 Task: Research Airbnb accommodation in Gonayiv, Haiti from 1st December, 2023 to 3rd December, 2023 for 1 adult.1  bedroom having 1 bed and 1 bathroom. Property type can be hotel. Booking option can be shelf check-in. Look for 4 properties as per requirement.
Action: Mouse pressed left at (551, 120)
Screenshot: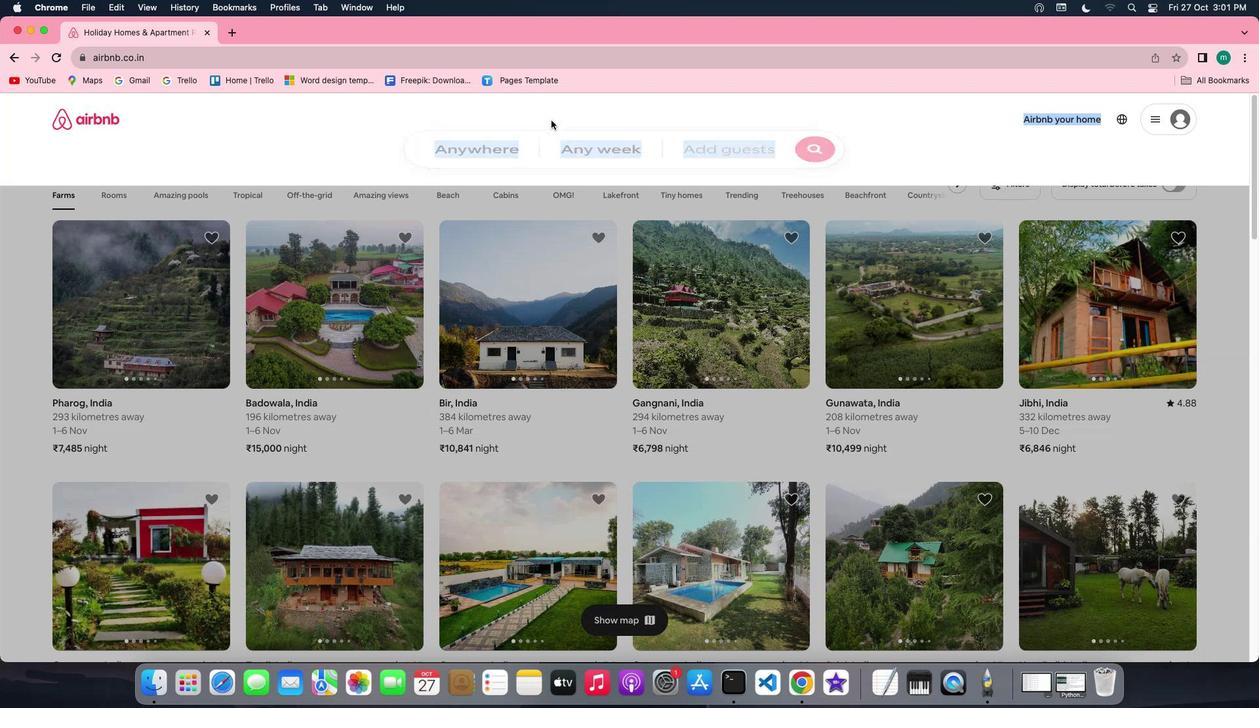 
Action: Mouse moved to (515, 164)
Screenshot: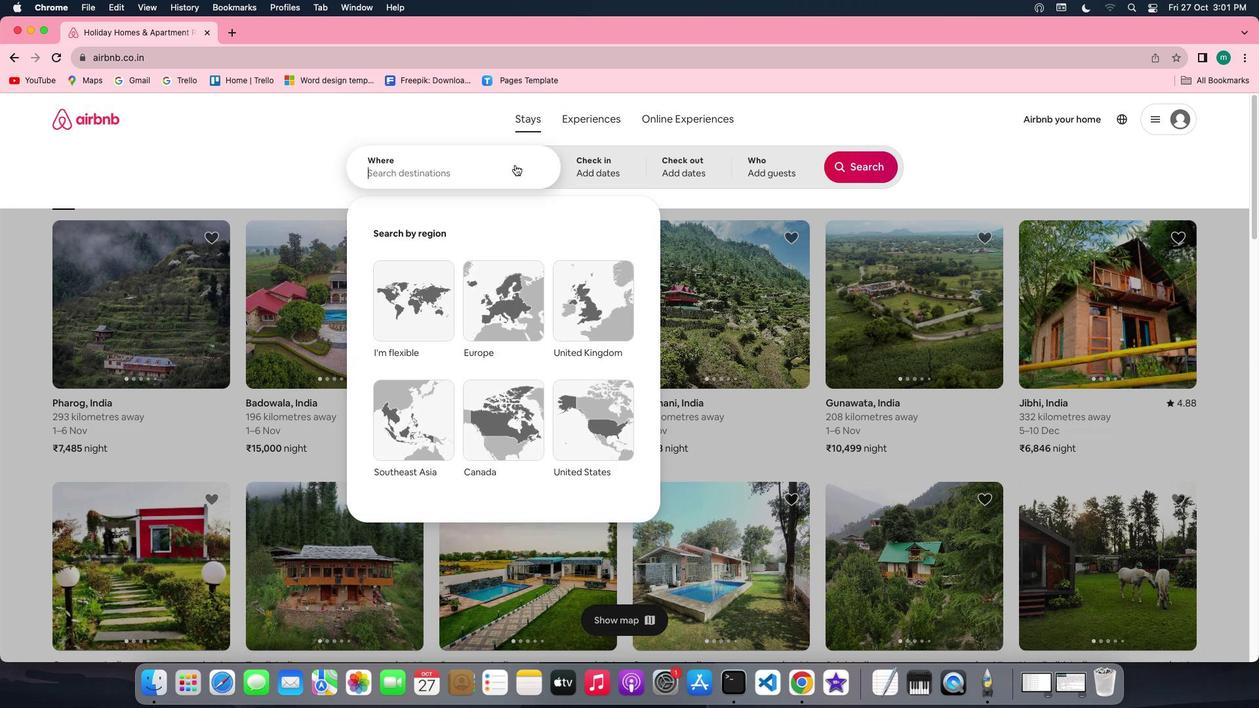 
Action: Mouse pressed left at (515, 164)
Screenshot: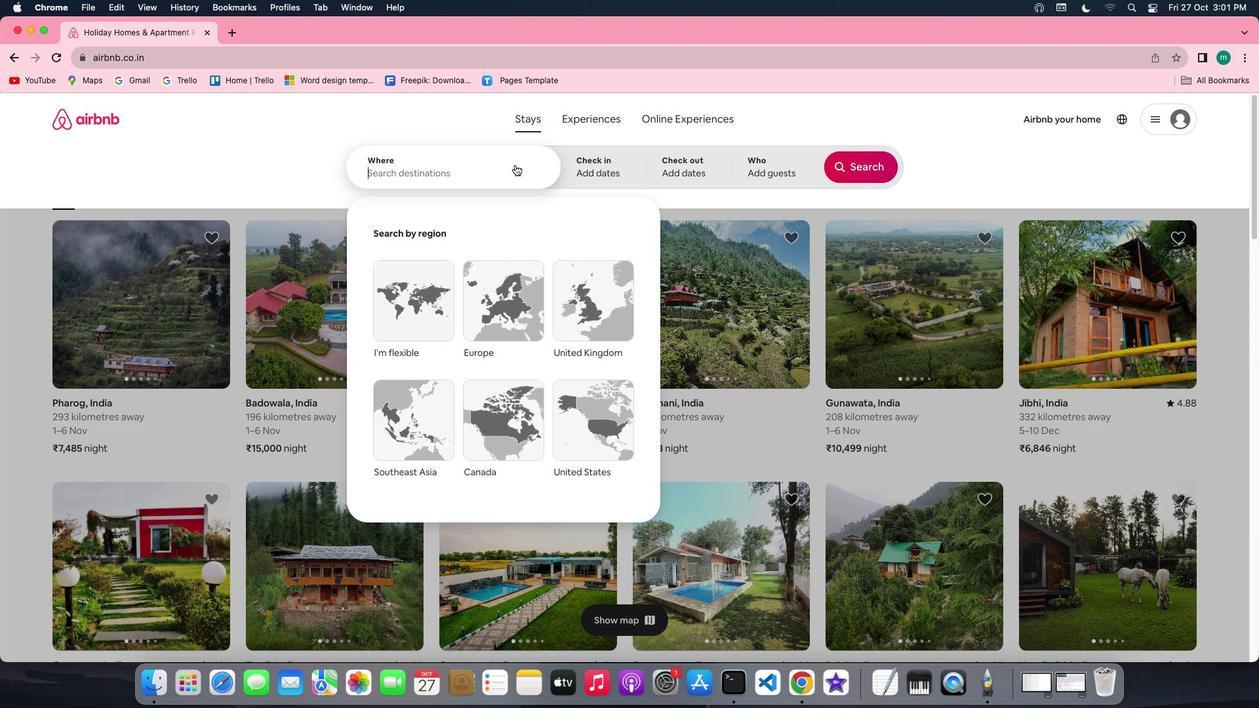 
Action: Key pressed Key.shift'g''o''n''a''y''i''y'','Key.spaceKey.shift'H''a''i''t''i'
Screenshot: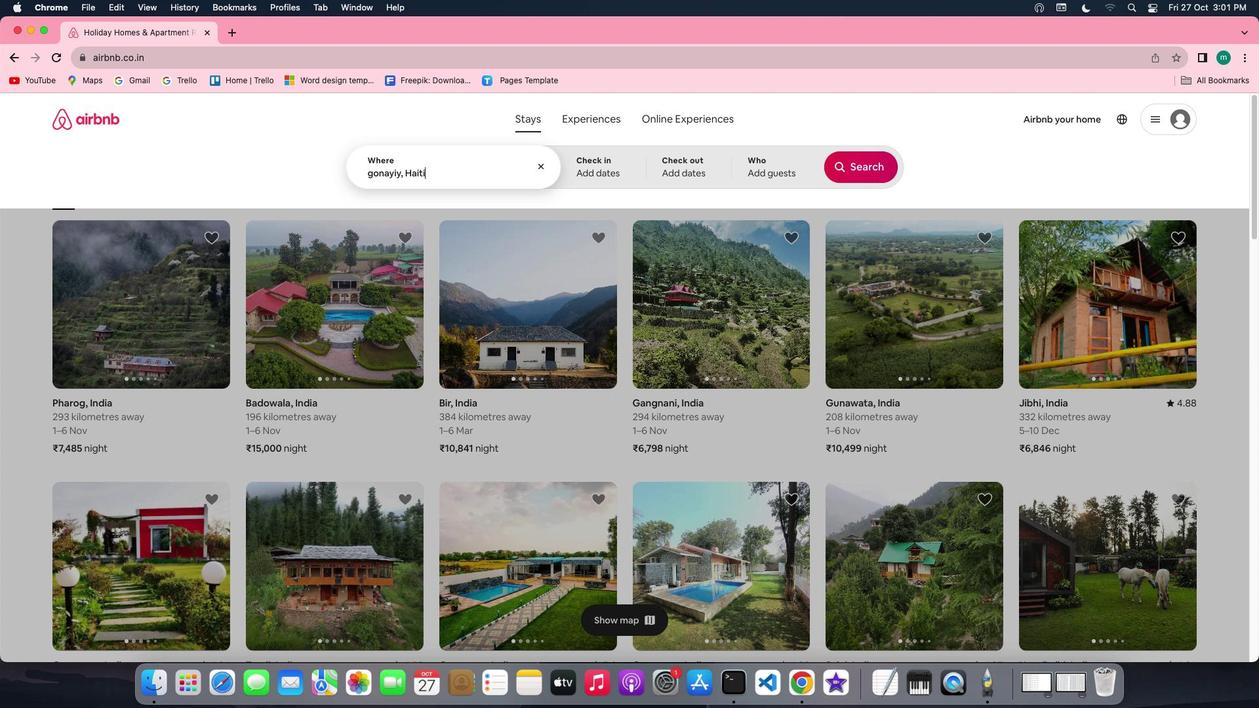 
Action: Mouse moved to (611, 163)
Screenshot: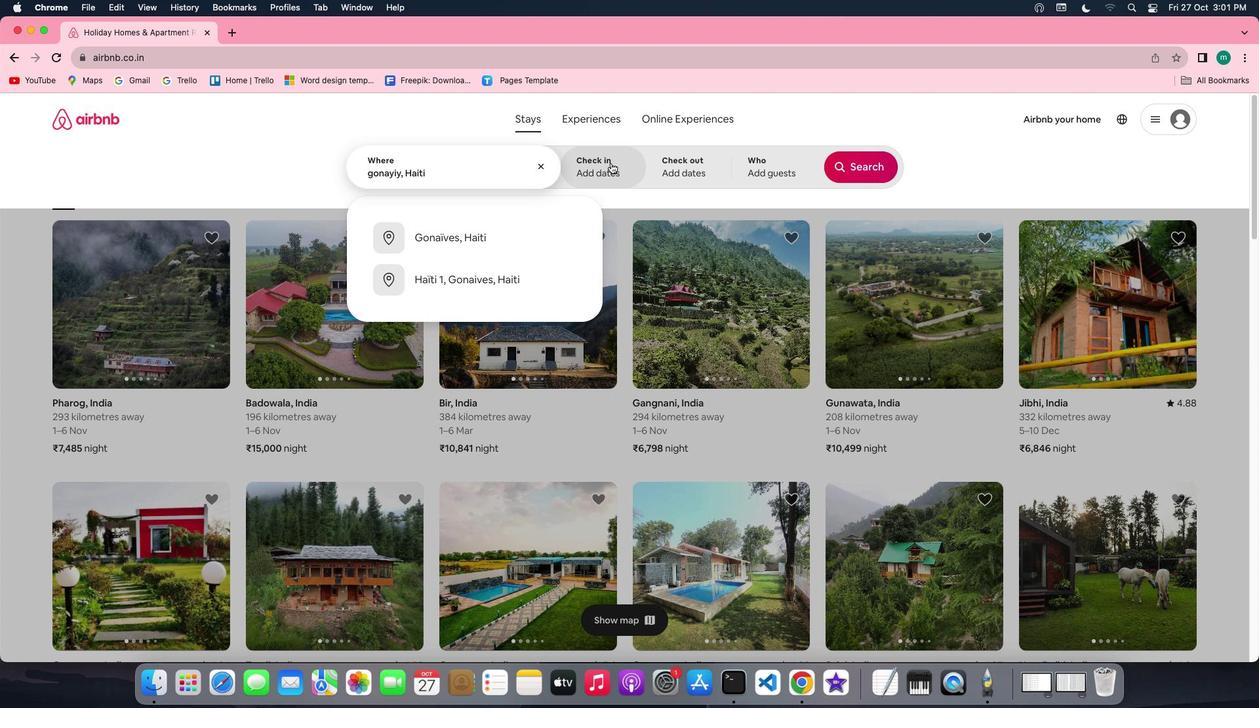
Action: Mouse pressed left at (611, 163)
Screenshot: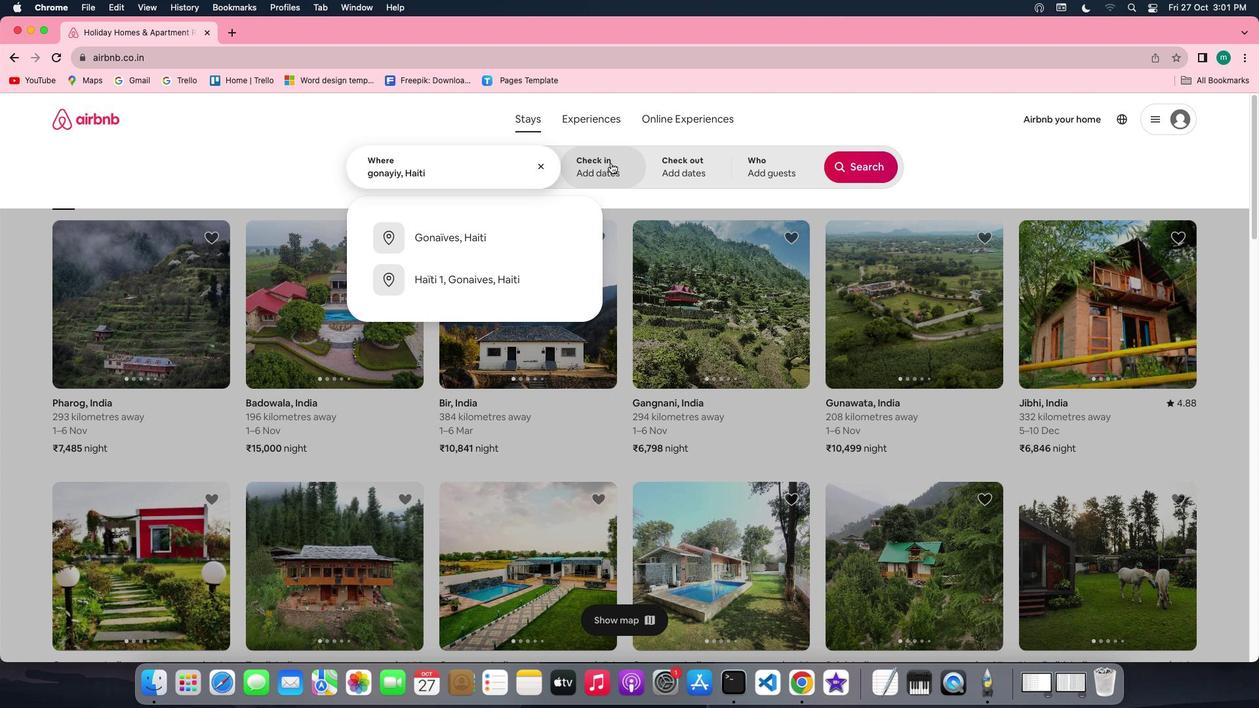 
Action: Mouse moved to (860, 272)
Screenshot: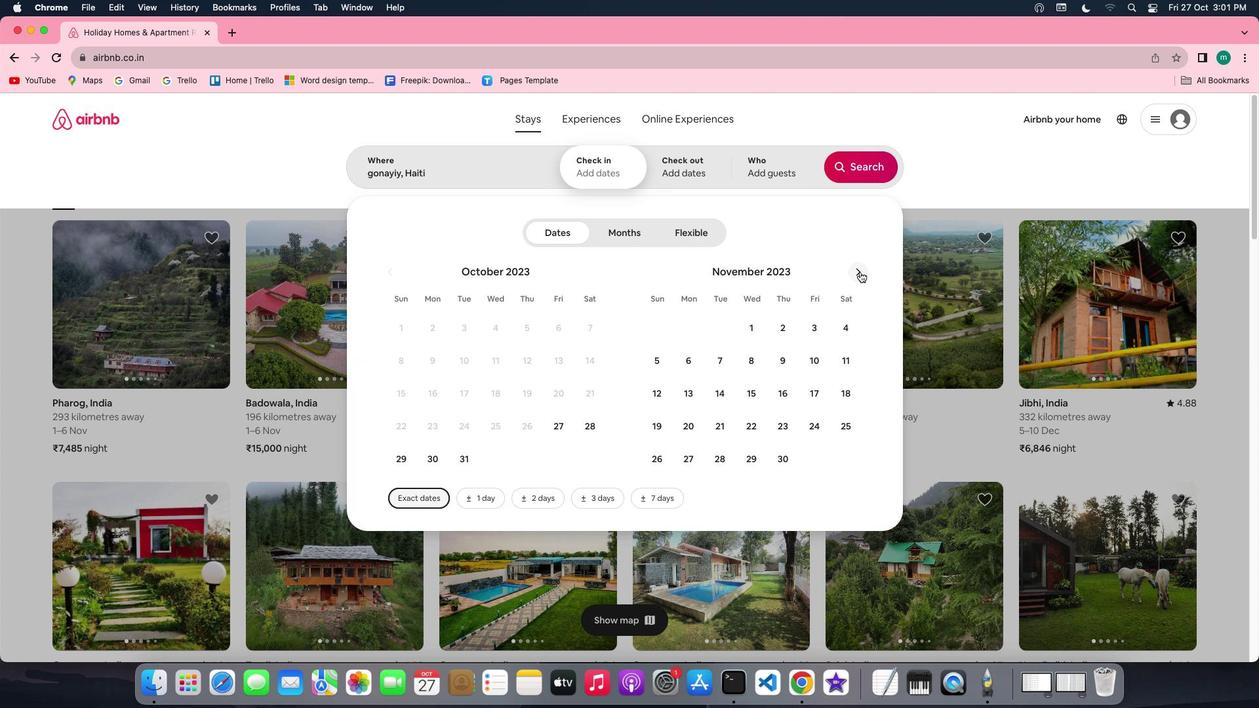 
Action: Mouse pressed left at (860, 272)
Screenshot: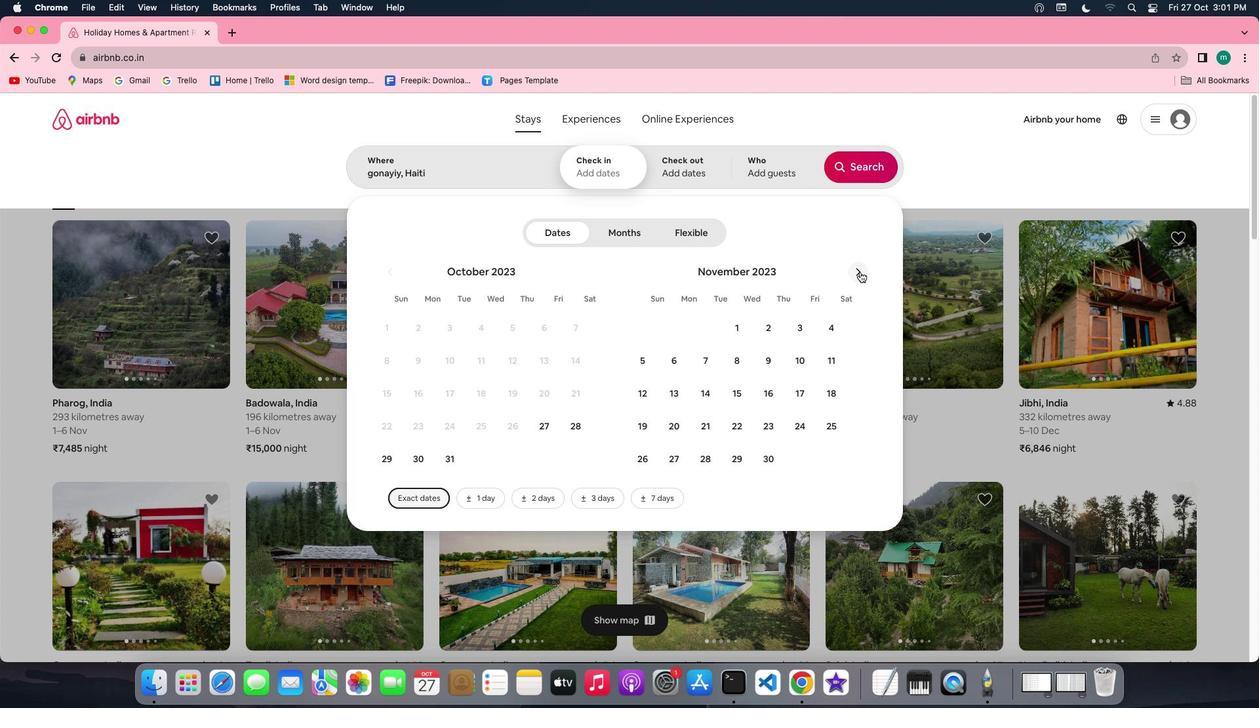 
Action: Mouse moved to (811, 325)
Screenshot: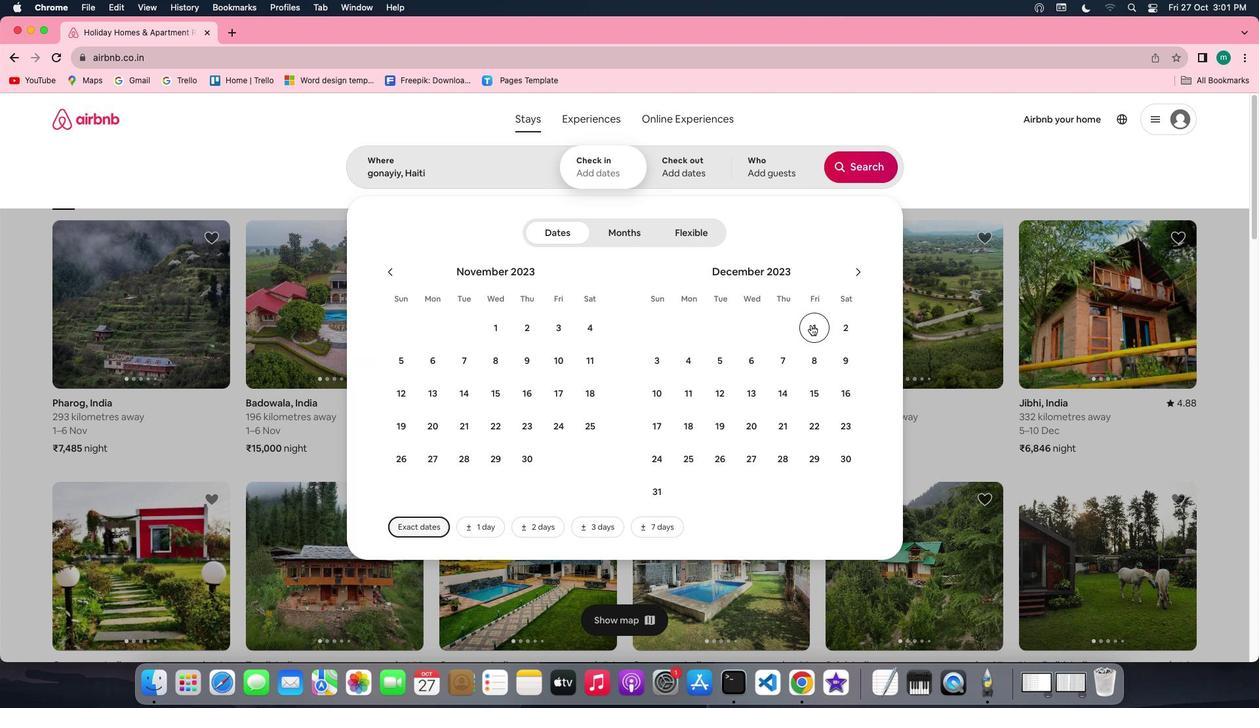 
Action: Mouse pressed left at (811, 325)
Screenshot: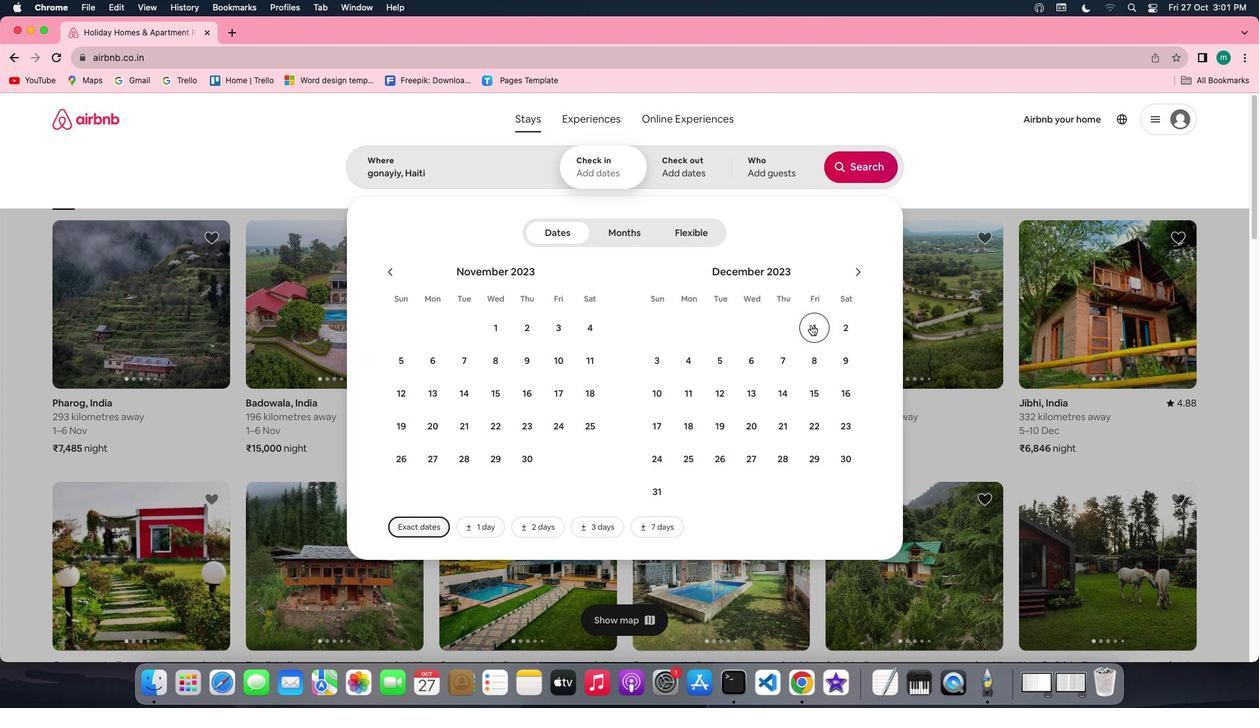 
Action: Mouse moved to (661, 359)
Screenshot: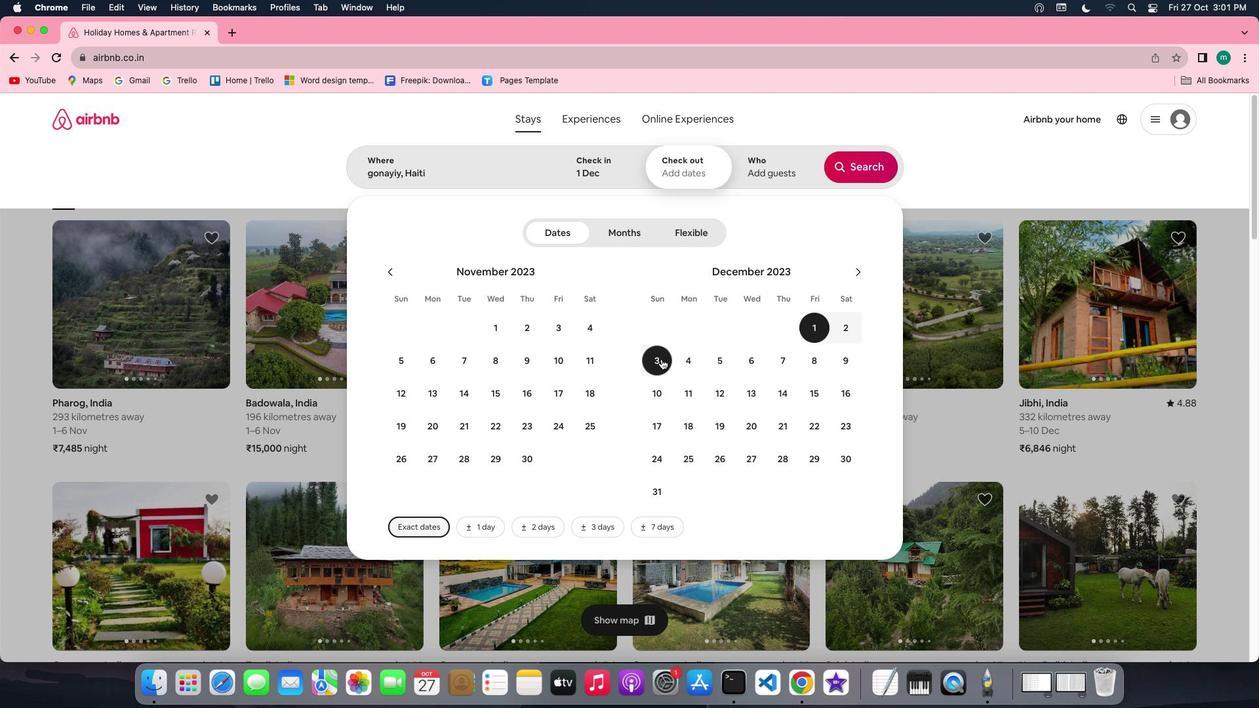 
Action: Mouse pressed left at (661, 359)
Screenshot: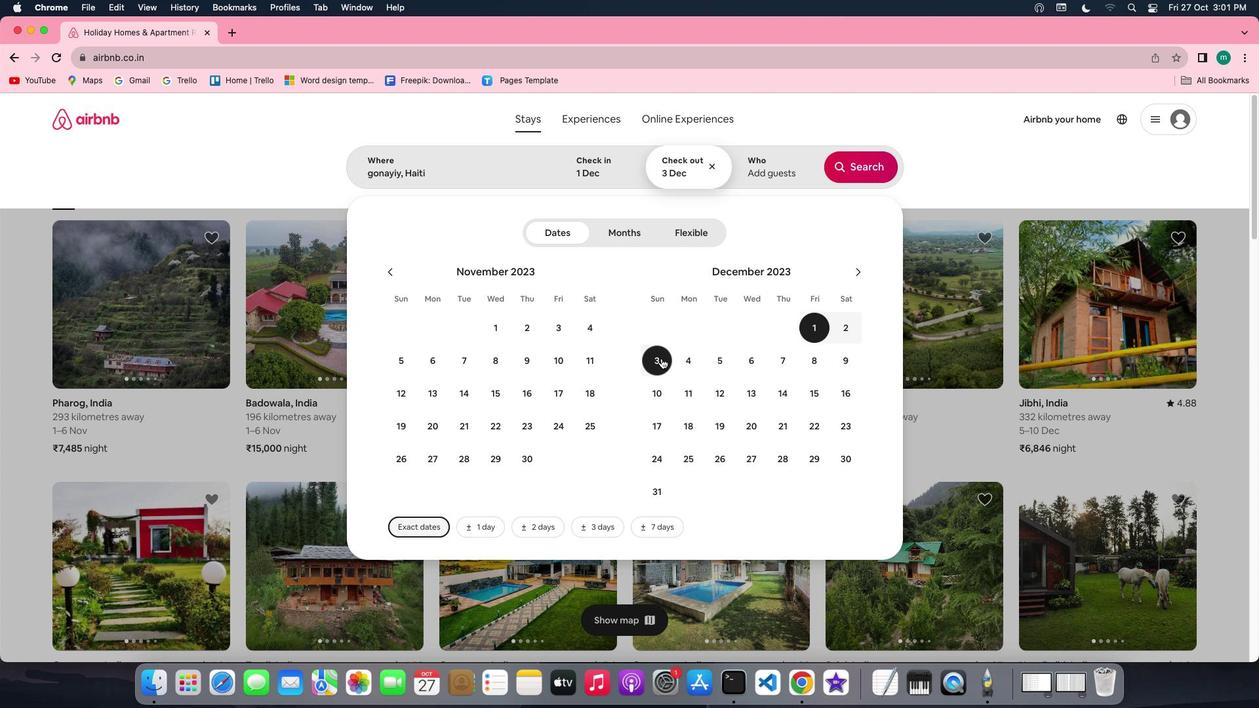 
Action: Mouse moved to (767, 182)
Screenshot: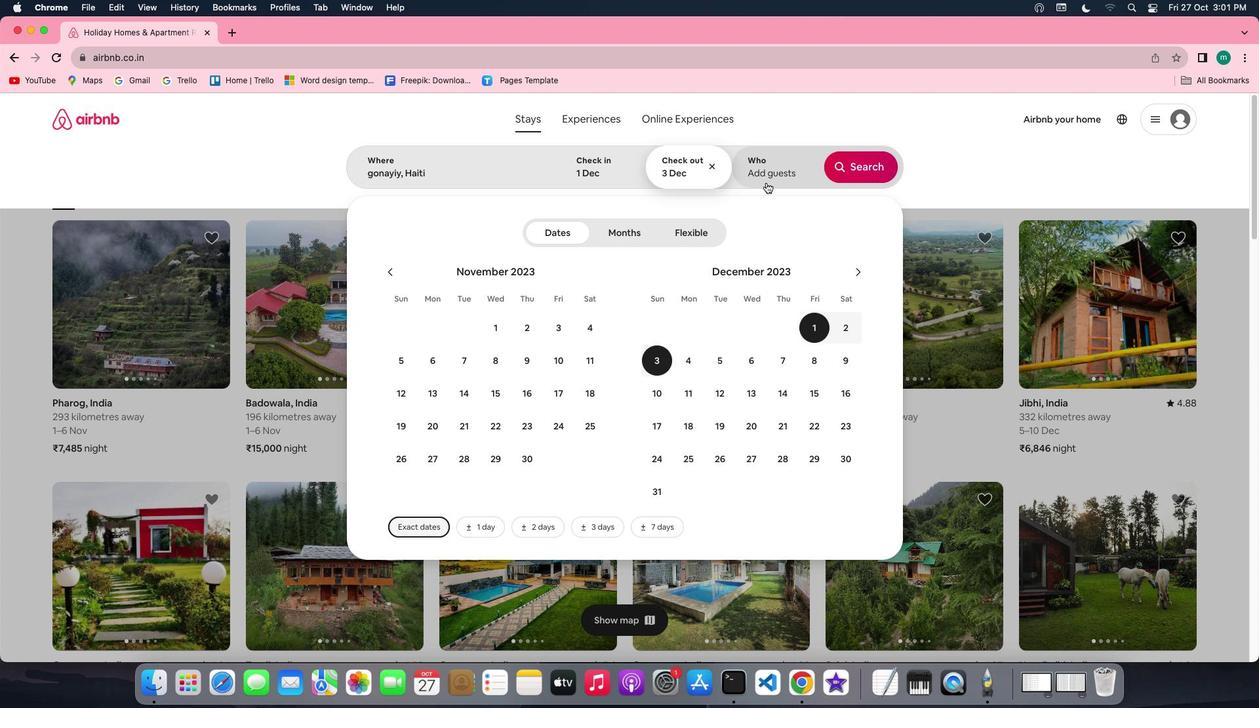 
Action: Mouse pressed left at (767, 182)
Screenshot: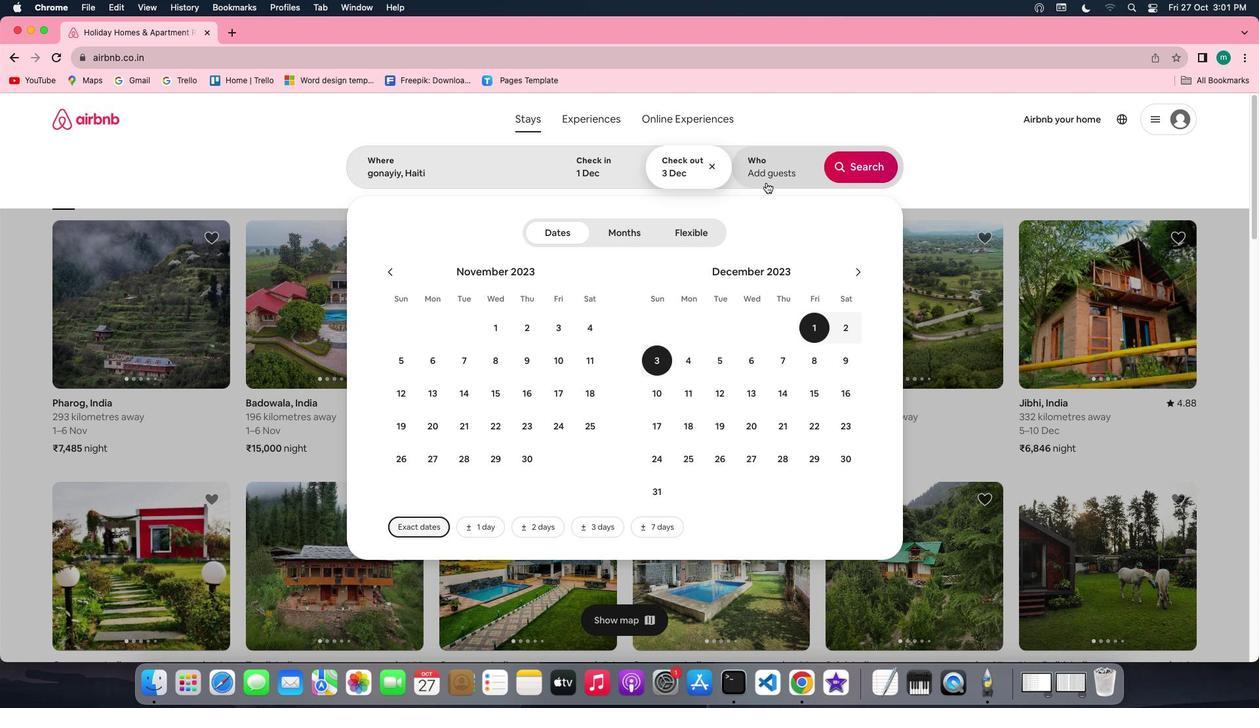 
Action: Mouse moved to (864, 232)
Screenshot: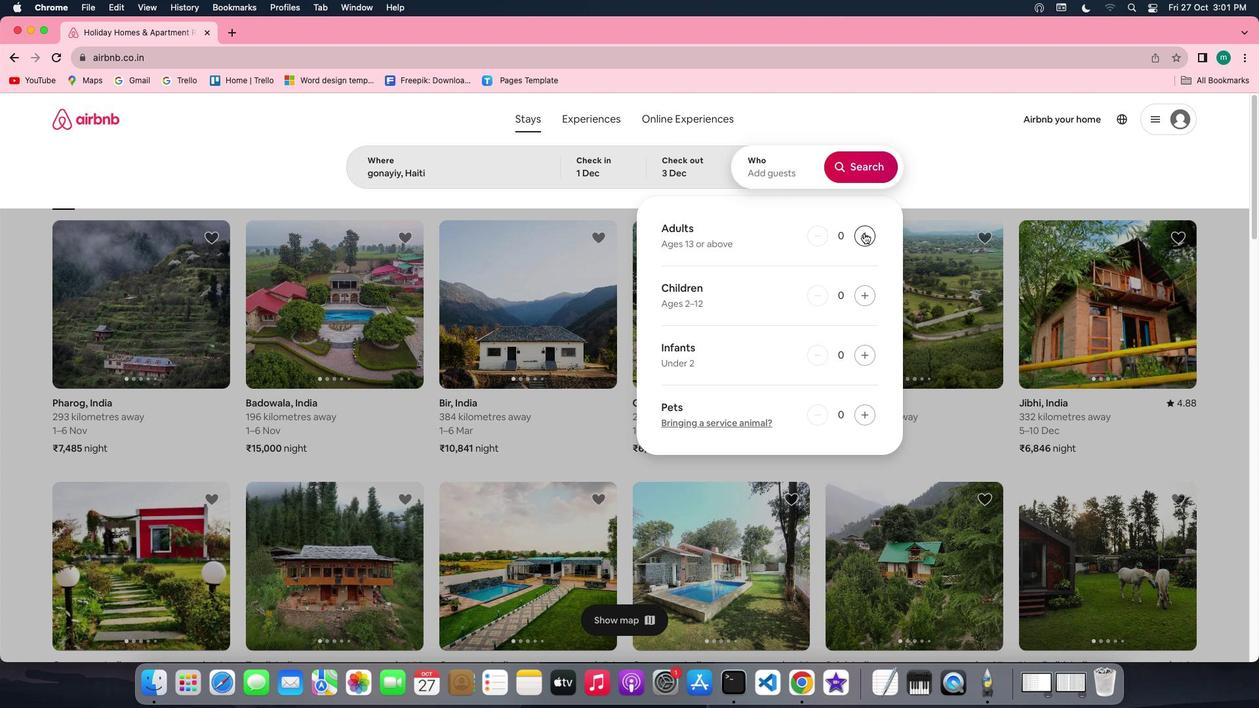 
Action: Mouse pressed left at (864, 232)
Screenshot: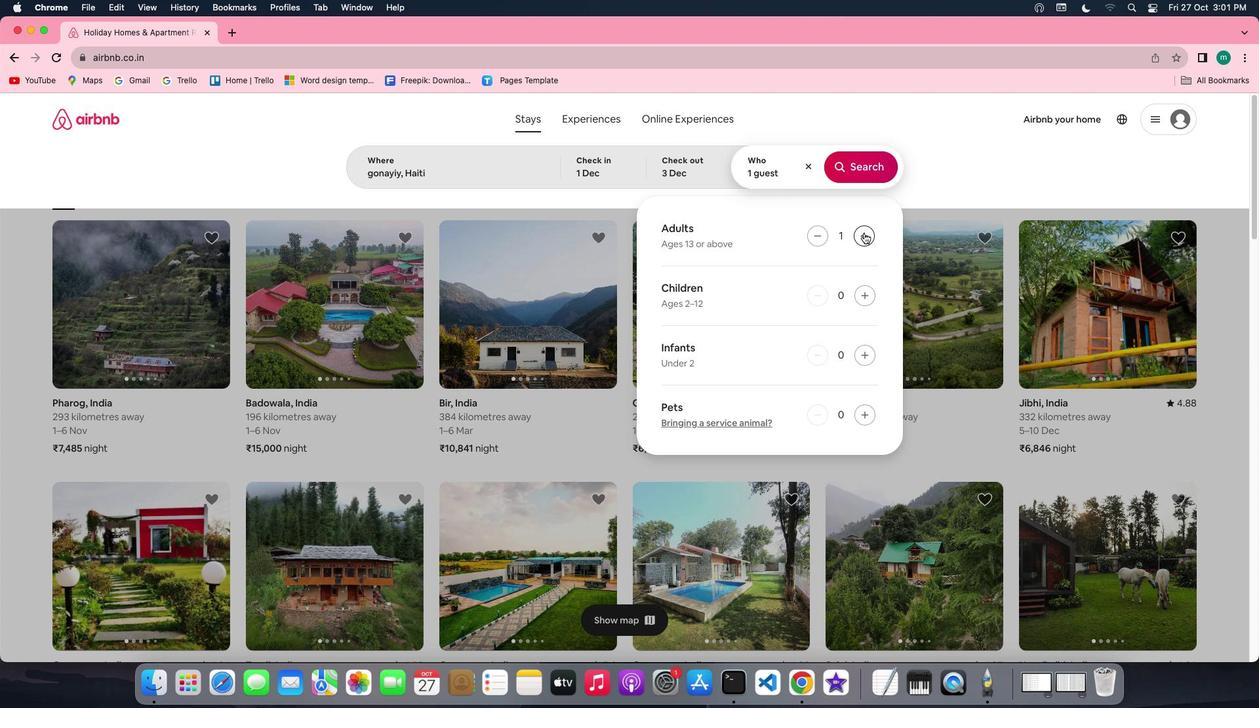 
Action: Mouse moved to (857, 166)
Screenshot: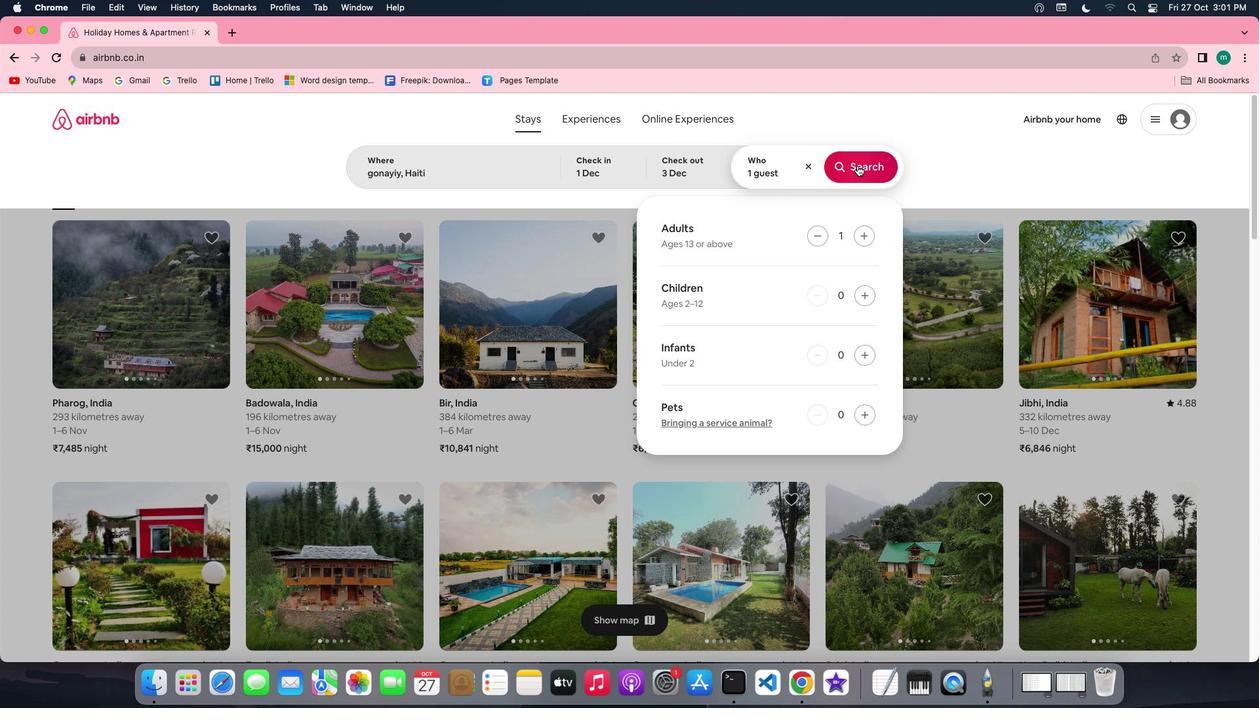 
Action: Mouse pressed left at (857, 166)
Screenshot: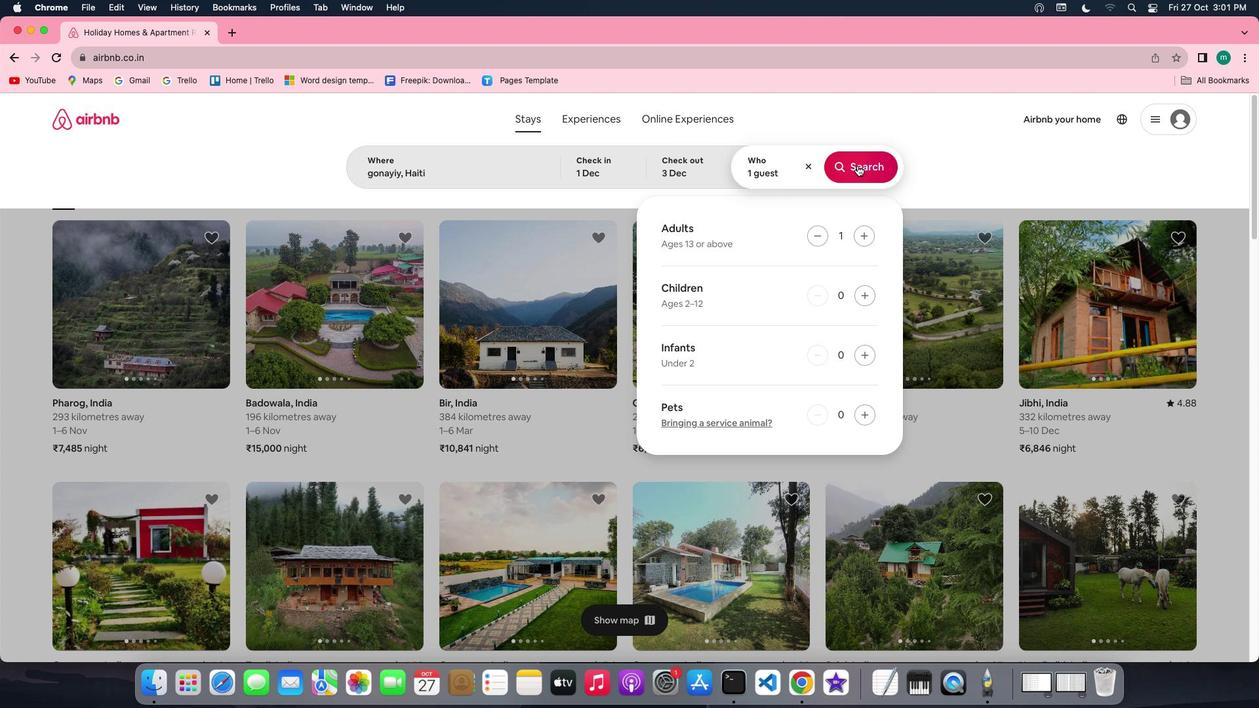 
Action: Mouse moved to (1051, 173)
Screenshot: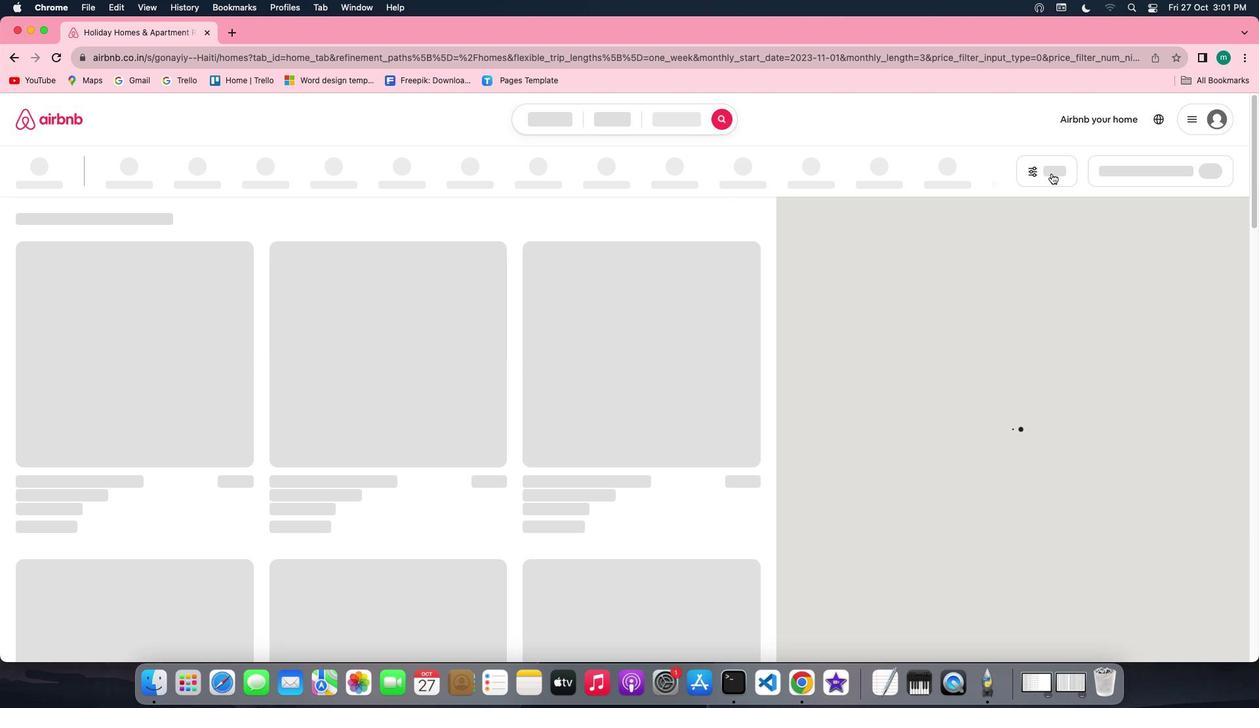 
Action: Mouse pressed left at (1051, 173)
Screenshot: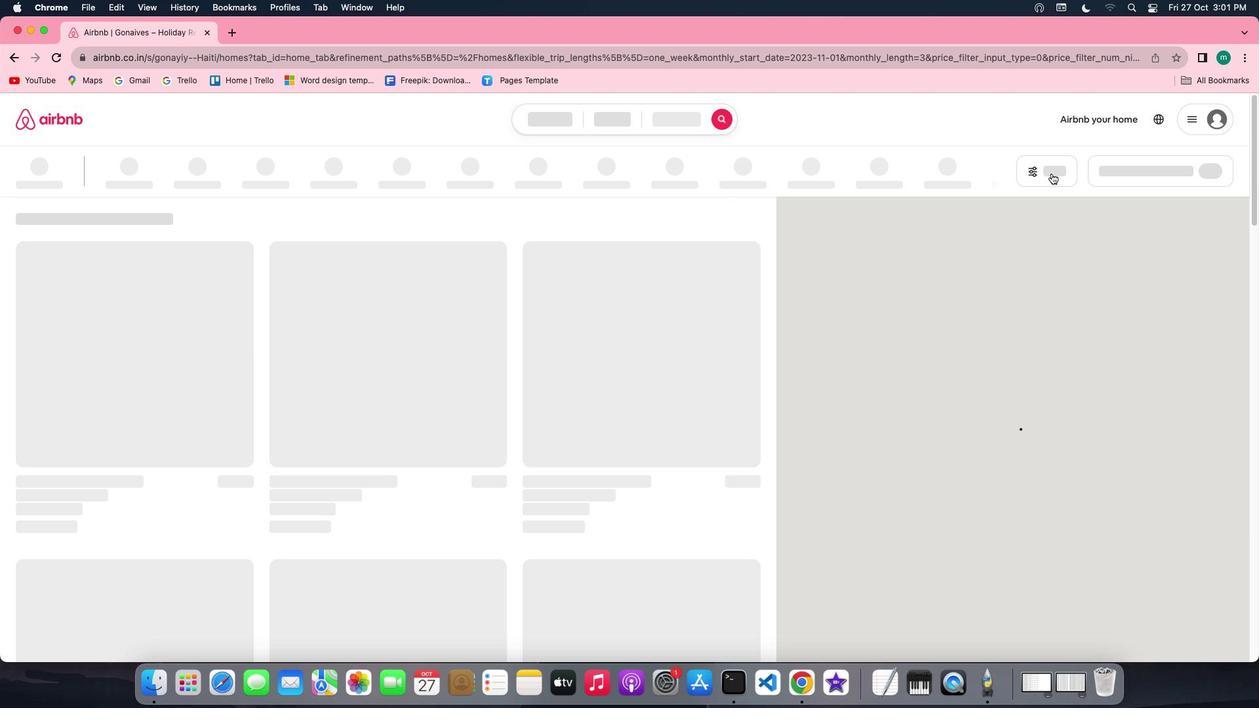 
Action: Mouse moved to (696, 335)
Screenshot: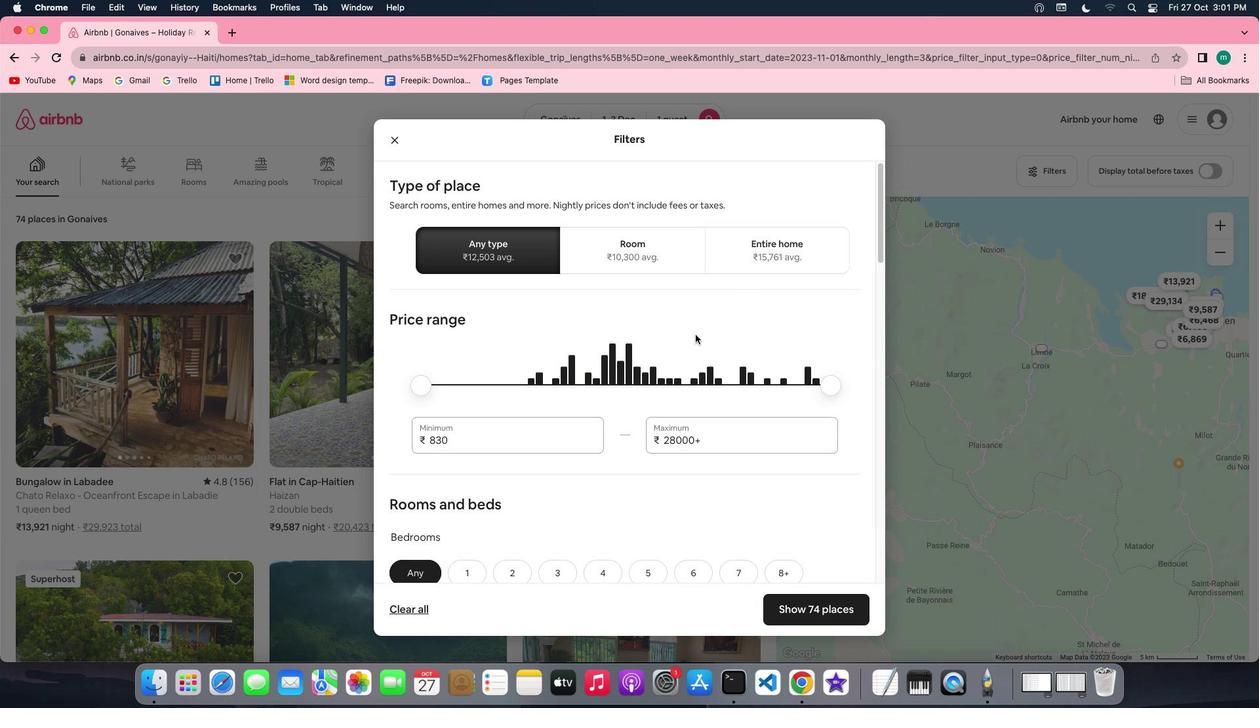 
Action: Mouse scrolled (696, 335) with delta (0, 0)
Screenshot: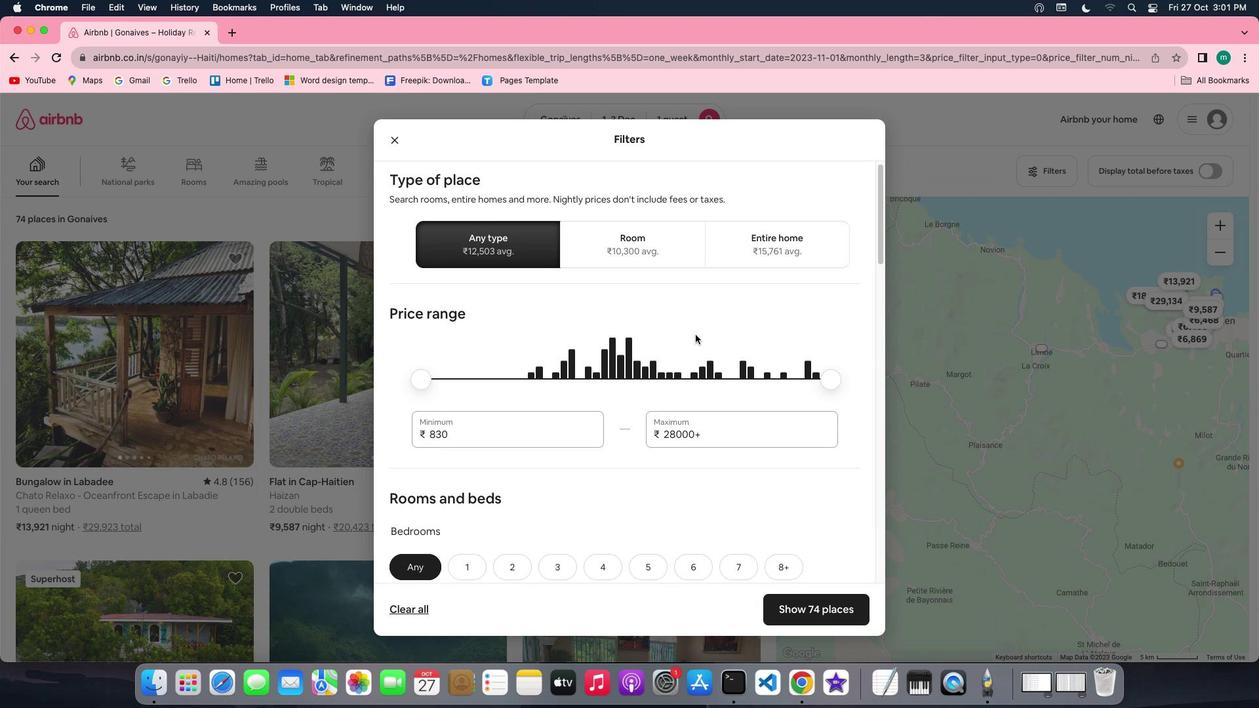 
Action: Mouse scrolled (696, 335) with delta (0, 0)
Screenshot: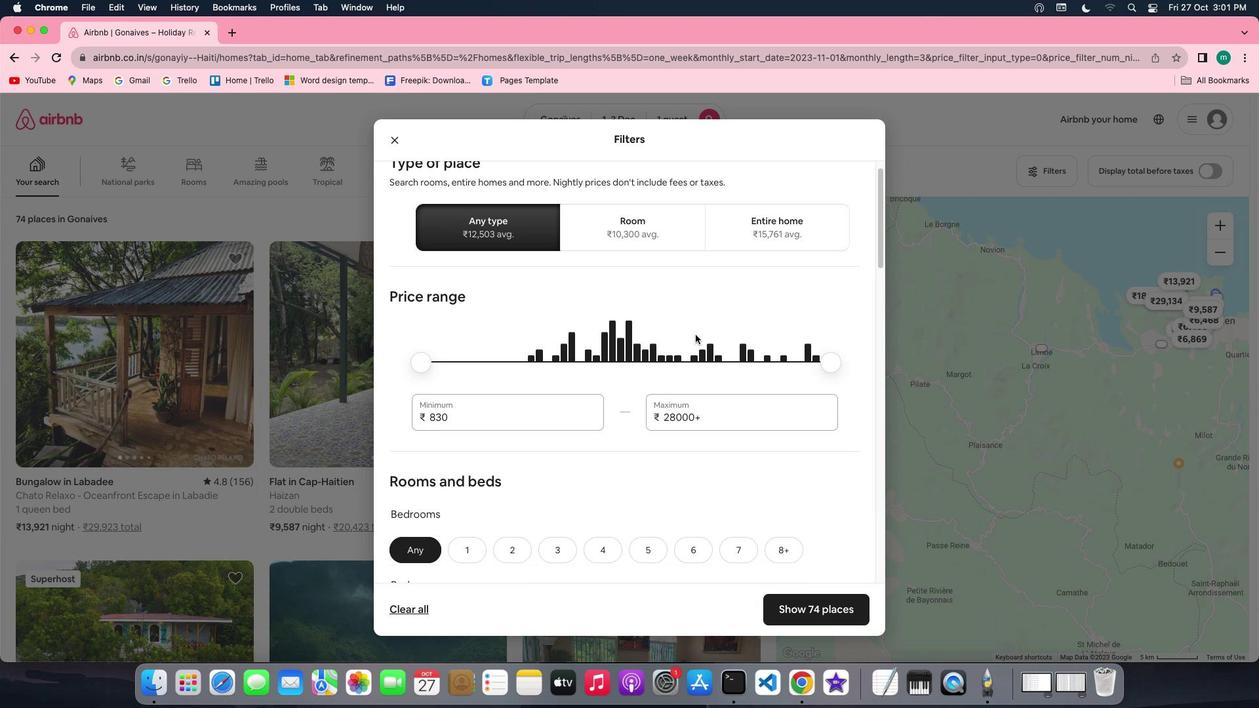 
Action: Mouse scrolled (696, 335) with delta (0, 0)
Screenshot: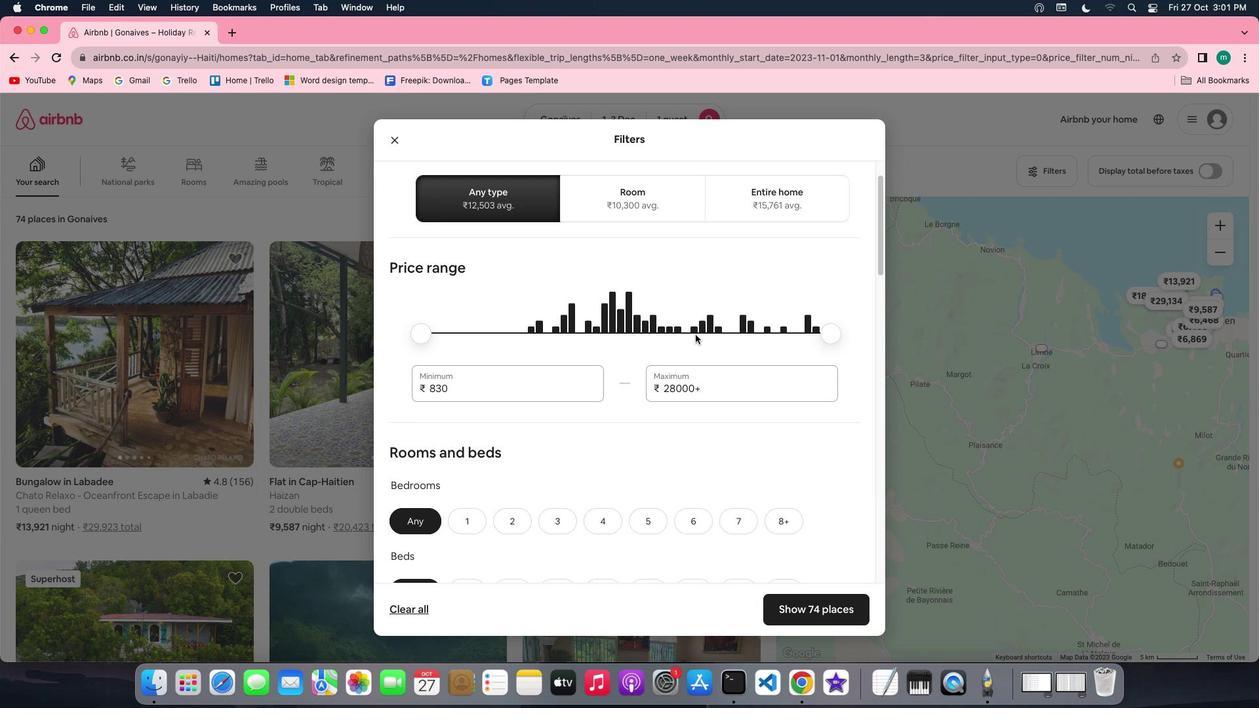
Action: Mouse scrolled (696, 335) with delta (0, 0)
Screenshot: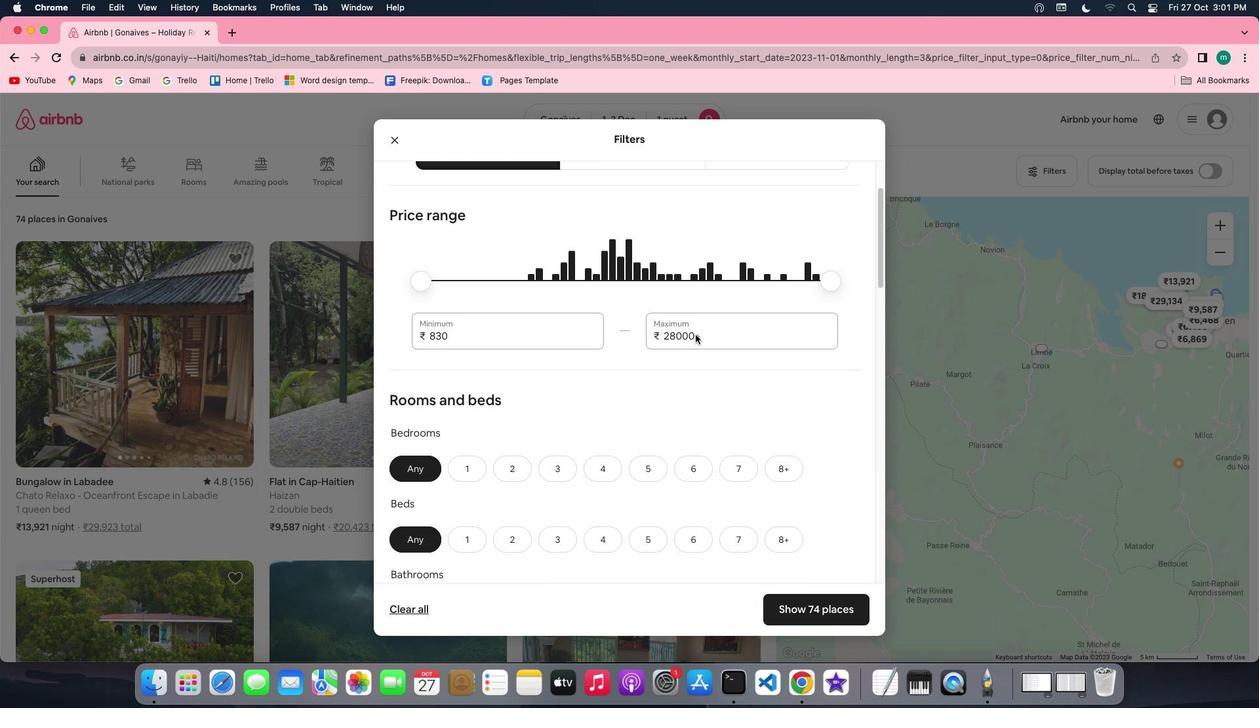 
Action: Mouse scrolled (696, 335) with delta (0, 0)
Screenshot: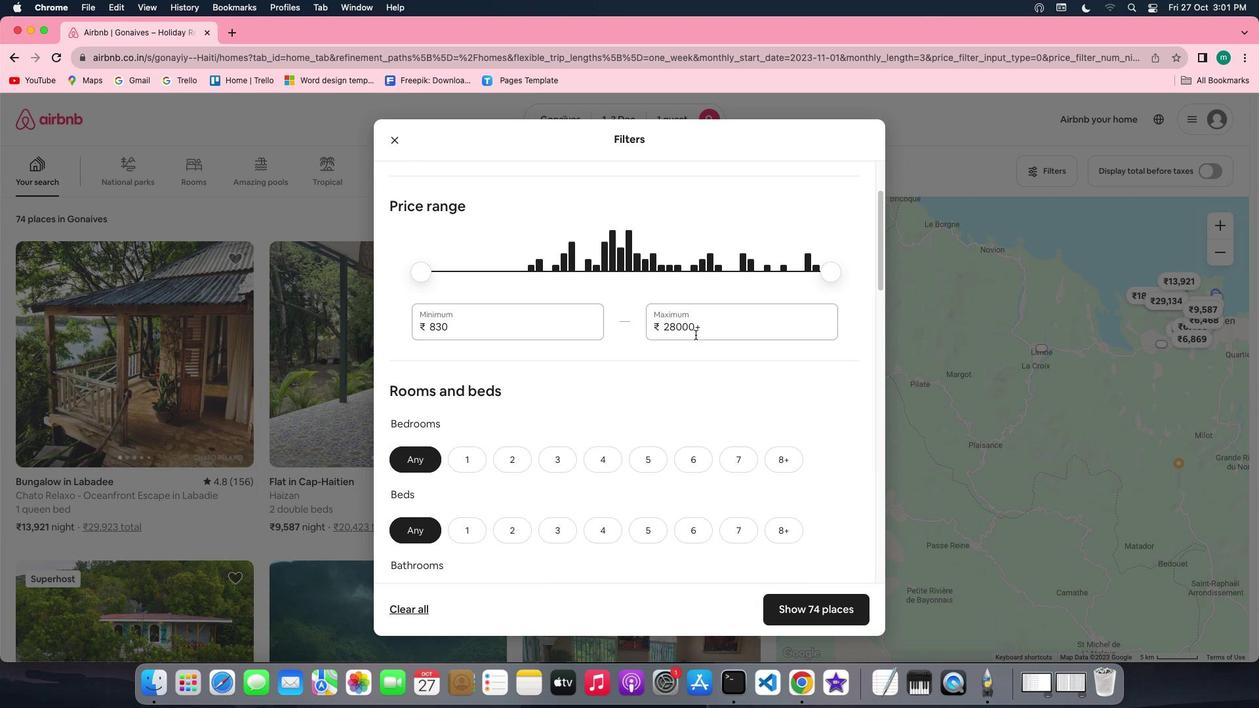 
Action: Mouse scrolled (696, 335) with delta (0, 0)
Screenshot: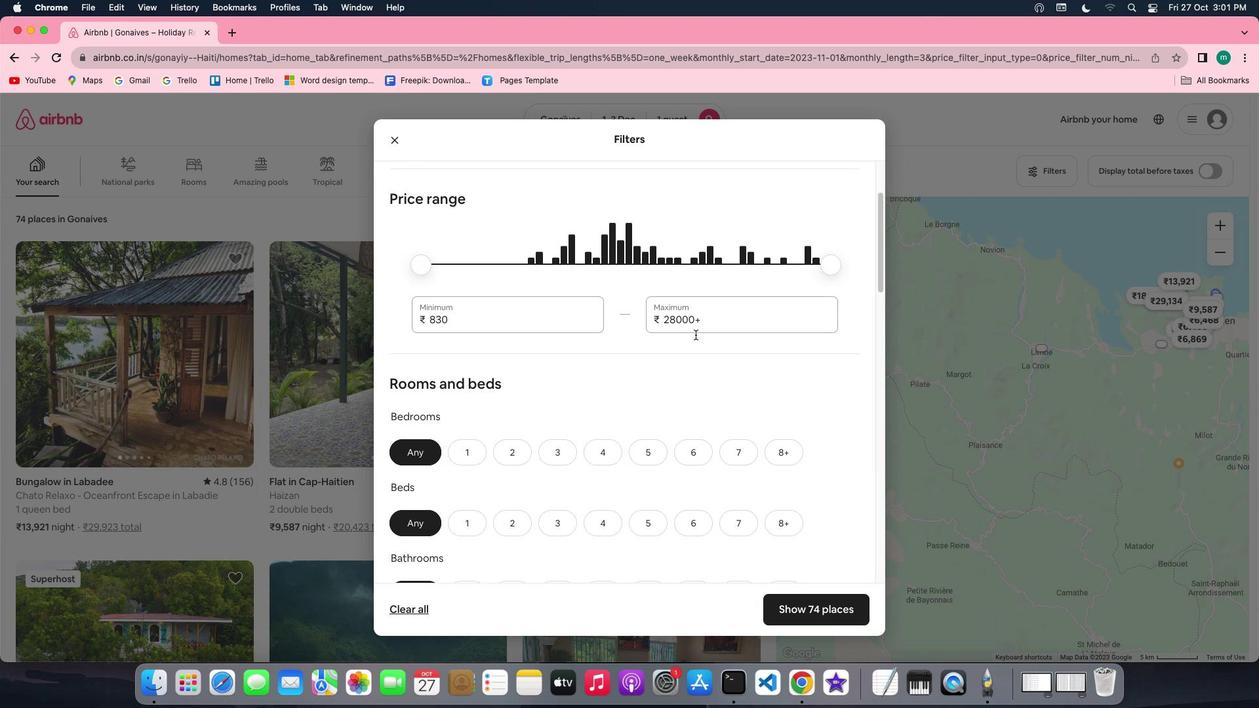 
Action: Mouse scrolled (696, 335) with delta (0, 0)
Screenshot: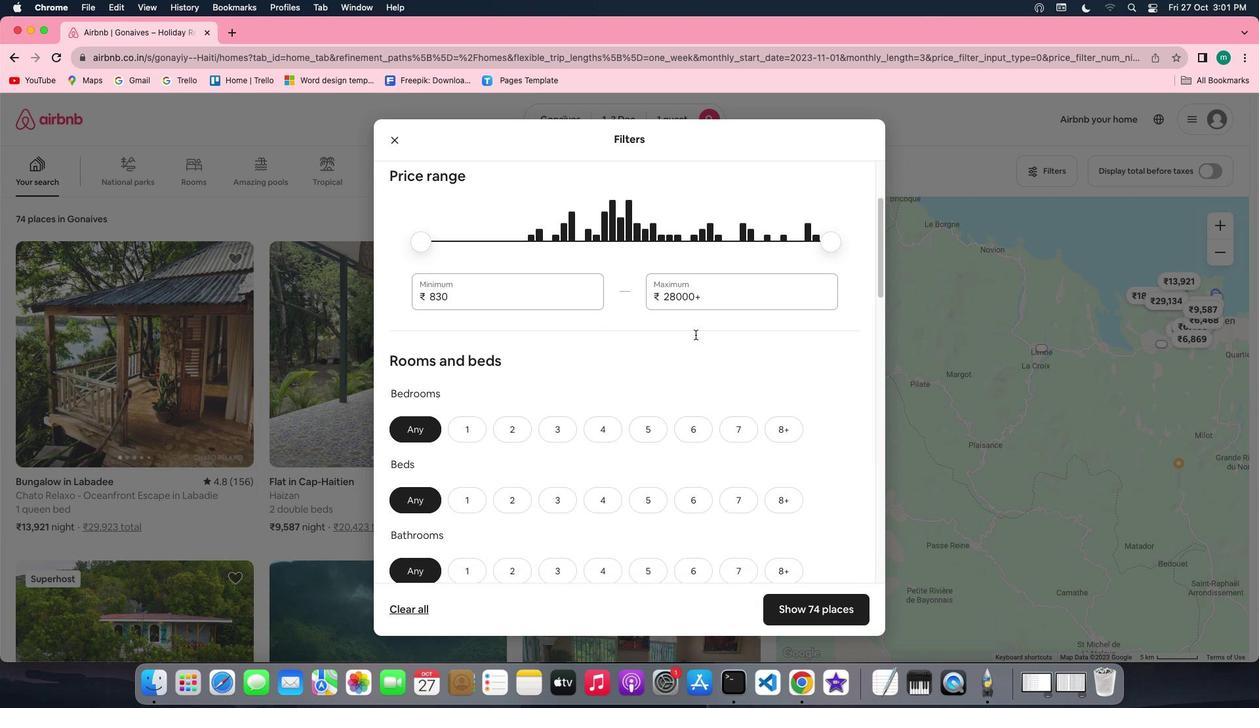 
Action: Mouse scrolled (696, 335) with delta (0, 0)
Screenshot: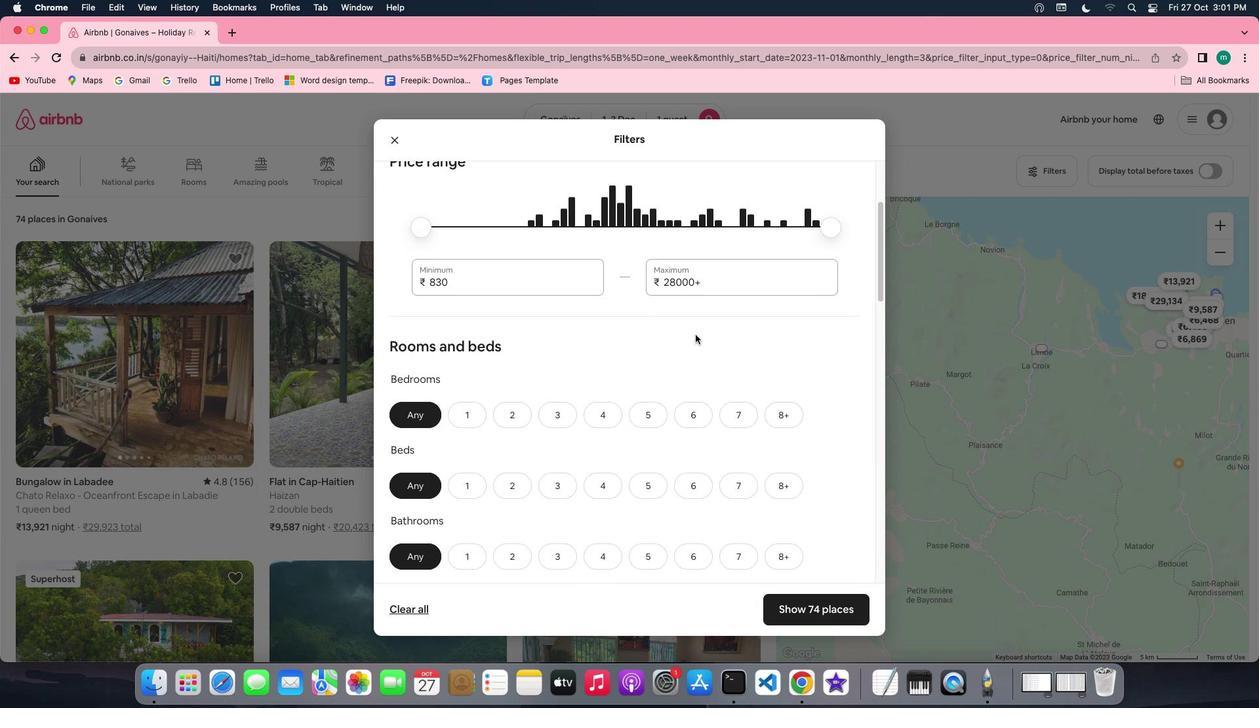 
Action: Mouse scrolled (696, 335) with delta (0, 0)
Screenshot: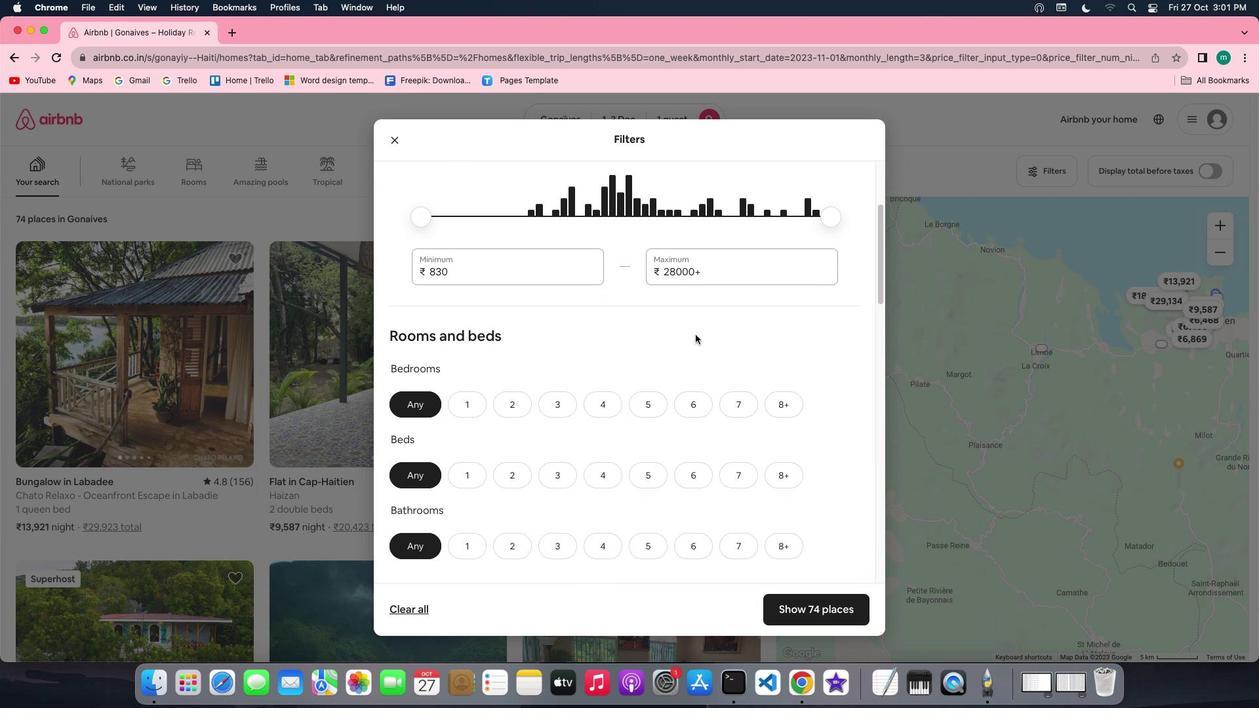 
Action: Mouse scrolled (696, 335) with delta (0, 0)
Screenshot: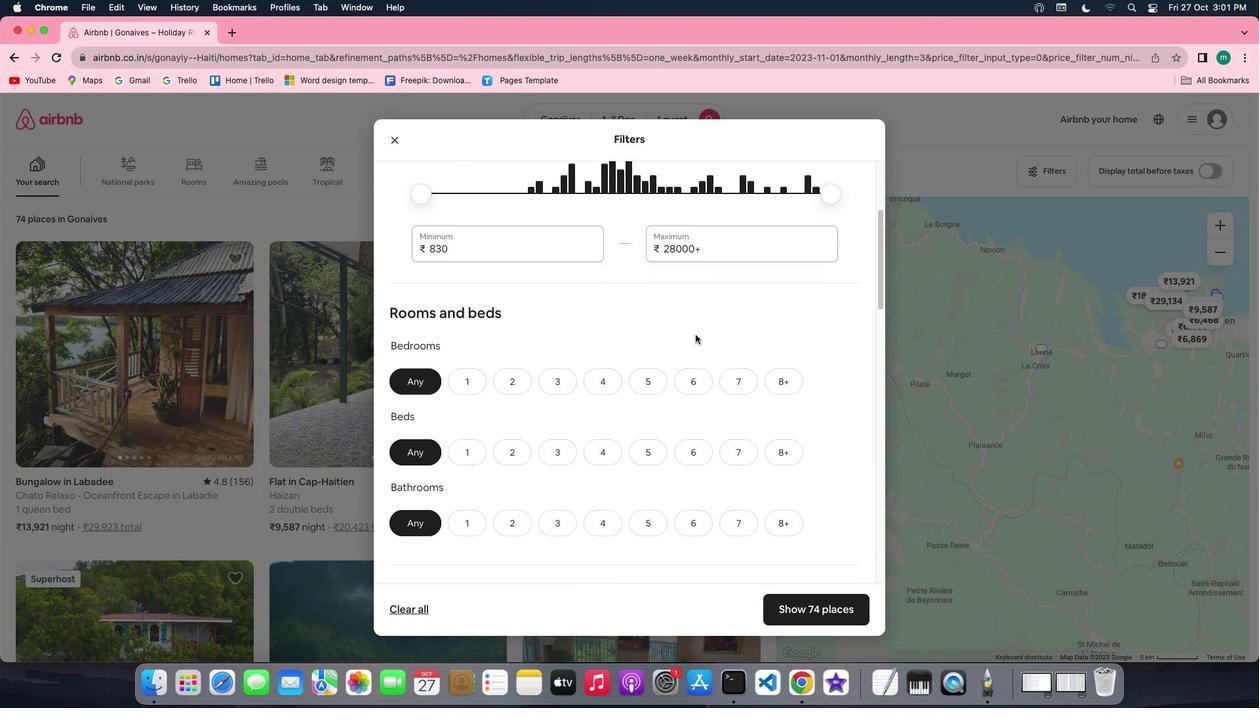 
Action: Mouse scrolled (696, 335) with delta (0, 0)
Screenshot: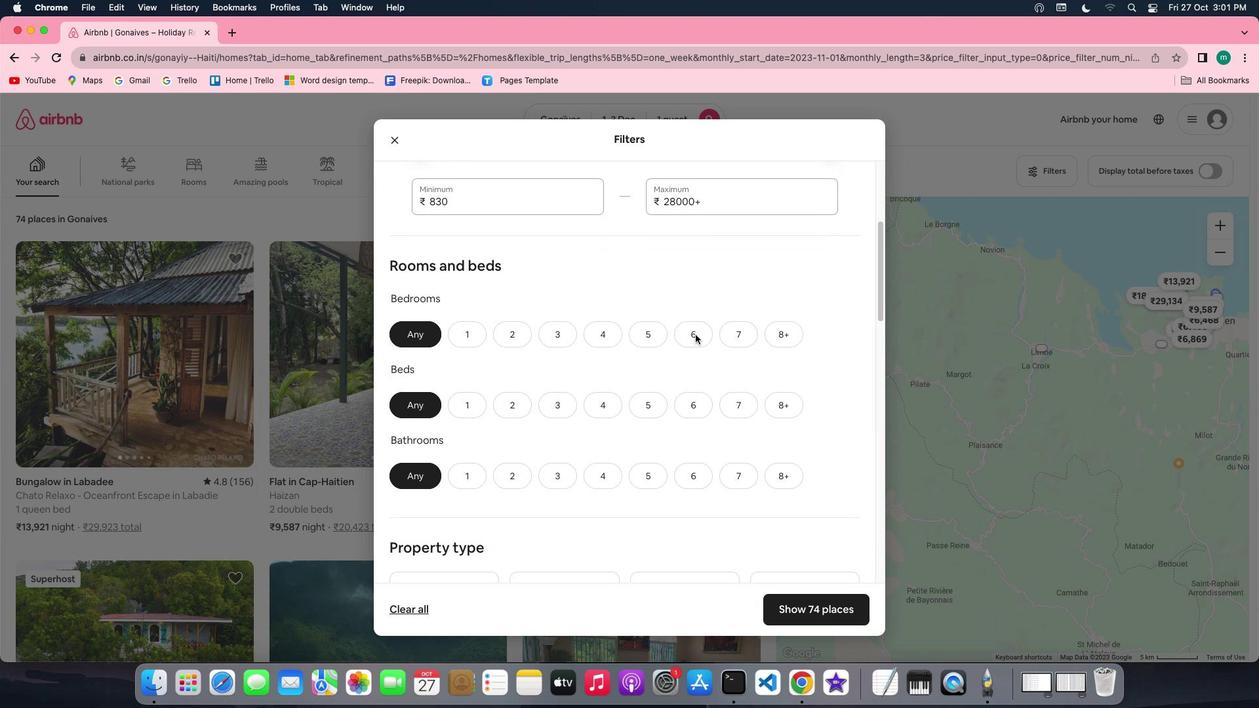
Action: Mouse scrolled (696, 335) with delta (0, 0)
Screenshot: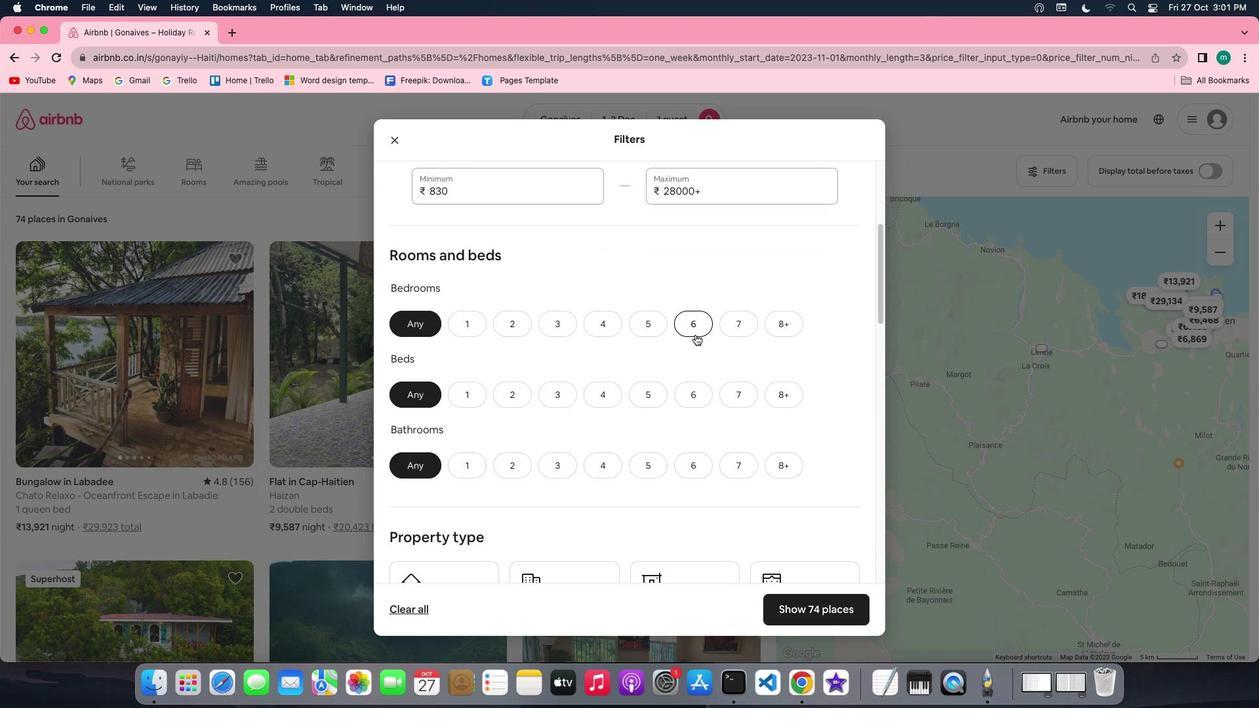 
Action: Mouse scrolled (696, 335) with delta (0, 0)
Screenshot: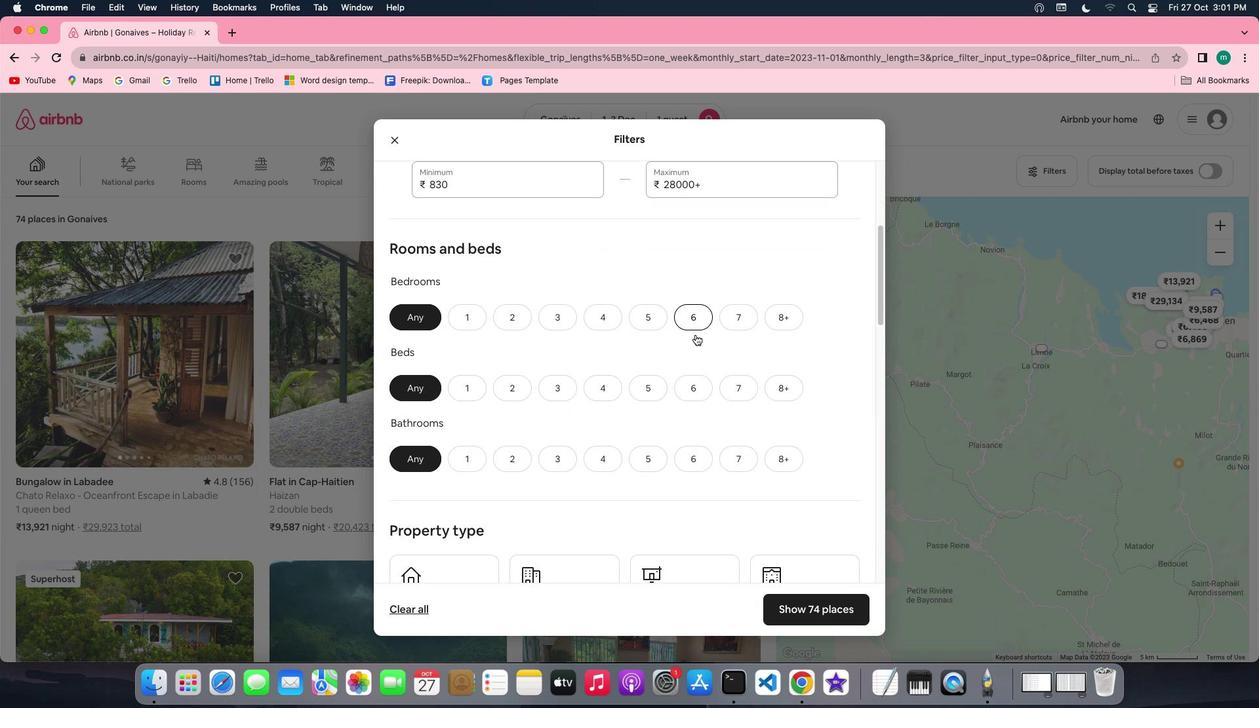 
Action: Mouse scrolled (696, 335) with delta (0, 0)
Screenshot: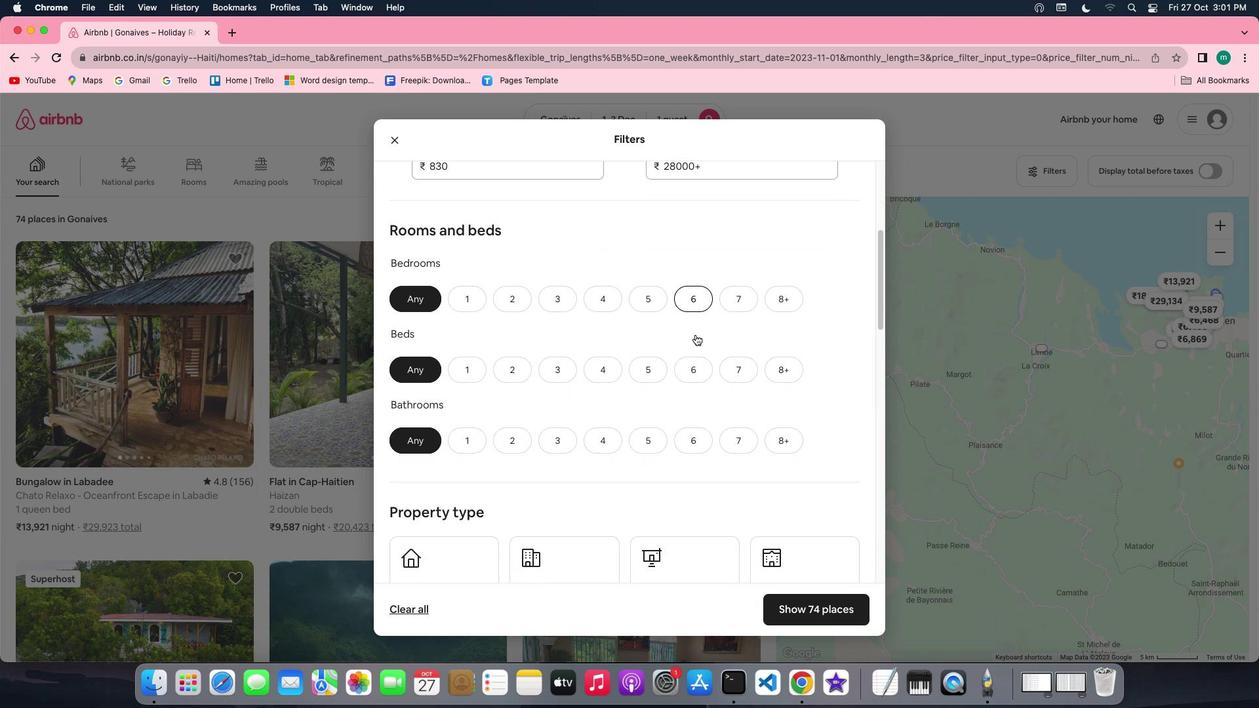 
Action: Mouse scrolled (696, 335) with delta (0, 0)
Screenshot: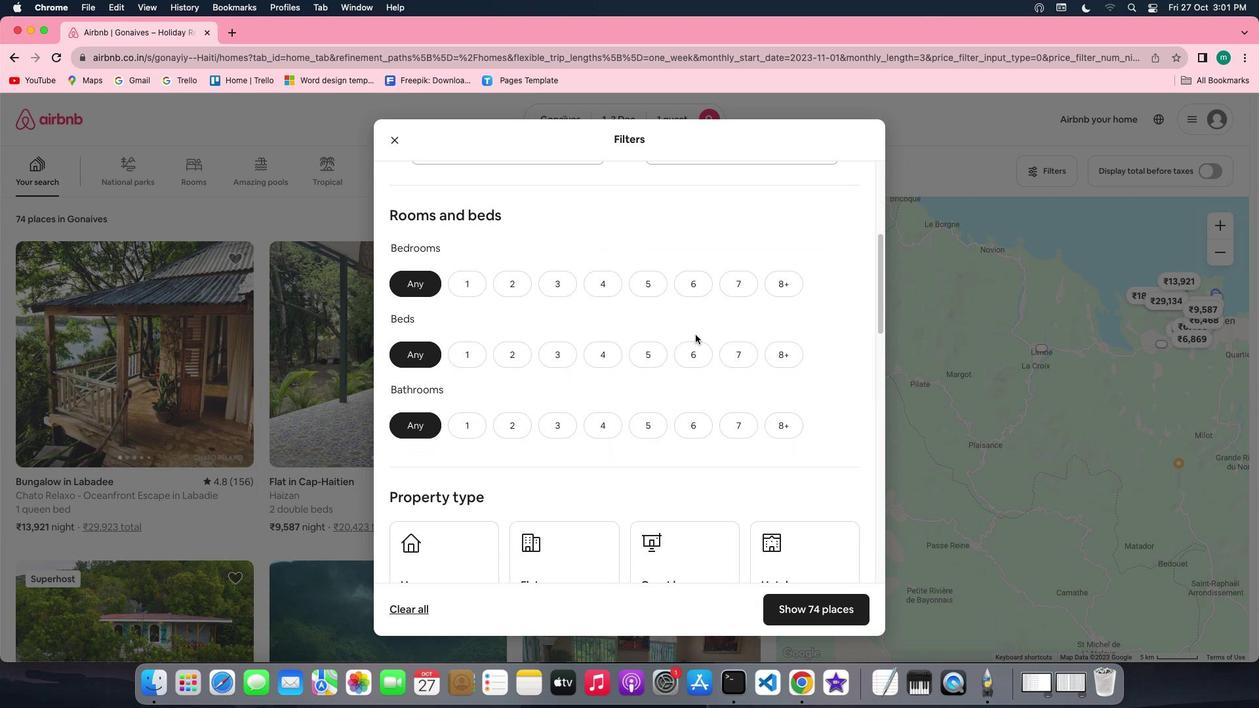 
Action: Mouse scrolled (696, 335) with delta (0, 0)
Screenshot: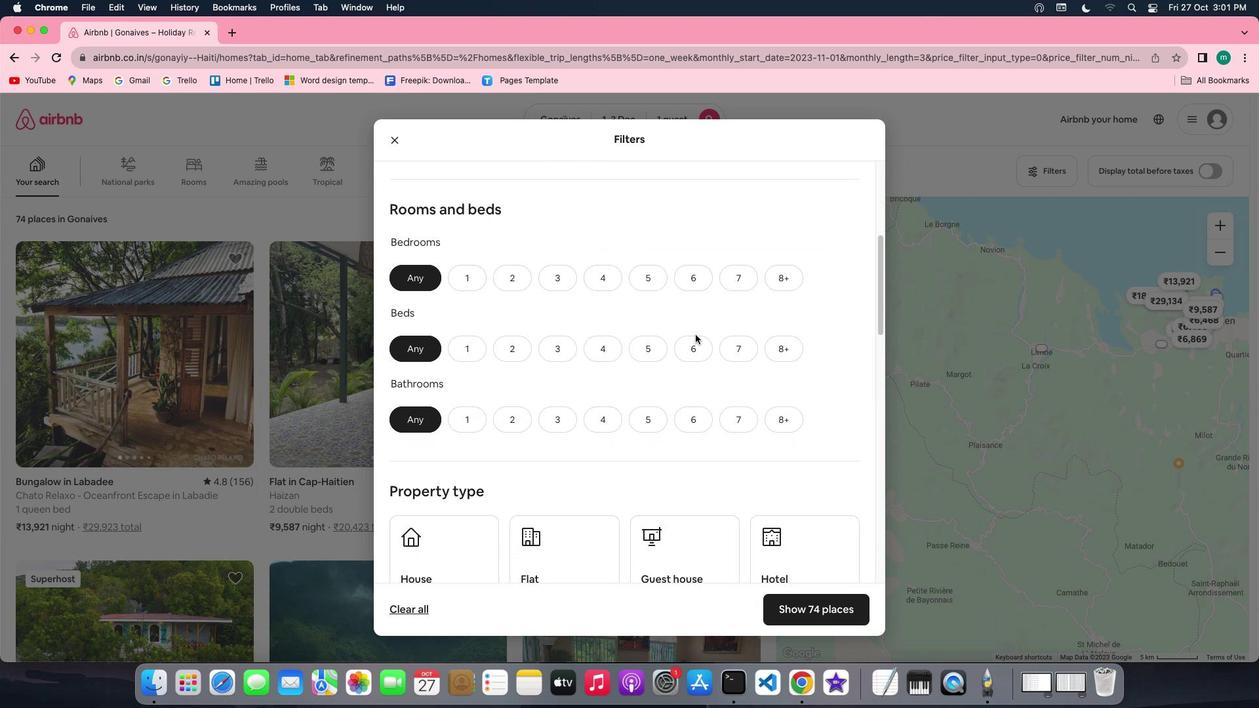 
Action: Mouse scrolled (696, 335) with delta (0, 0)
Screenshot: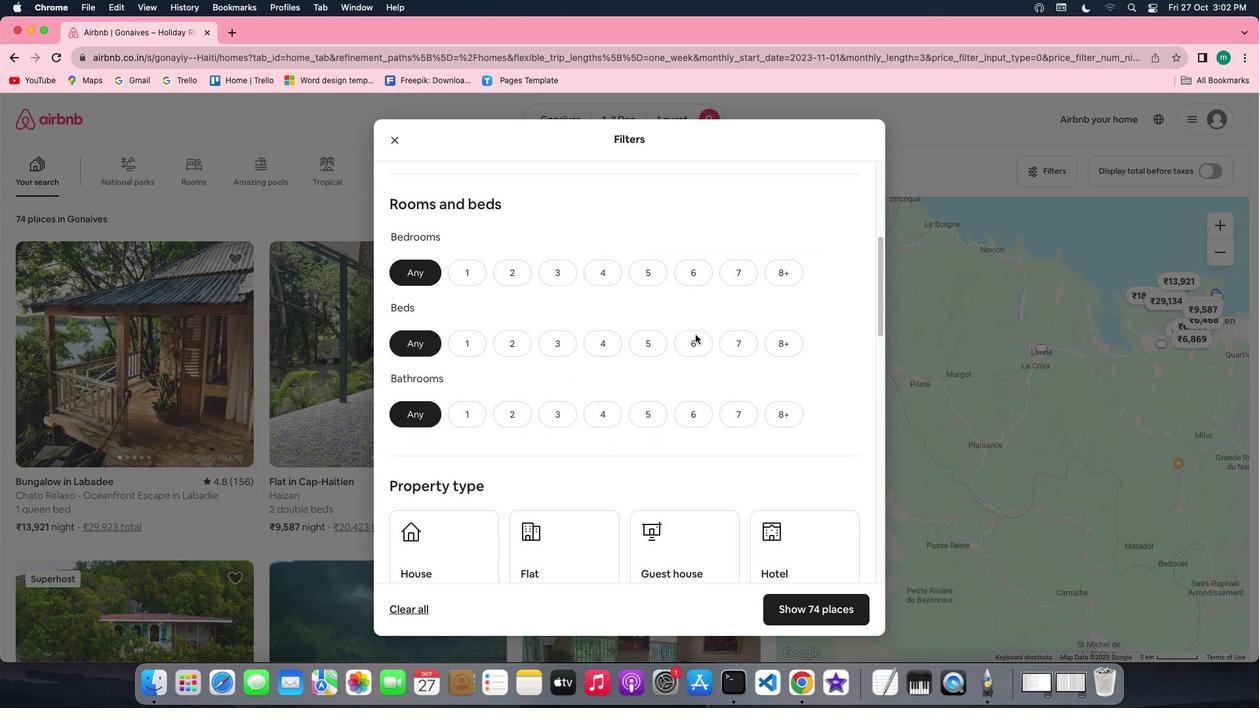 
Action: Mouse scrolled (696, 335) with delta (0, 0)
Screenshot: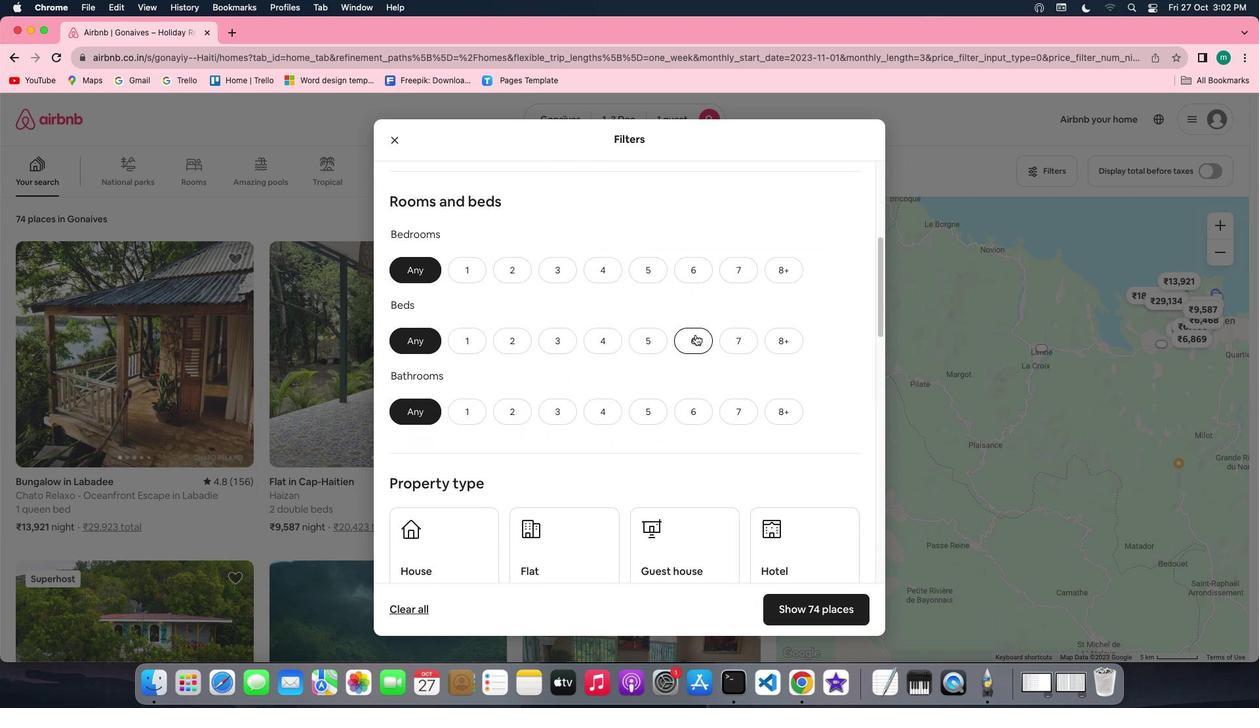 
Action: Mouse scrolled (696, 335) with delta (0, 0)
Screenshot: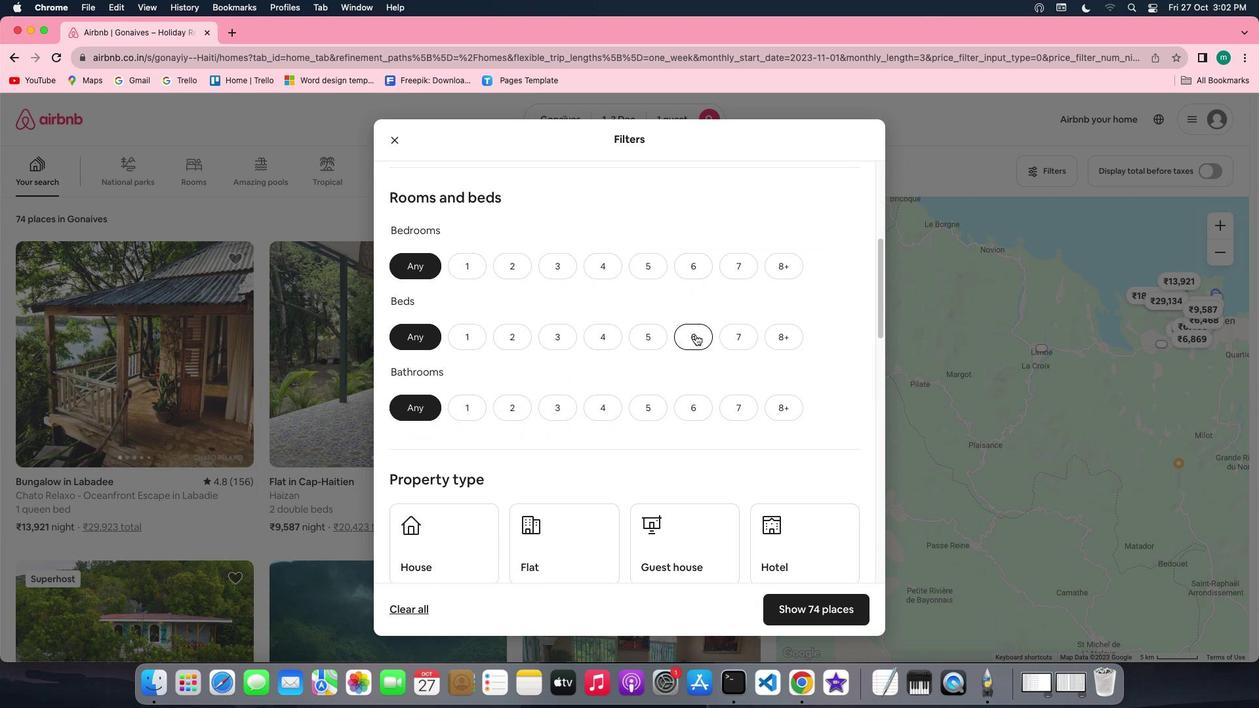 
Action: Mouse scrolled (696, 335) with delta (0, 0)
Screenshot: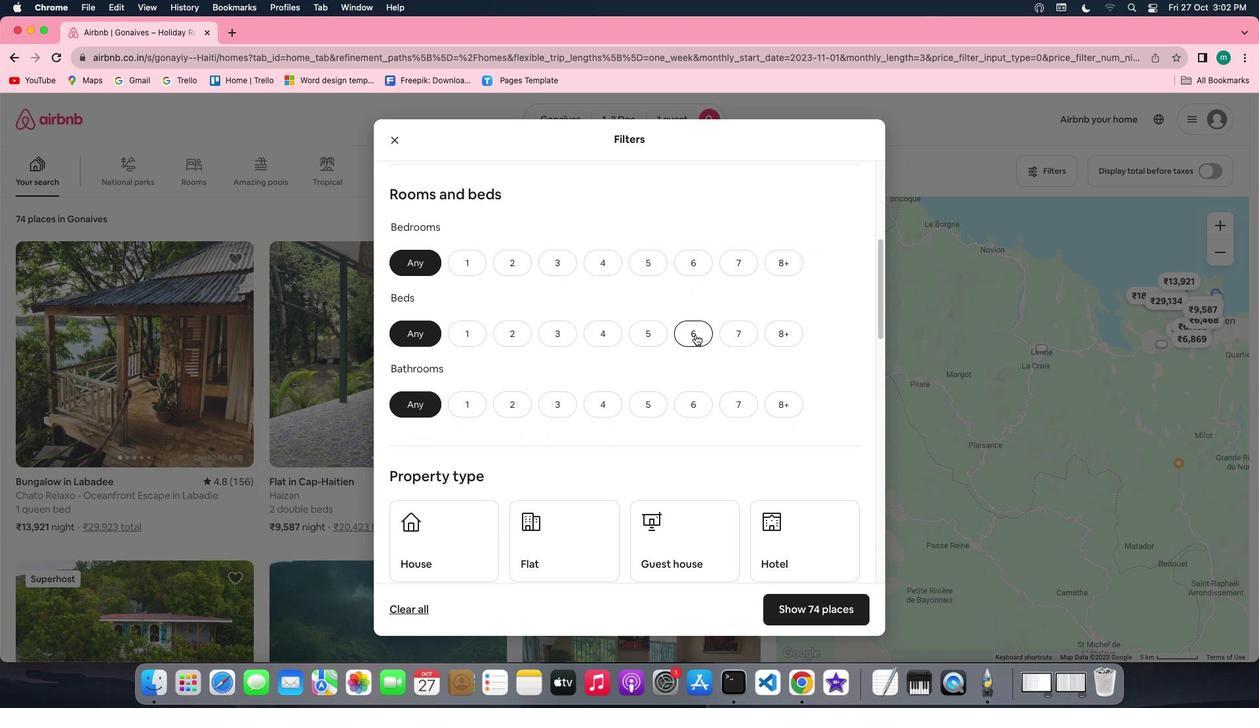 
Action: Mouse moved to (564, 262)
Screenshot: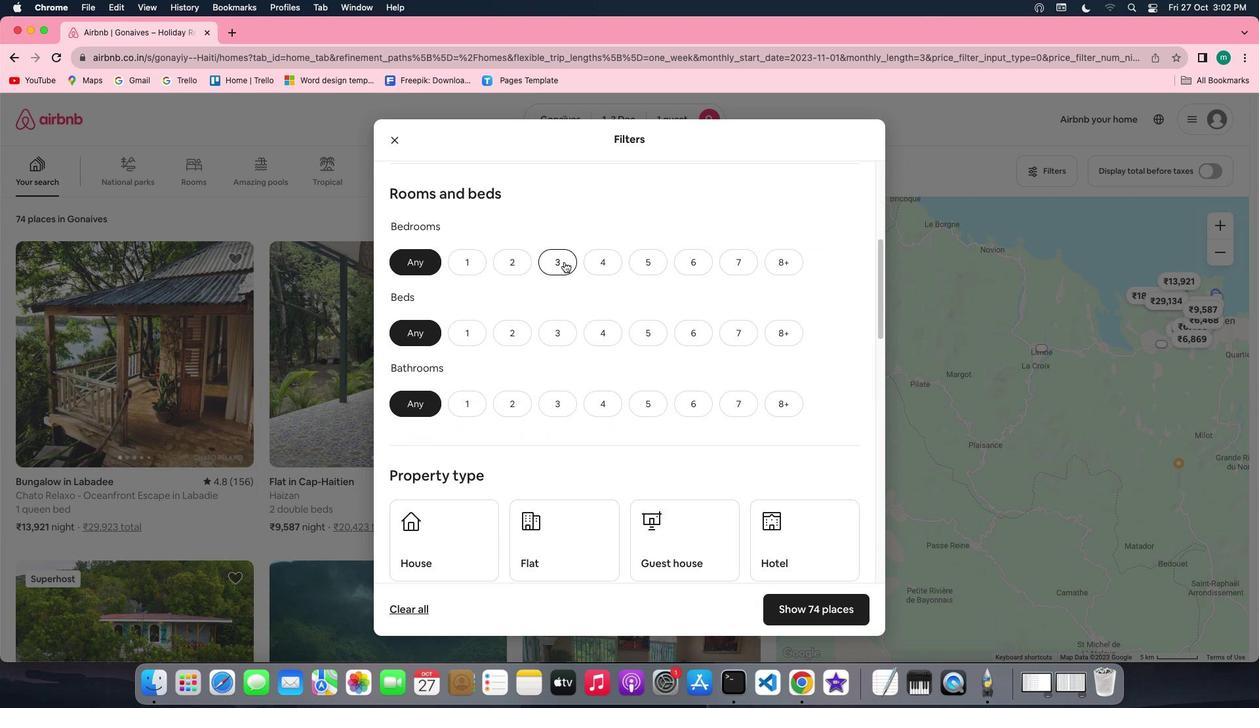 
Action: Mouse pressed left at (564, 262)
Screenshot: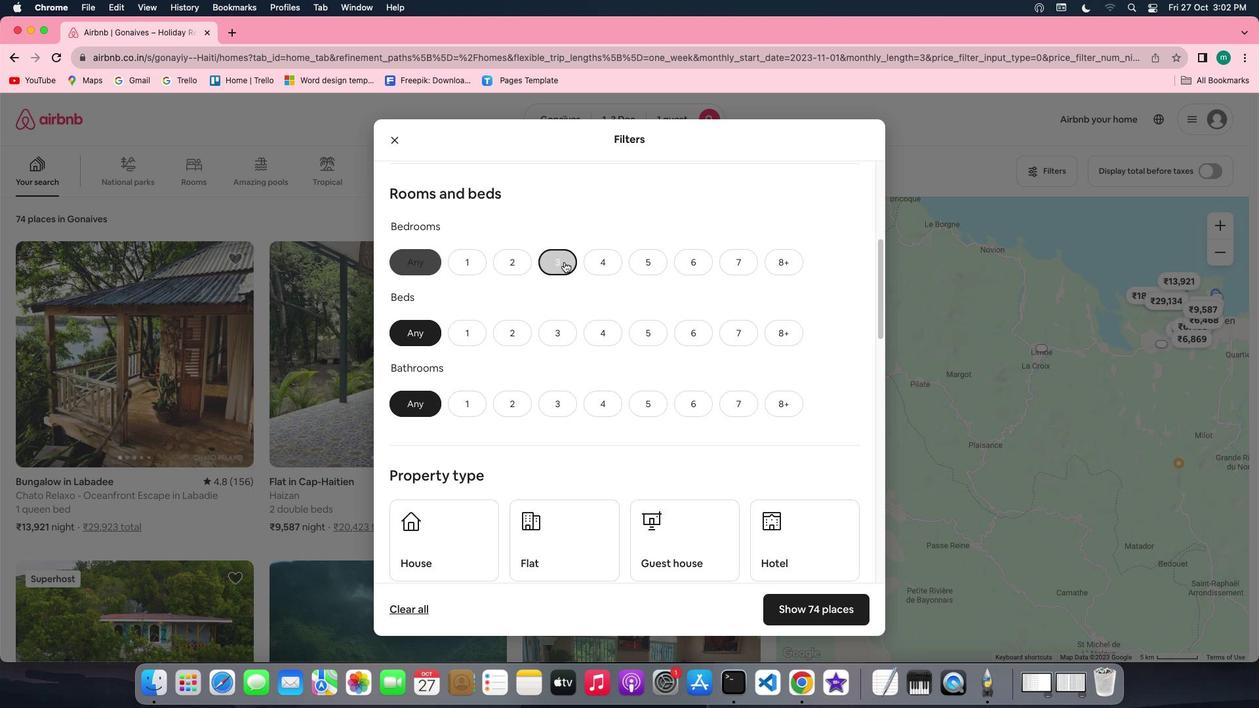 
Action: Mouse moved to (465, 260)
Screenshot: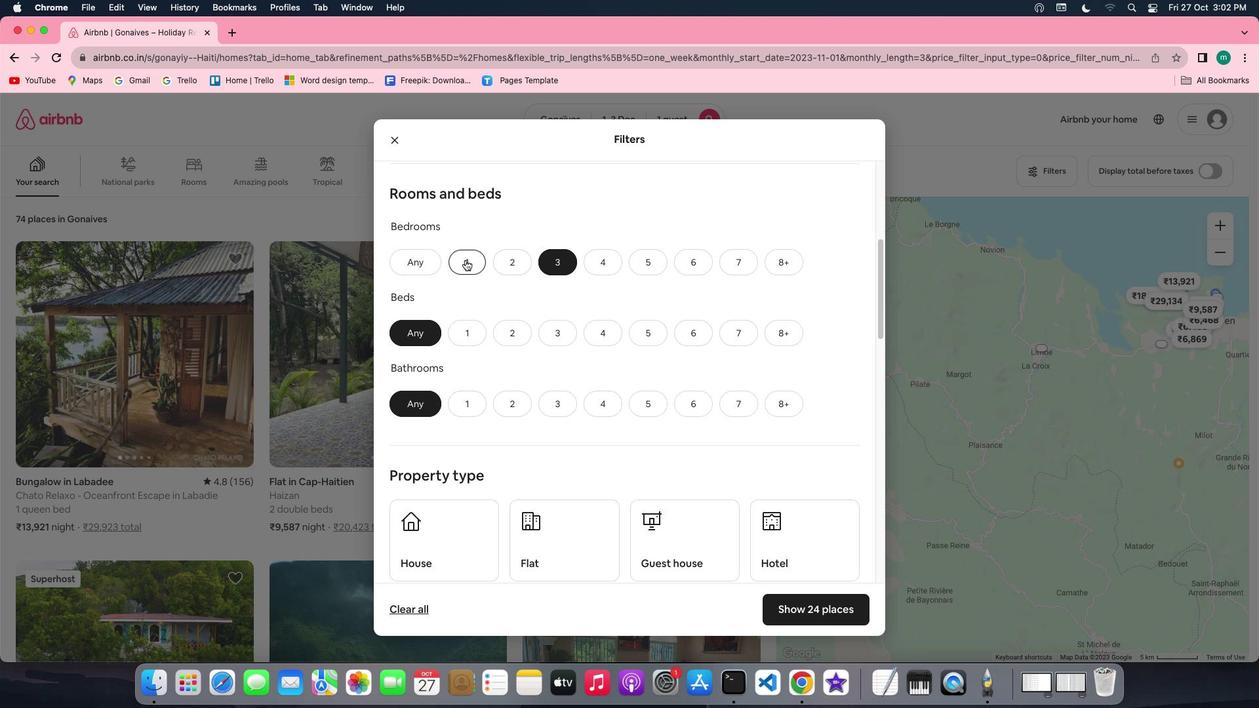
Action: Mouse pressed left at (465, 260)
Screenshot: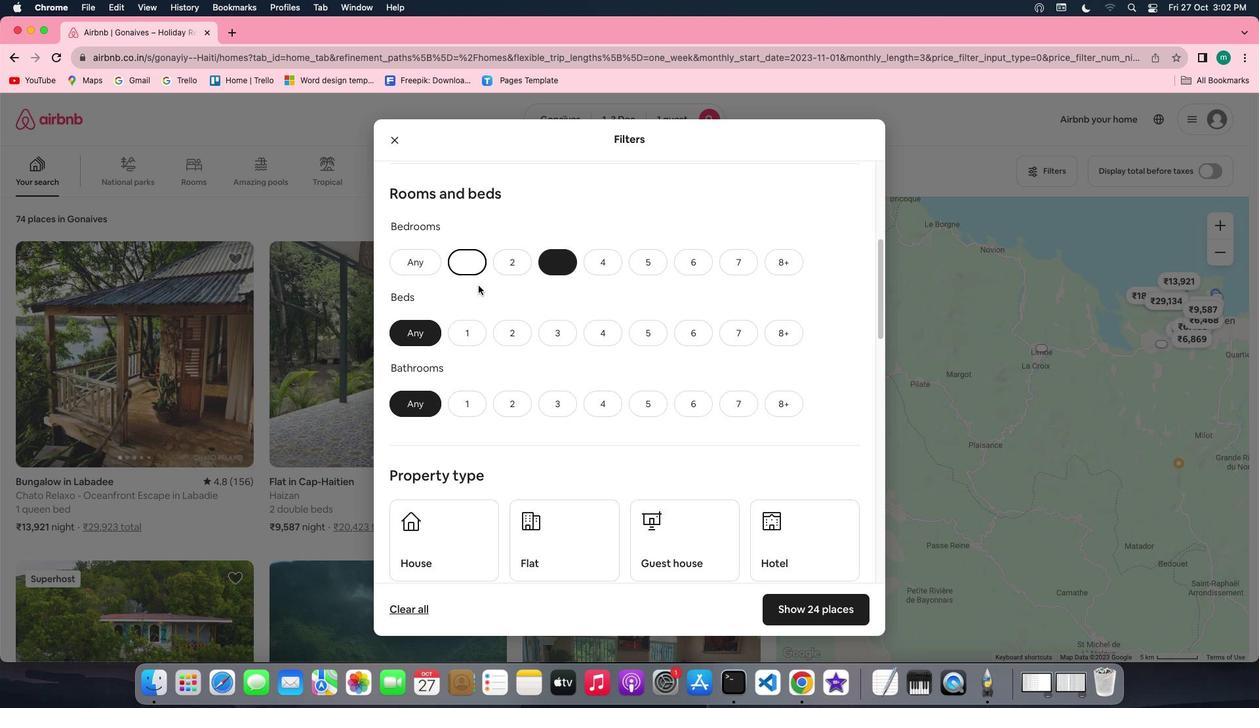 
Action: Mouse moved to (473, 333)
Screenshot: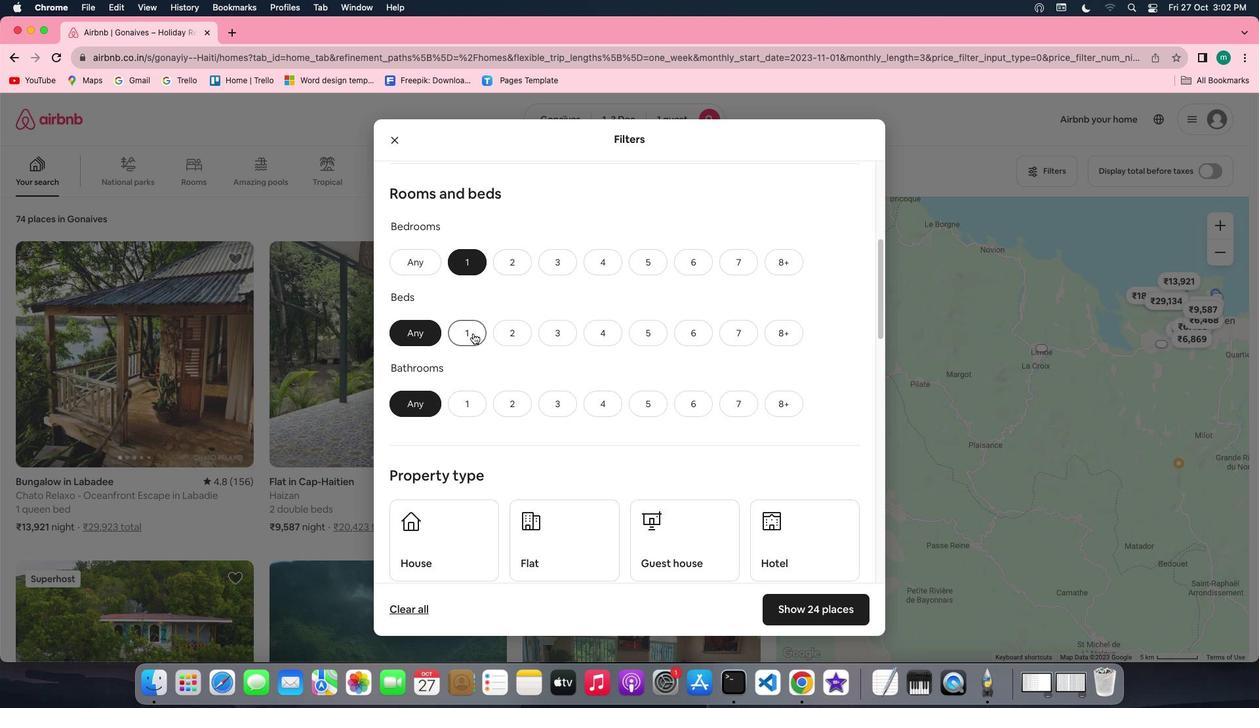 
Action: Mouse pressed left at (473, 333)
Screenshot: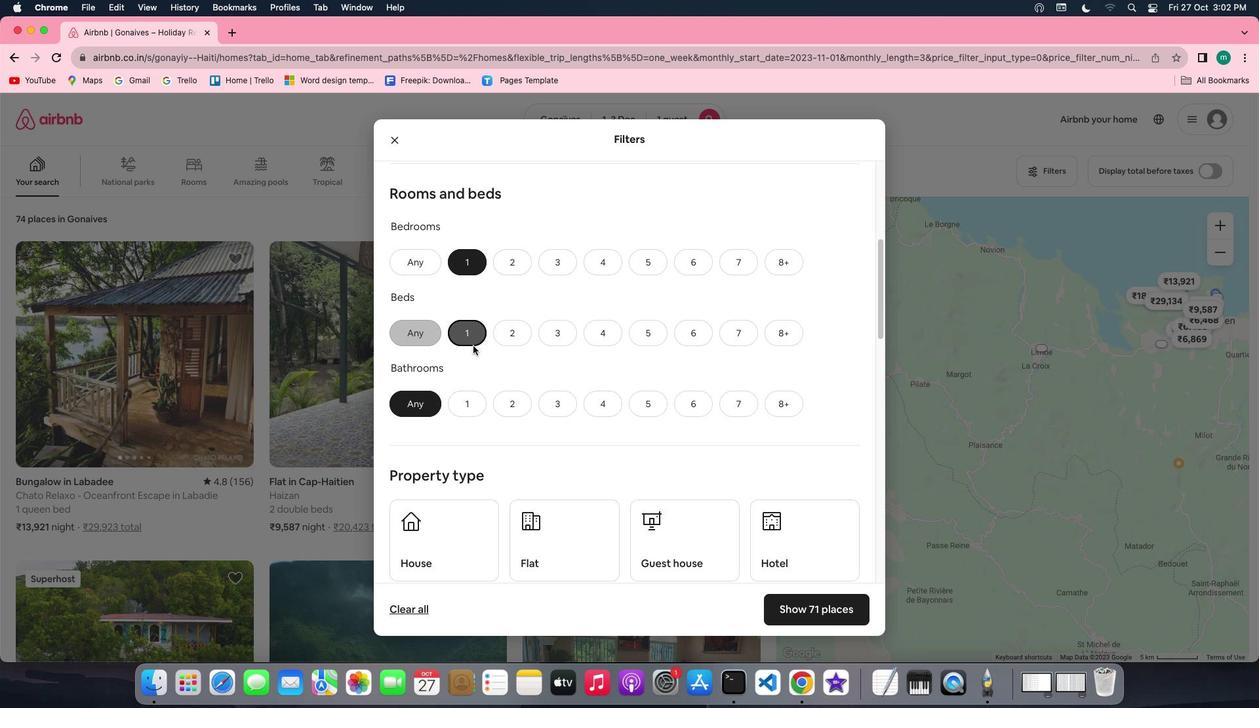 
Action: Mouse moved to (466, 404)
Screenshot: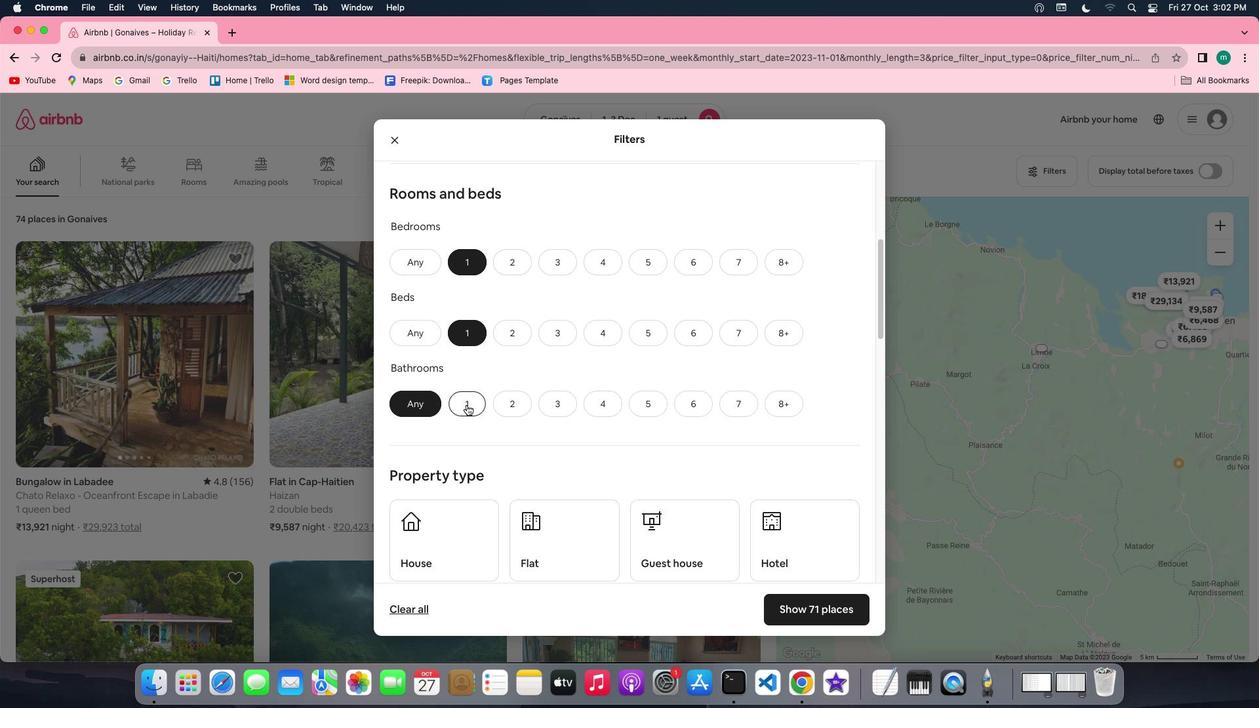 
Action: Mouse pressed left at (466, 404)
Screenshot: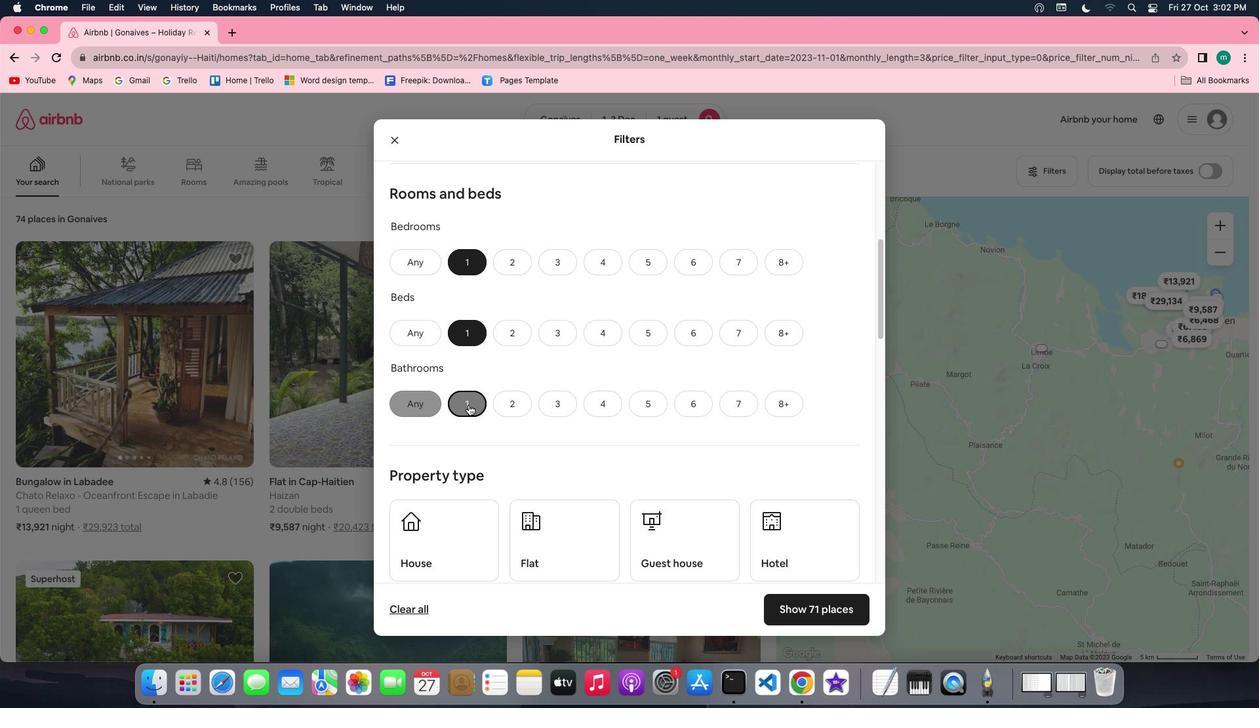 
Action: Mouse moved to (603, 403)
Screenshot: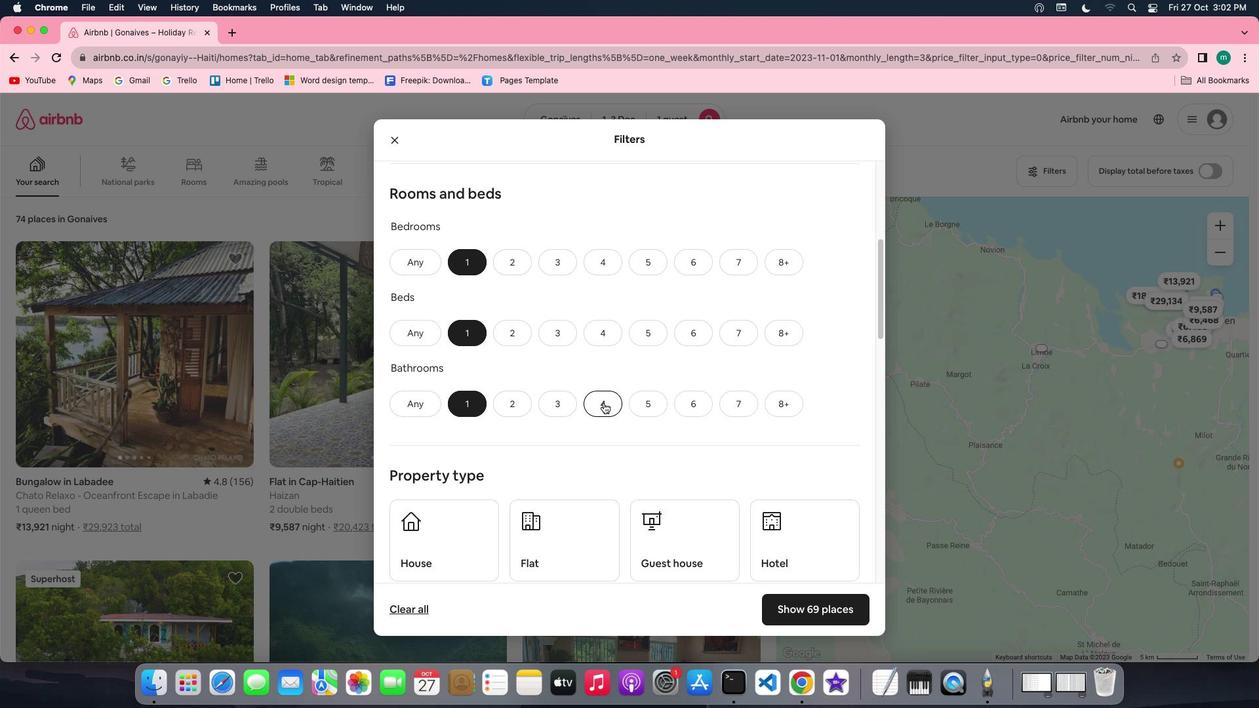 
Action: Mouse scrolled (603, 403) with delta (0, 0)
Screenshot: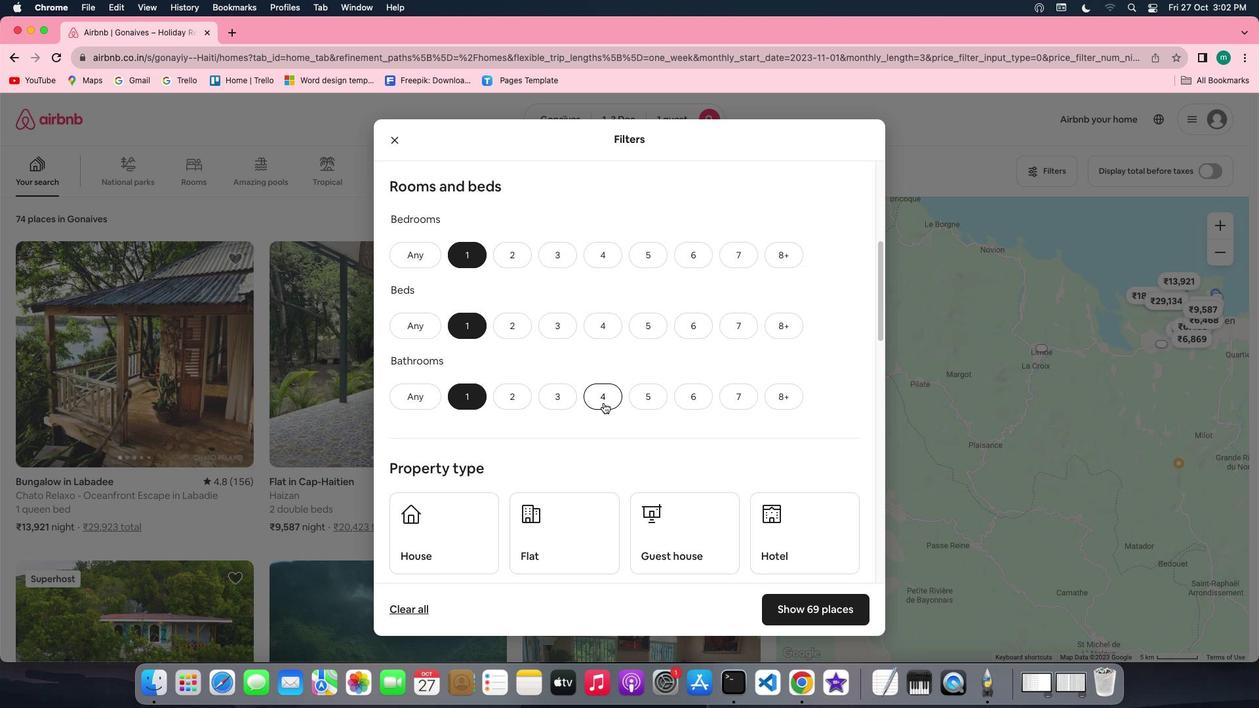 
Action: Mouse scrolled (603, 403) with delta (0, 0)
Screenshot: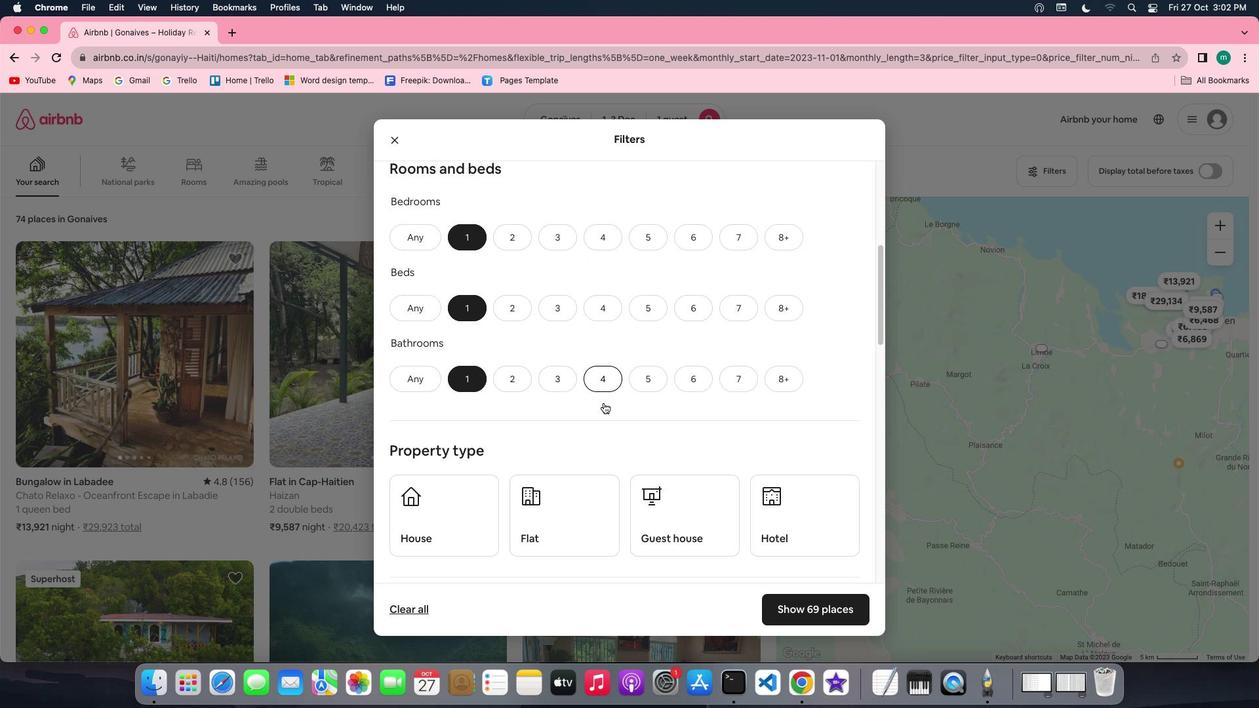 
Action: Mouse scrolled (603, 403) with delta (0, 0)
Screenshot: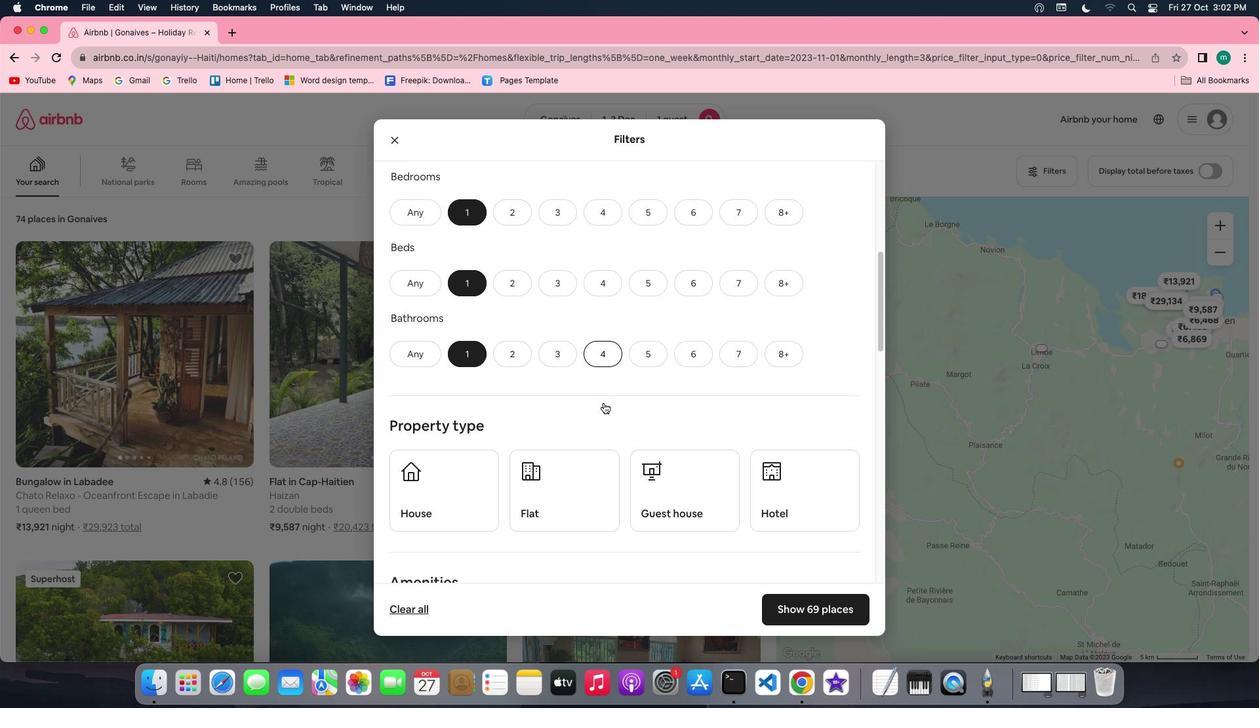 
Action: Mouse scrolled (603, 403) with delta (0, 0)
Screenshot: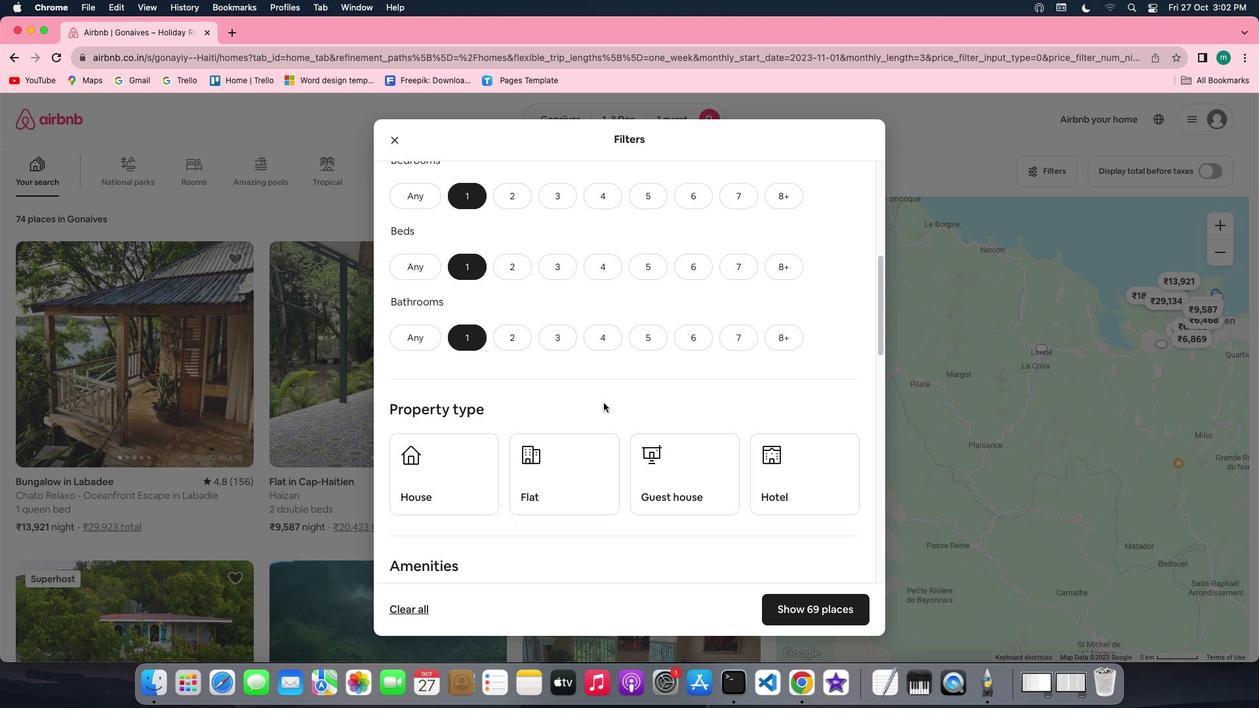 
Action: Mouse scrolled (603, 403) with delta (0, 0)
Screenshot: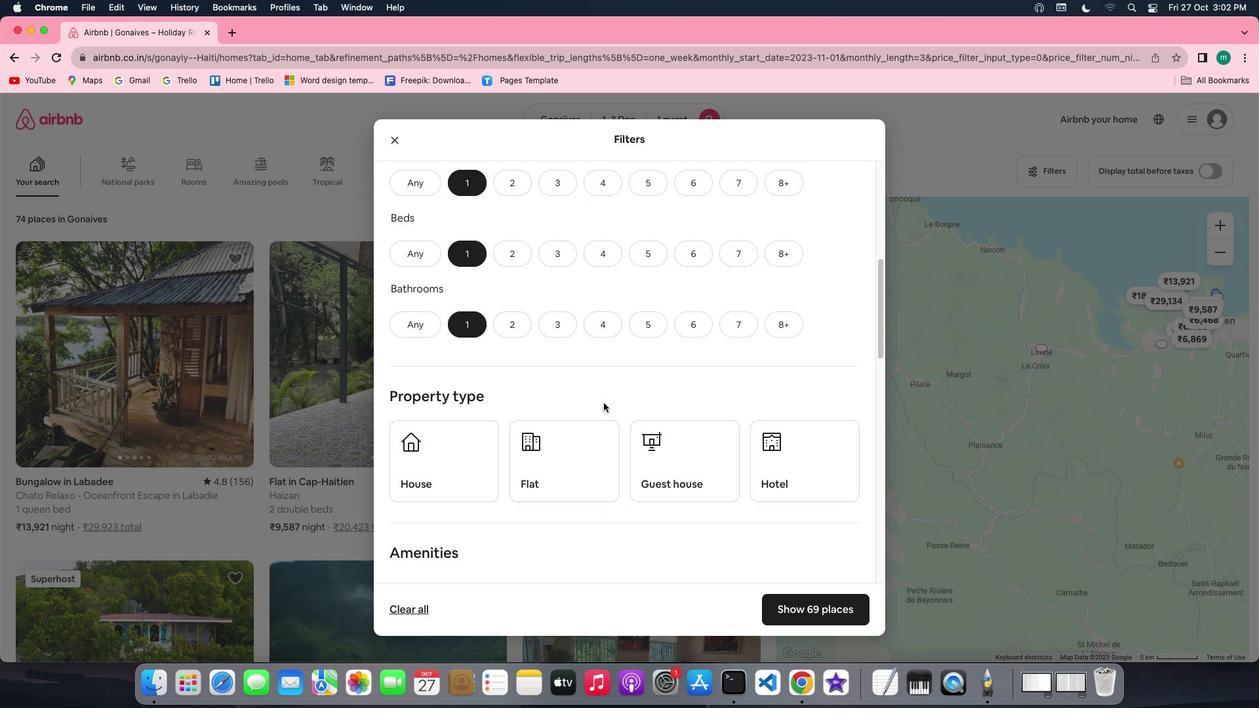 
Action: Mouse scrolled (603, 403) with delta (0, 0)
Screenshot: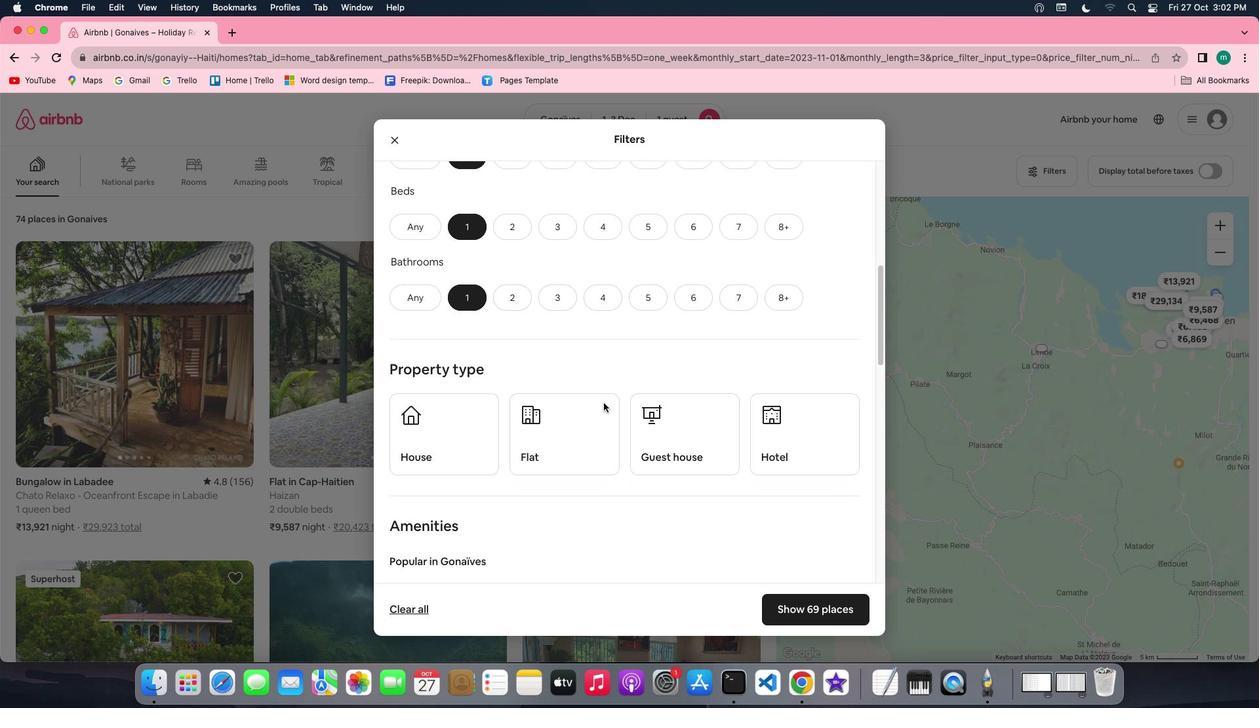 
Action: Mouse scrolled (603, 403) with delta (0, 0)
Screenshot: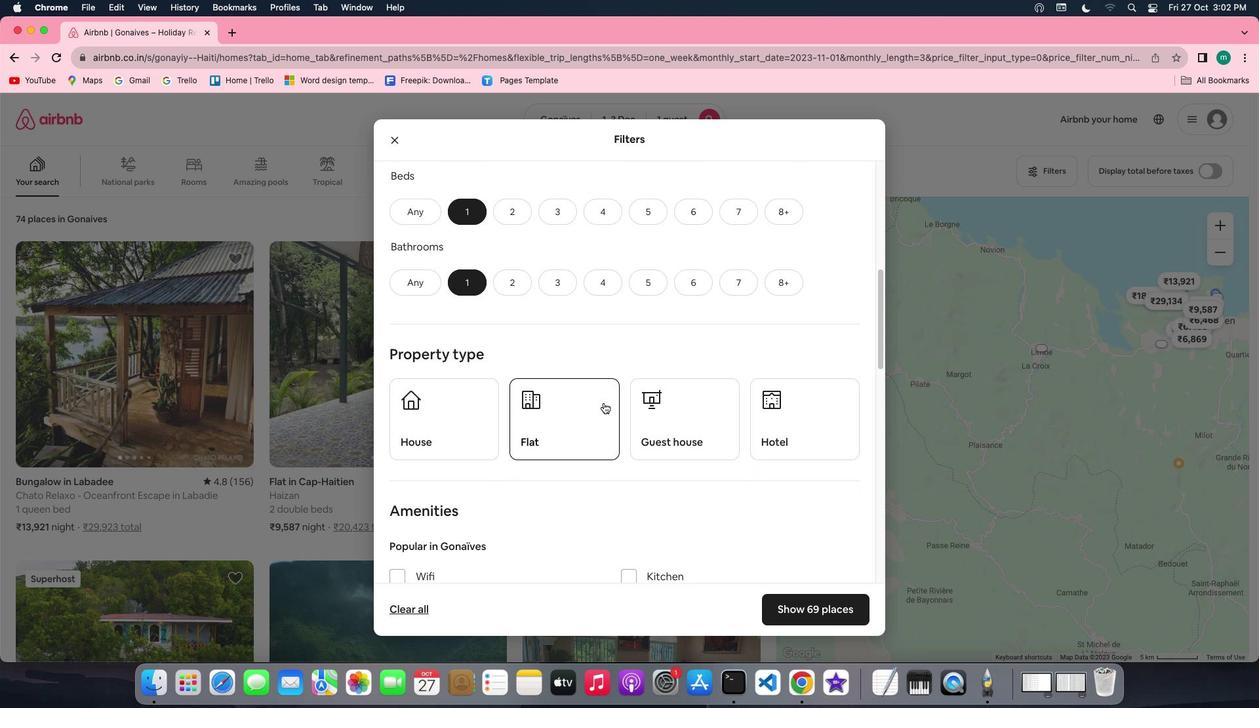 
Action: Mouse scrolled (603, 403) with delta (0, 0)
Screenshot: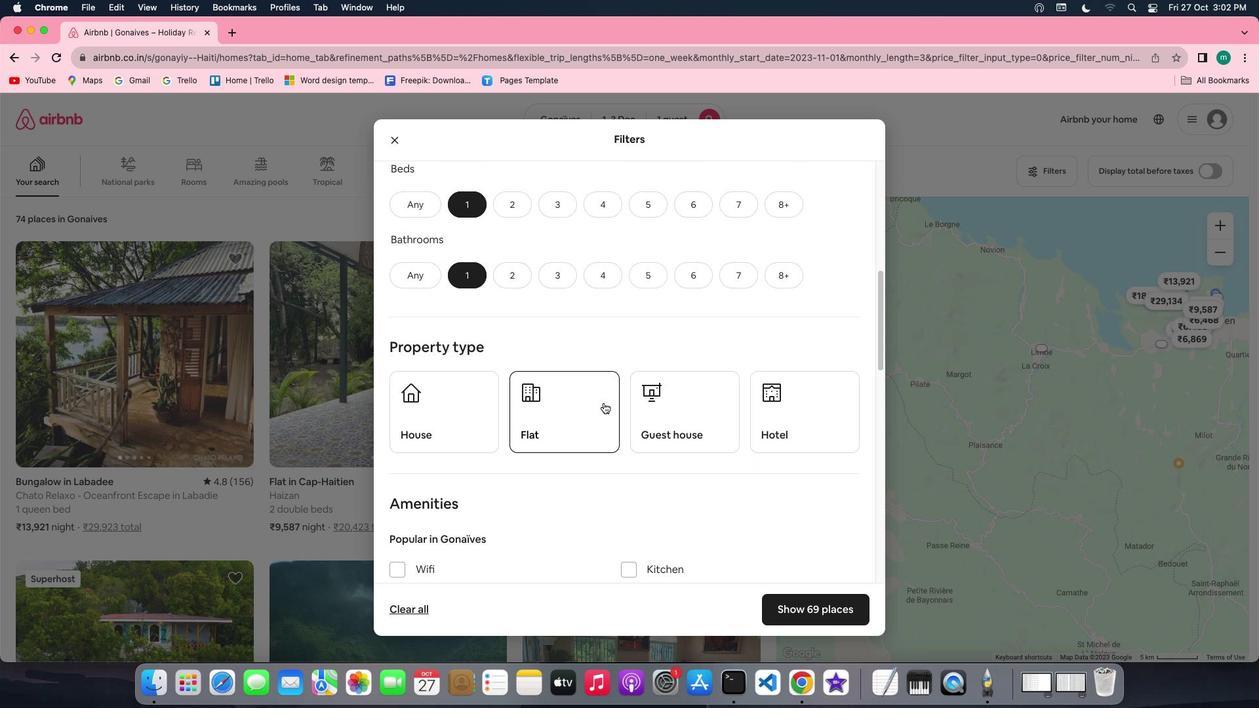 
Action: Mouse scrolled (603, 403) with delta (0, 0)
Screenshot: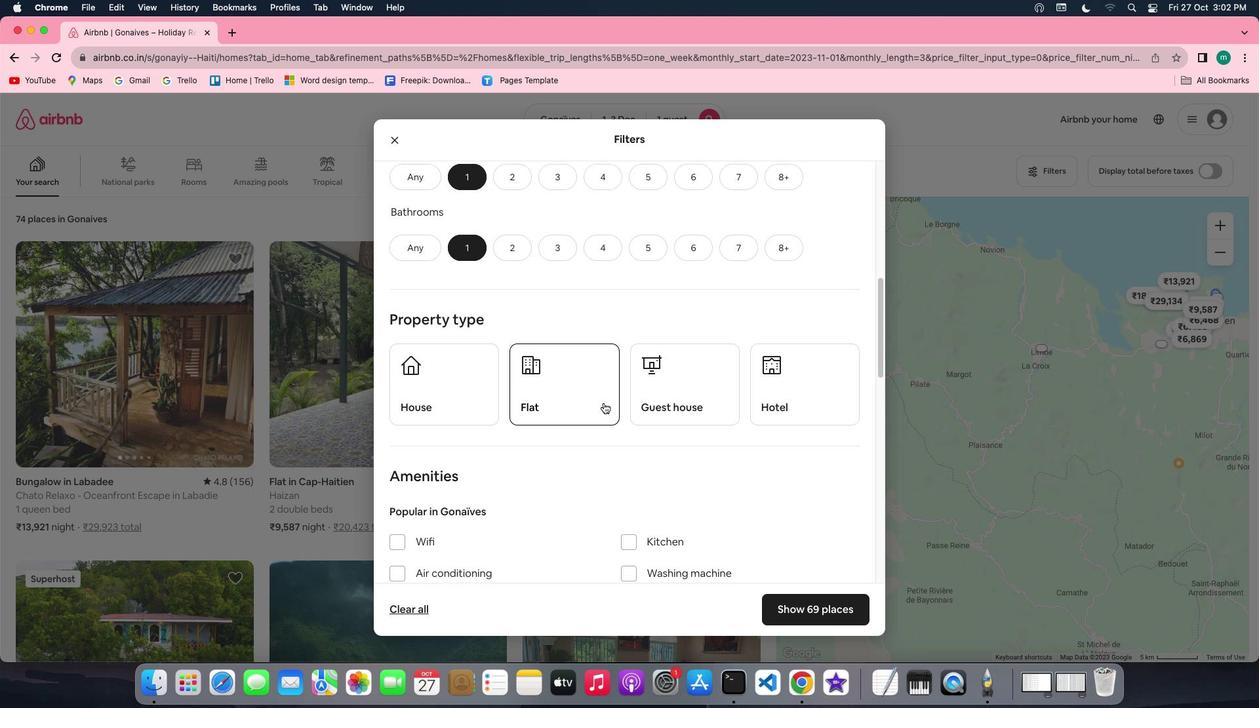 
Action: Mouse scrolled (603, 403) with delta (0, 0)
Screenshot: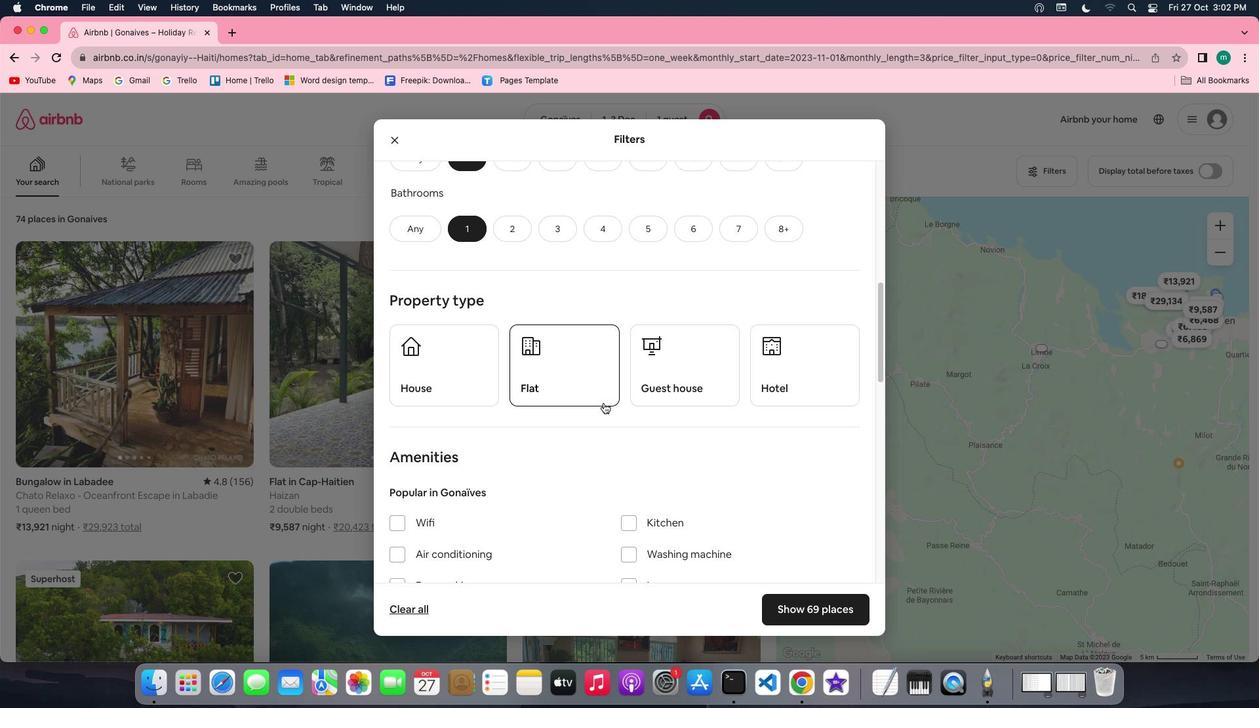 
Action: Mouse scrolled (603, 403) with delta (0, 0)
Screenshot: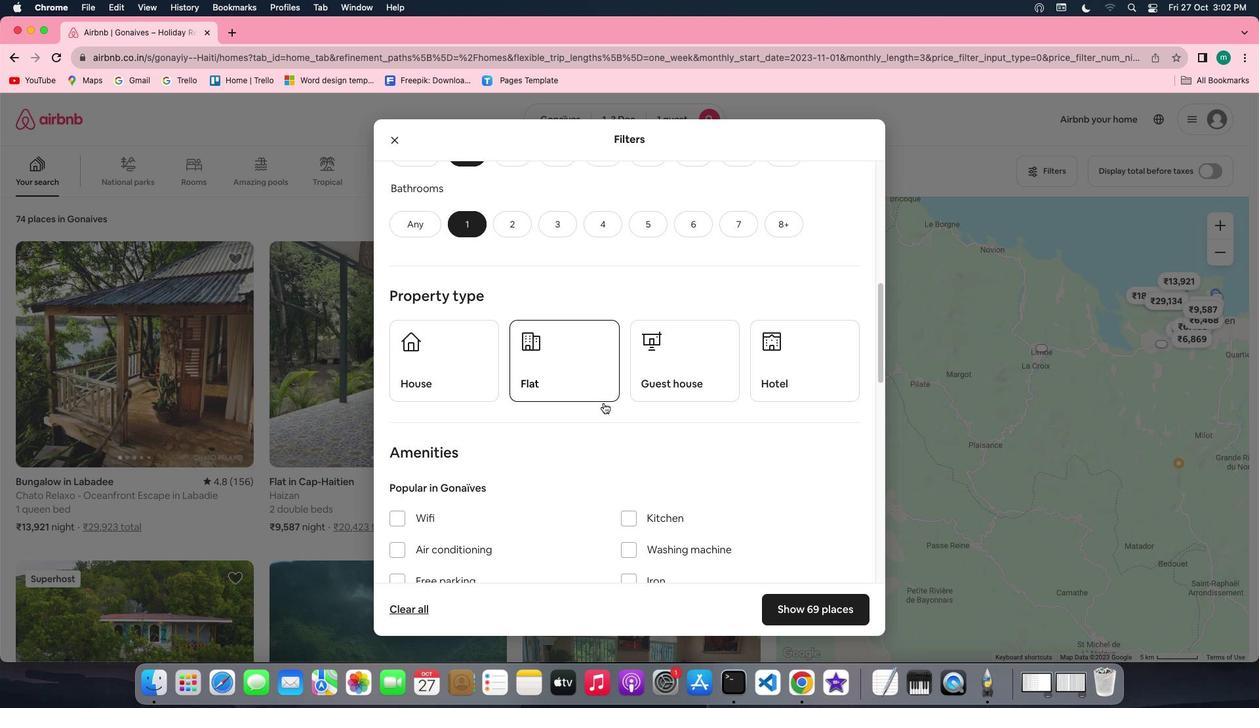 
Action: Mouse scrolled (603, 403) with delta (0, 0)
Screenshot: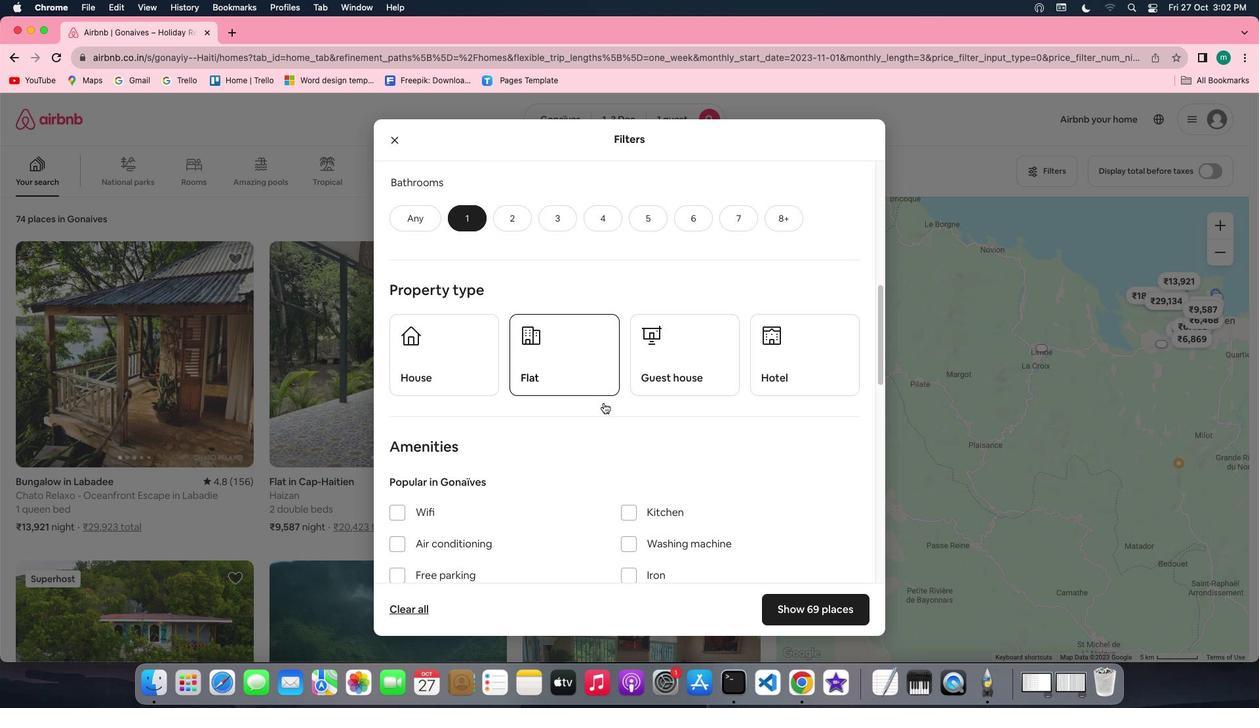 
Action: Mouse scrolled (603, 403) with delta (0, 0)
Screenshot: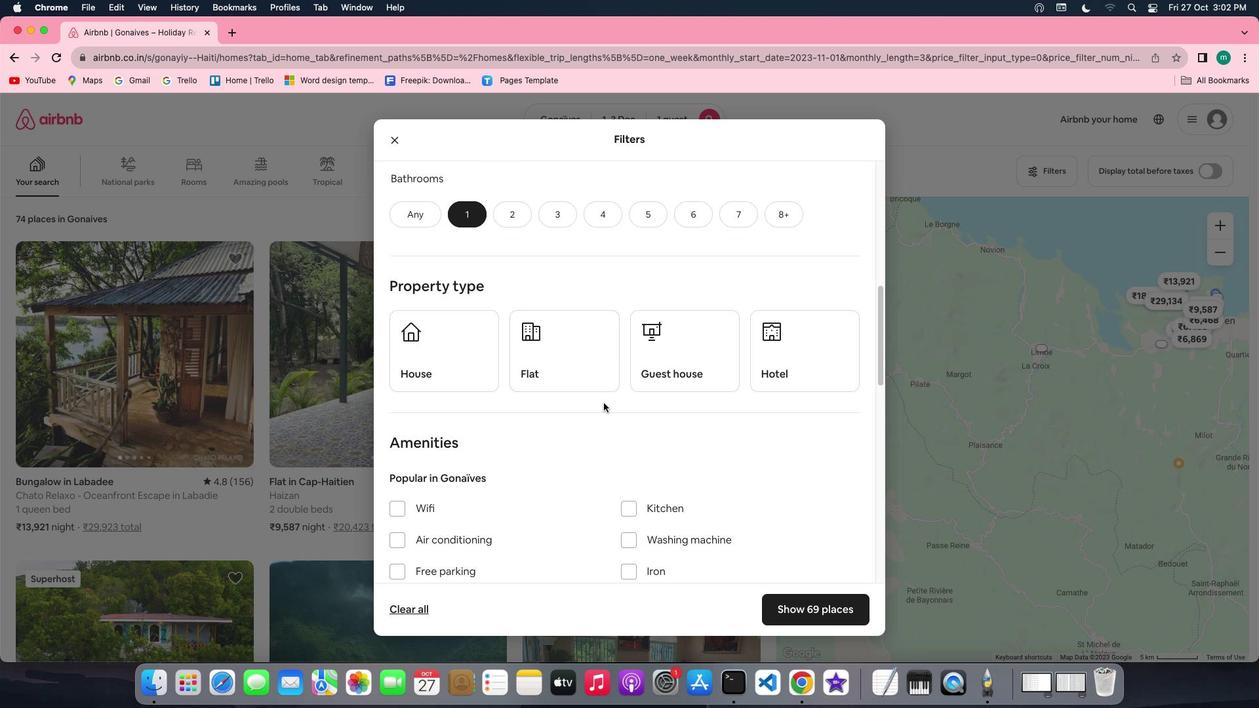 
Action: Mouse scrolled (603, 403) with delta (0, 0)
Screenshot: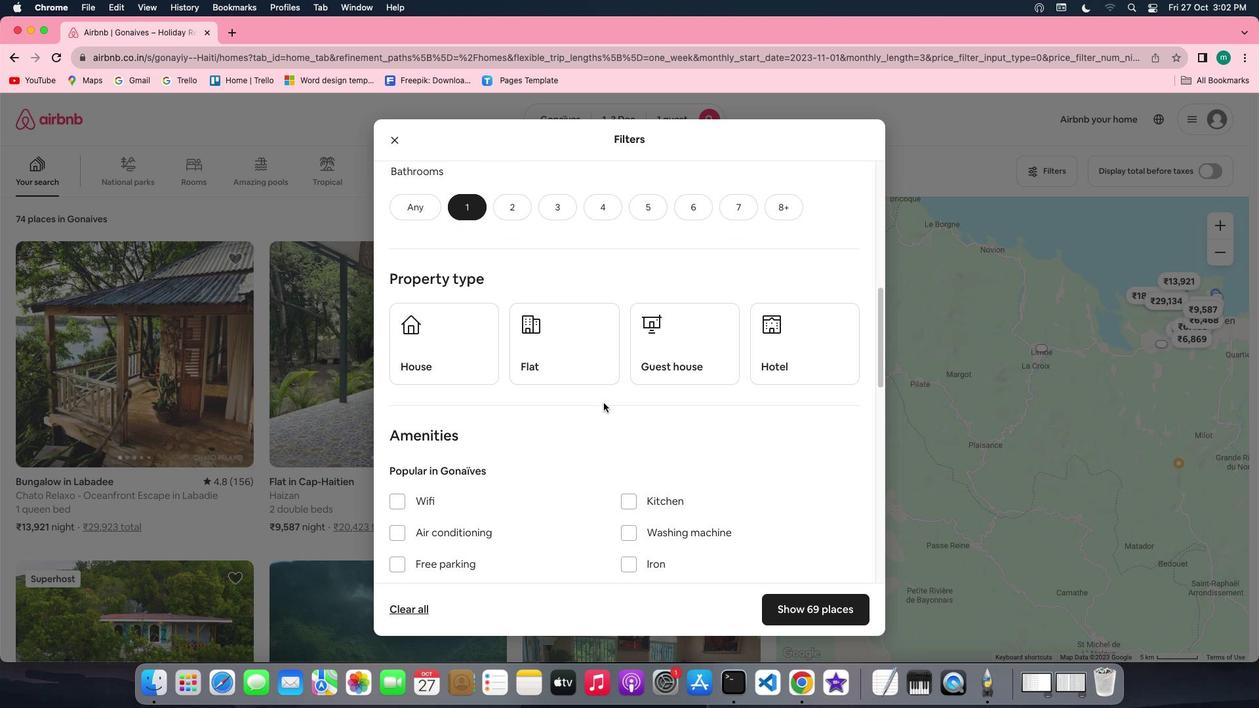 
Action: Mouse moved to (771, 362)
Screenshot: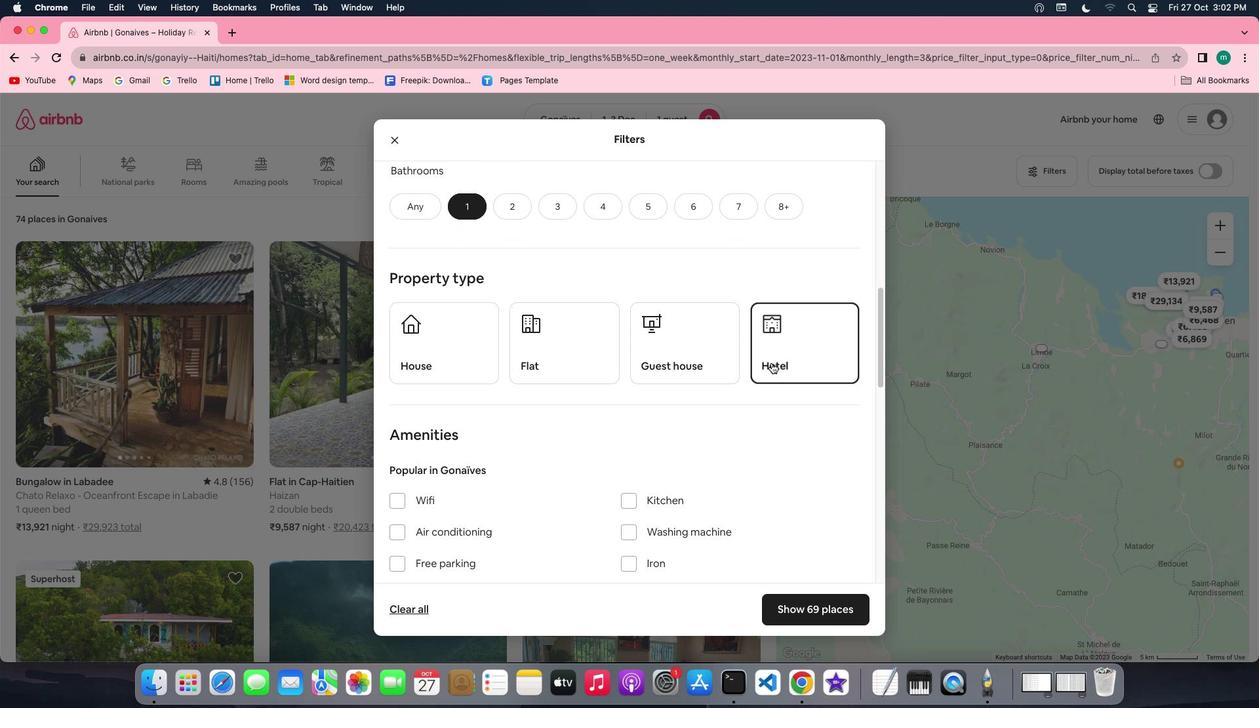 
Action: Mouse pressed left at (771, 362)
Screenshot: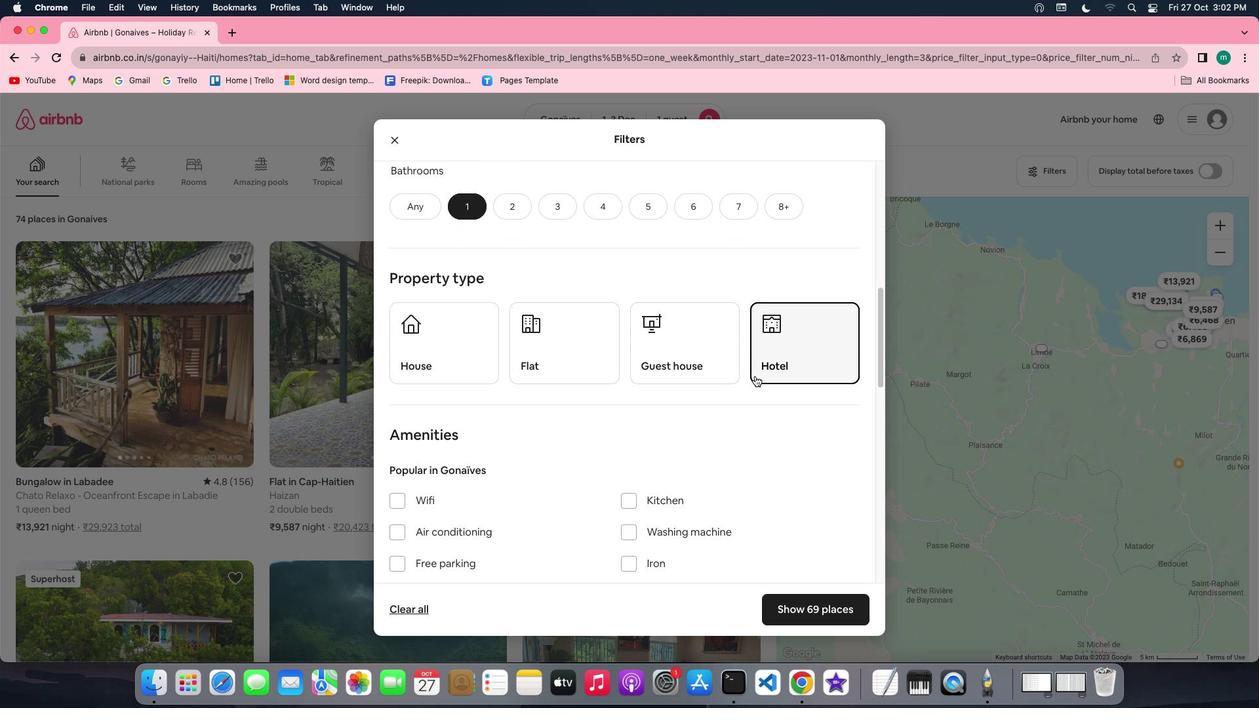 
Action: Mouse moved to (706, 415)
Screenshot: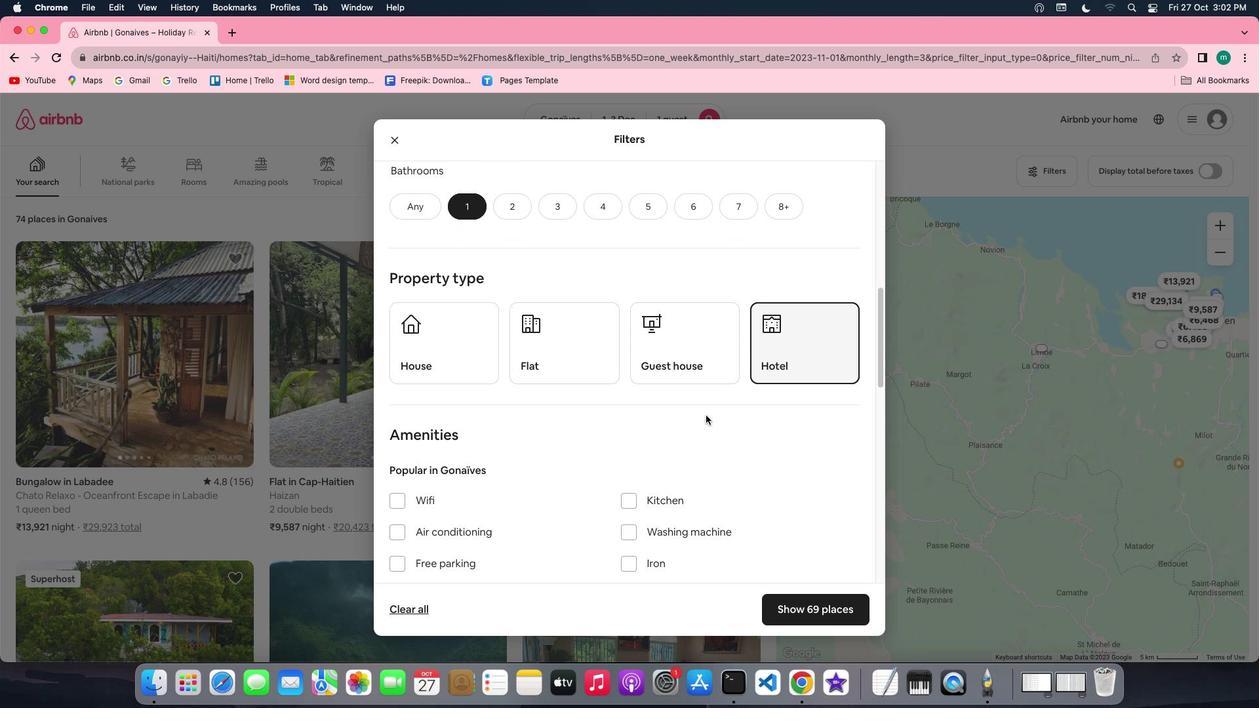 
Action: Mouse scrolled (706, 415) with delta (0, 0)
Screenshot: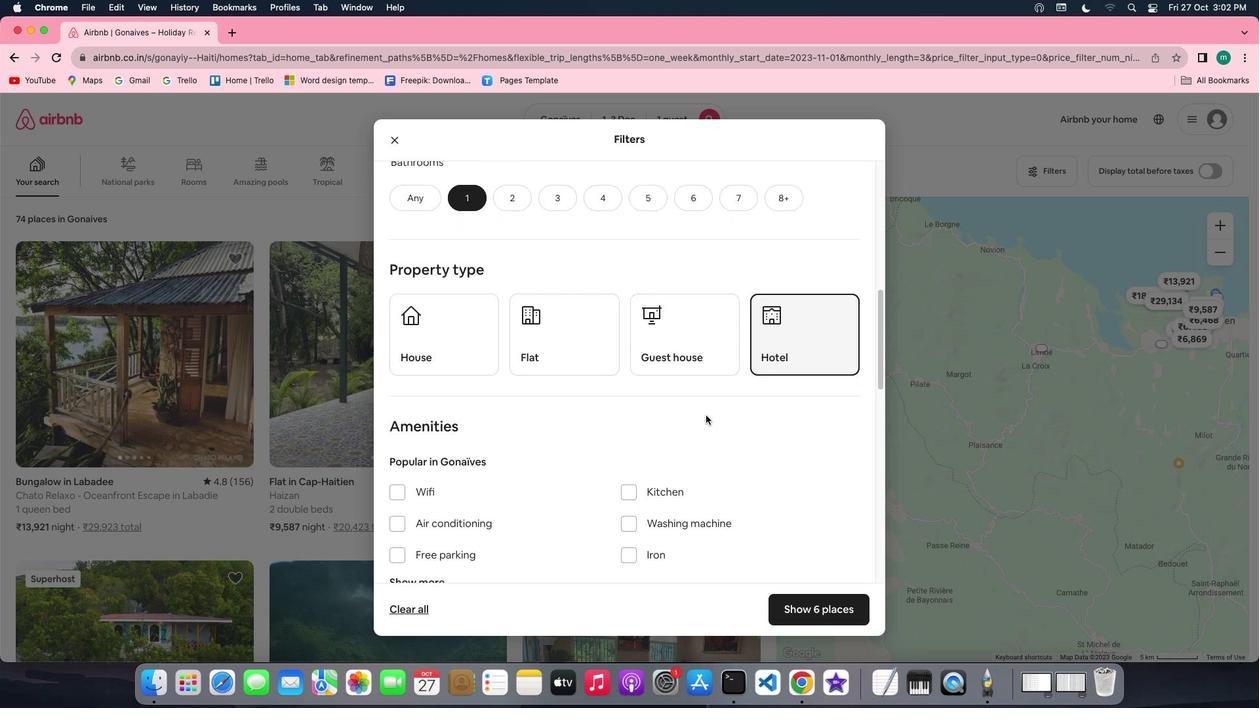 
Action: Mouse scrolled (706, 415) with delta (0, 0)
Screenshot: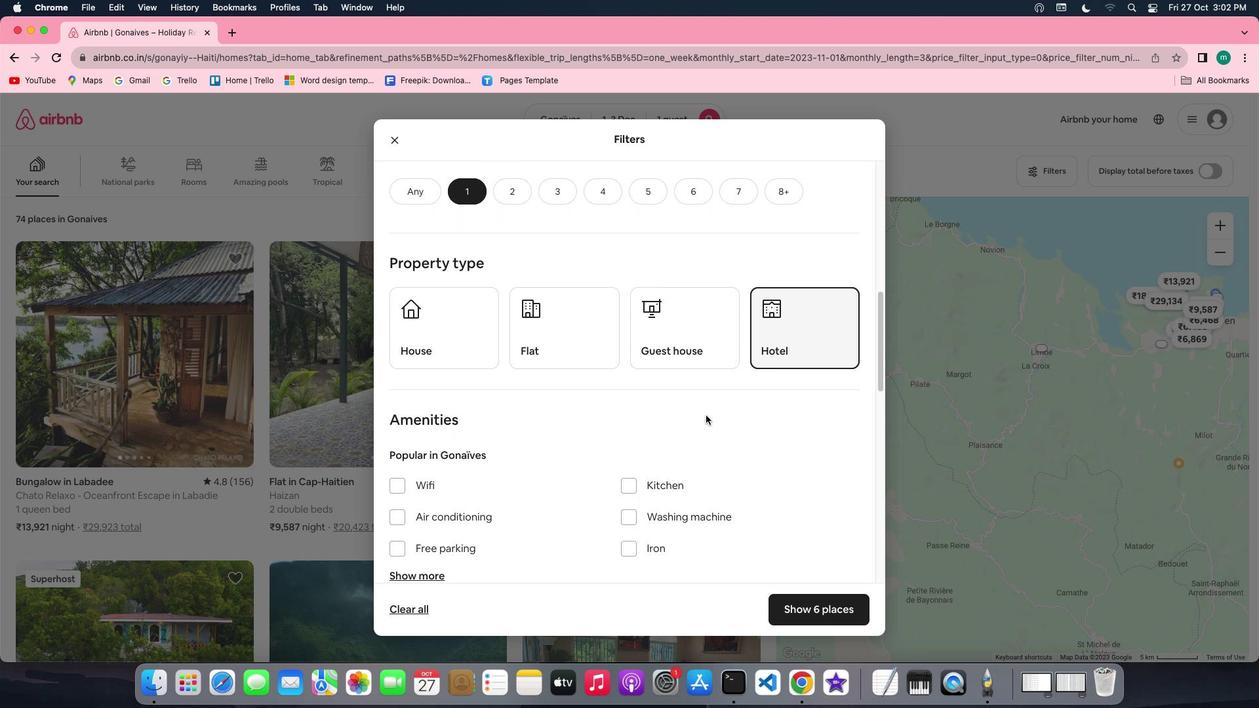 
Action: Mouse scrolled (706, 415) with delta (0, 0)
Screenshot: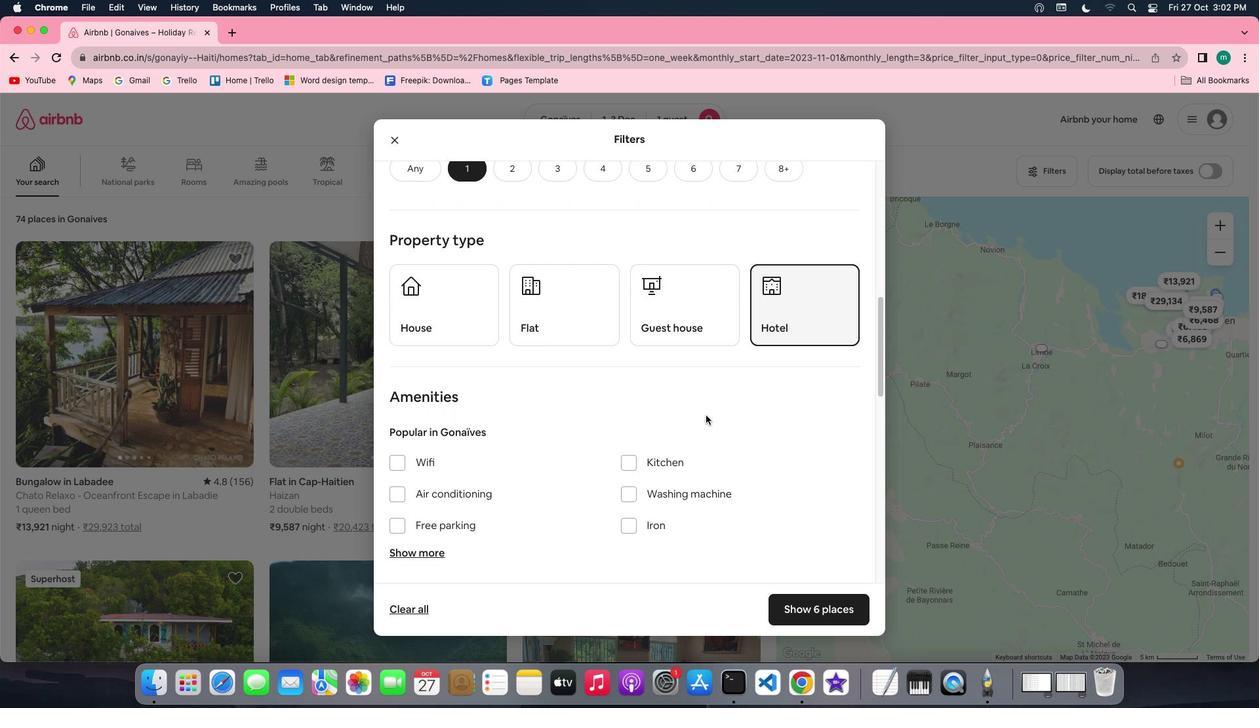 
Action: Mouse scrolled (706, 415) with delta (0, 0)
Screenshot: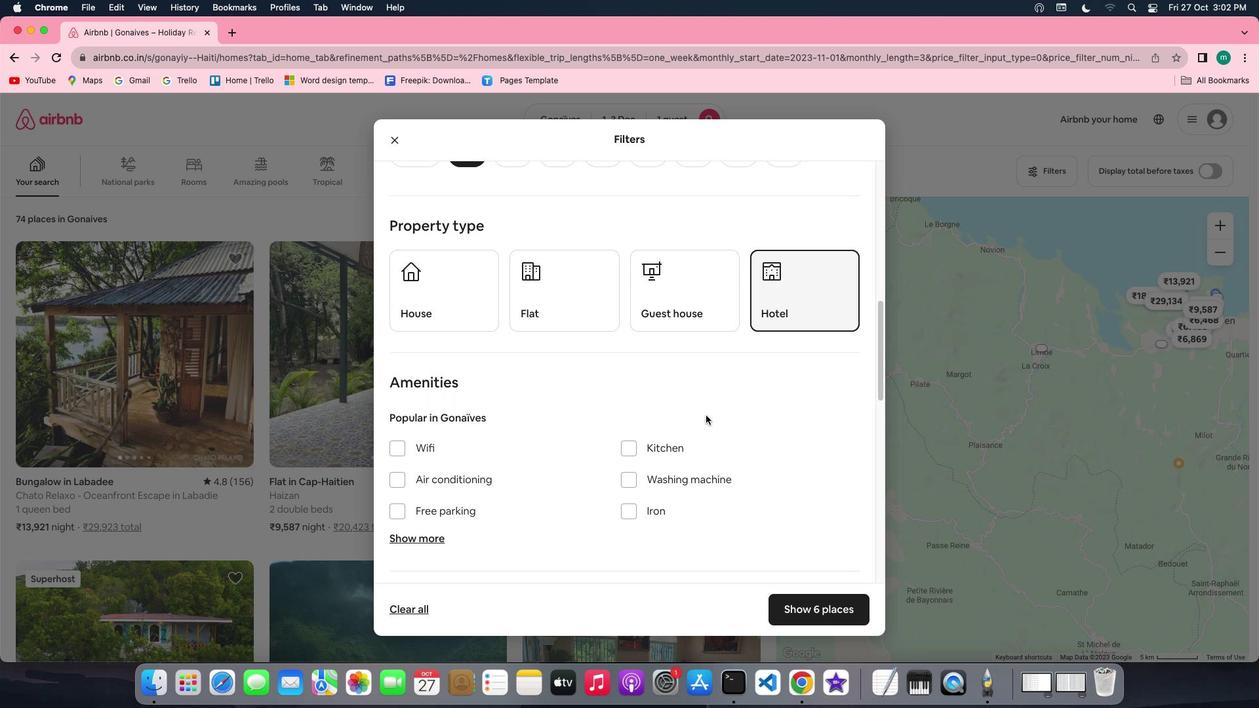 
Action: Mouse scrolled (706, 415) with delta (0, 0)
Screenshot: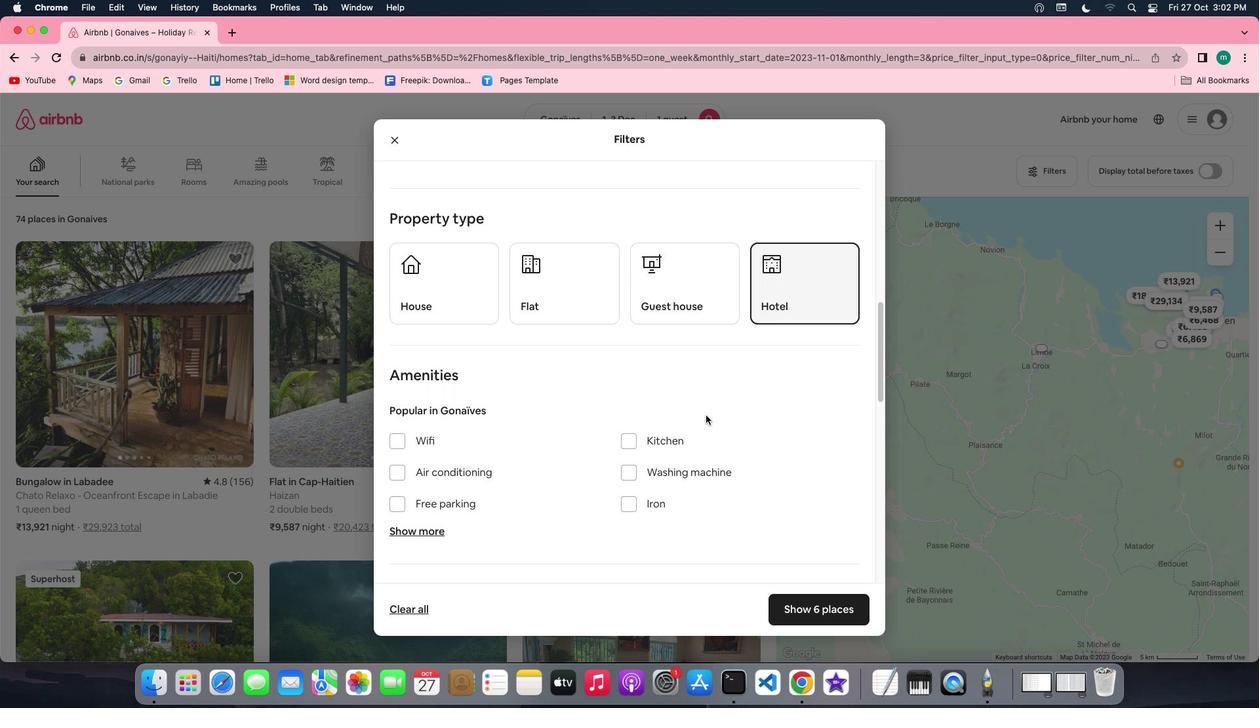 
Action: Mouse scrolled (706, 415) with delta (0, 0)
Screenshot: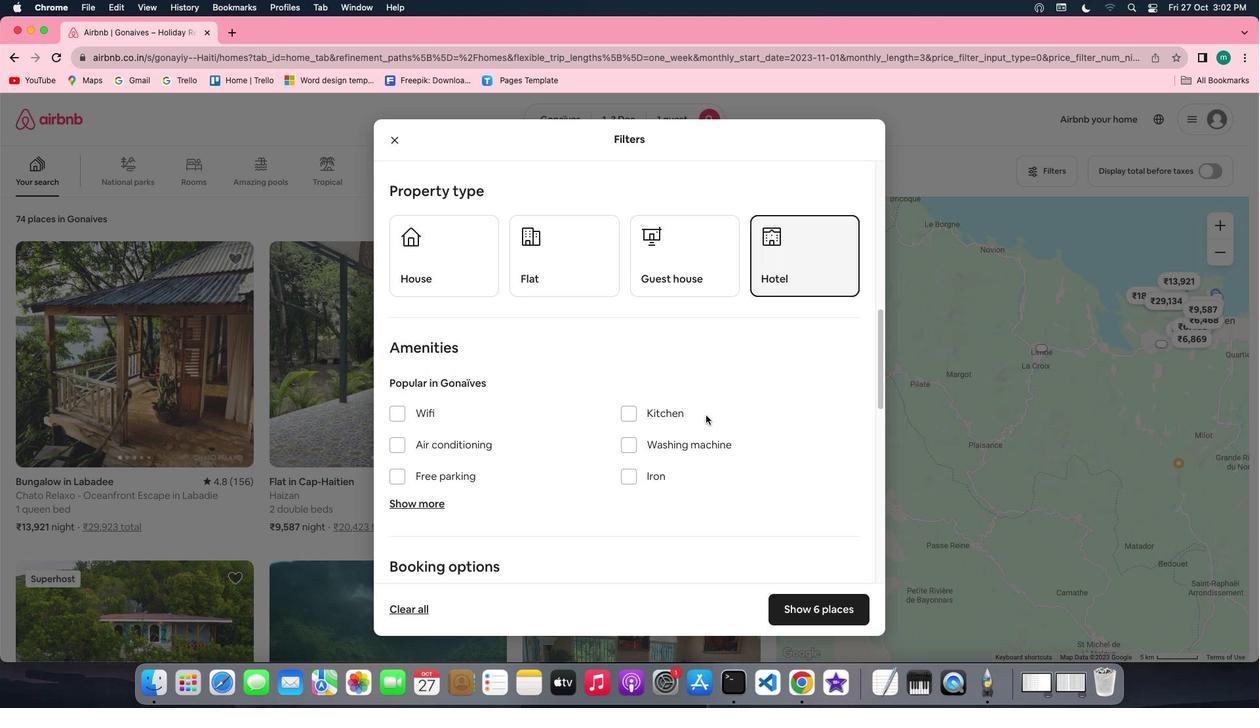 
Action: Mouse scrolled (706, 415) with delta (0, 0)
Screenshot: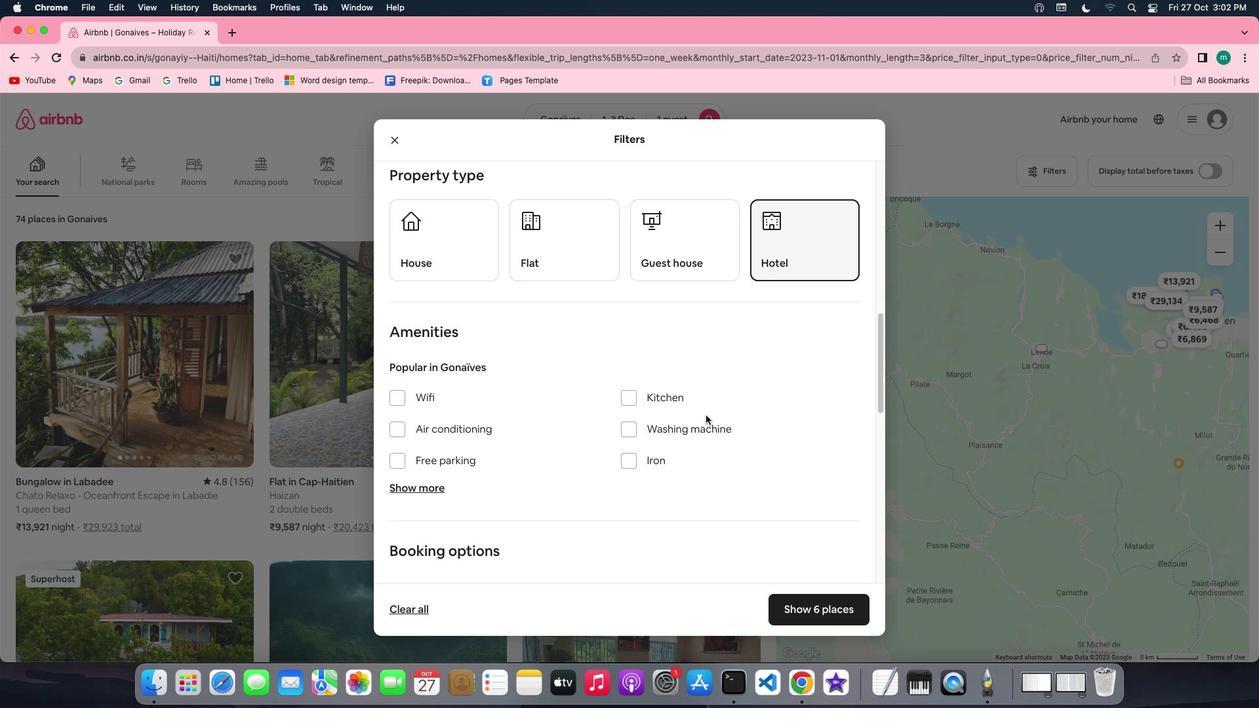 
Action: Mouse scrolled (706, 415) with delta (0, 0)
Screenshot: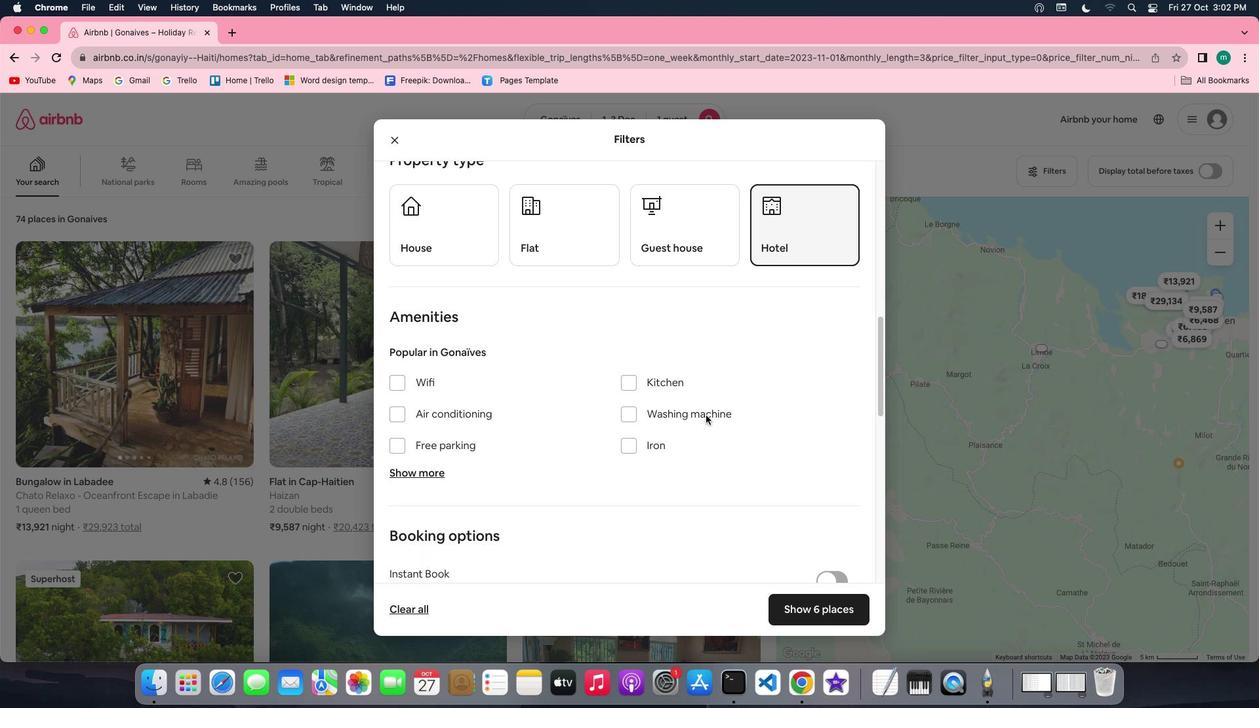 
Action: Mouse scrolled (706, 415) with delta (0, 0)
Screenshot: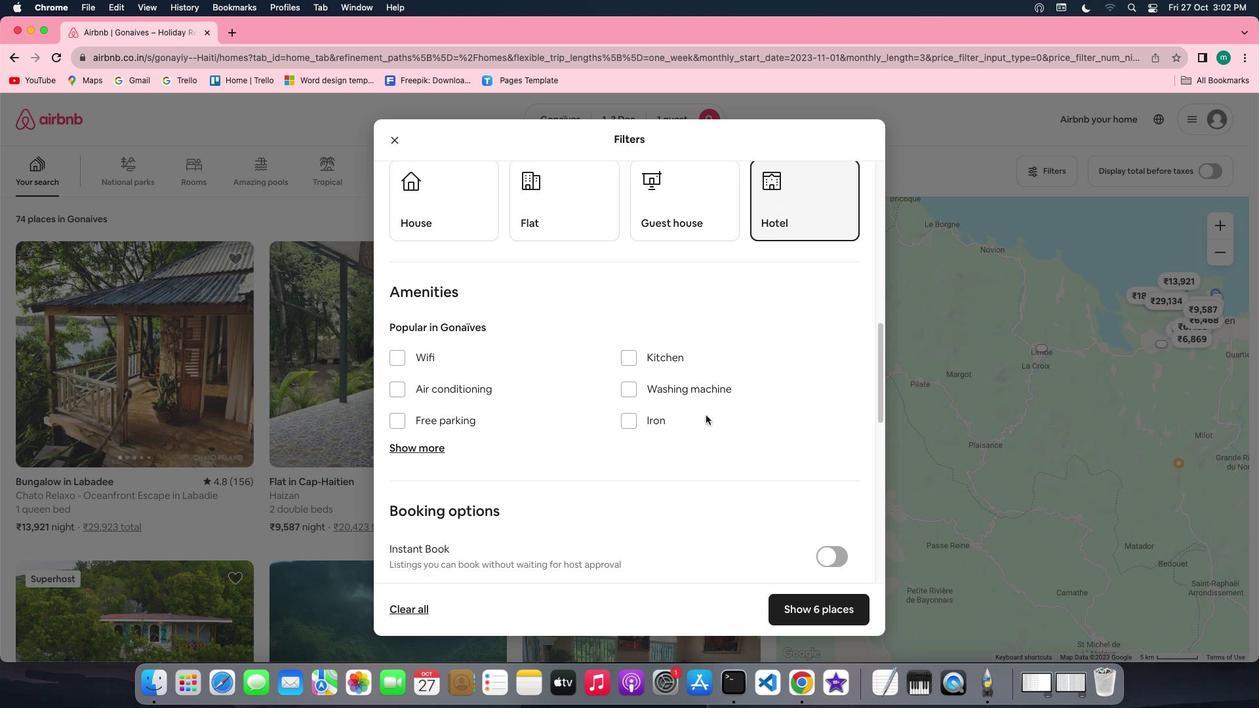 
Action: Mouse scrolled (706, 415) with delta (0, 0)
Screenshot: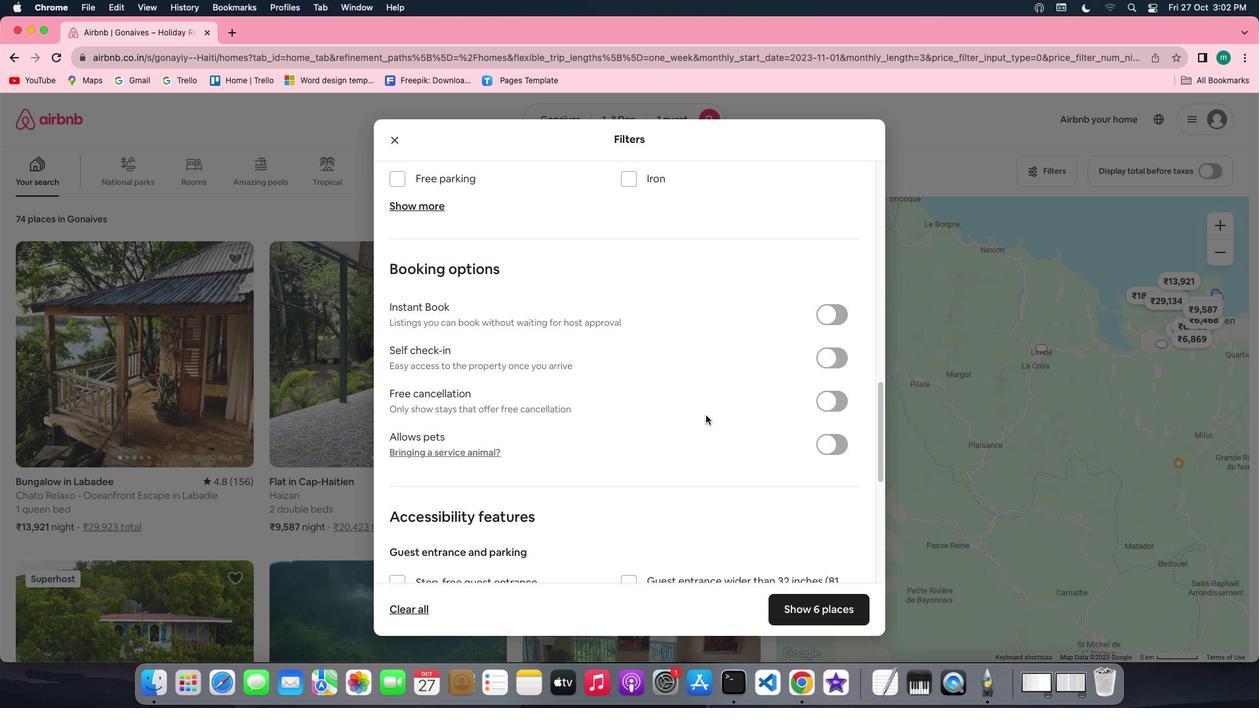 
Action: Mouse scrolled (706, 415) with delta (0, 0)
Screenshot: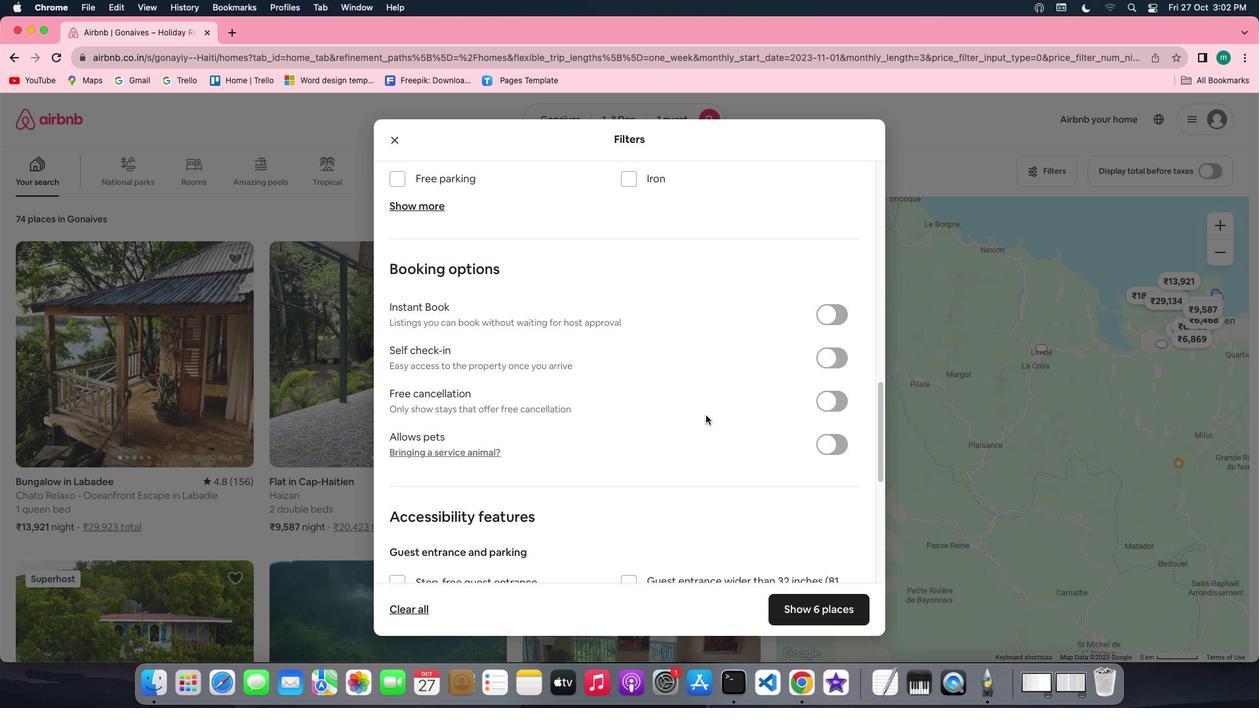 
Action: Mouse scrolled (706, 415) with delta (0, -1)
Screenshot: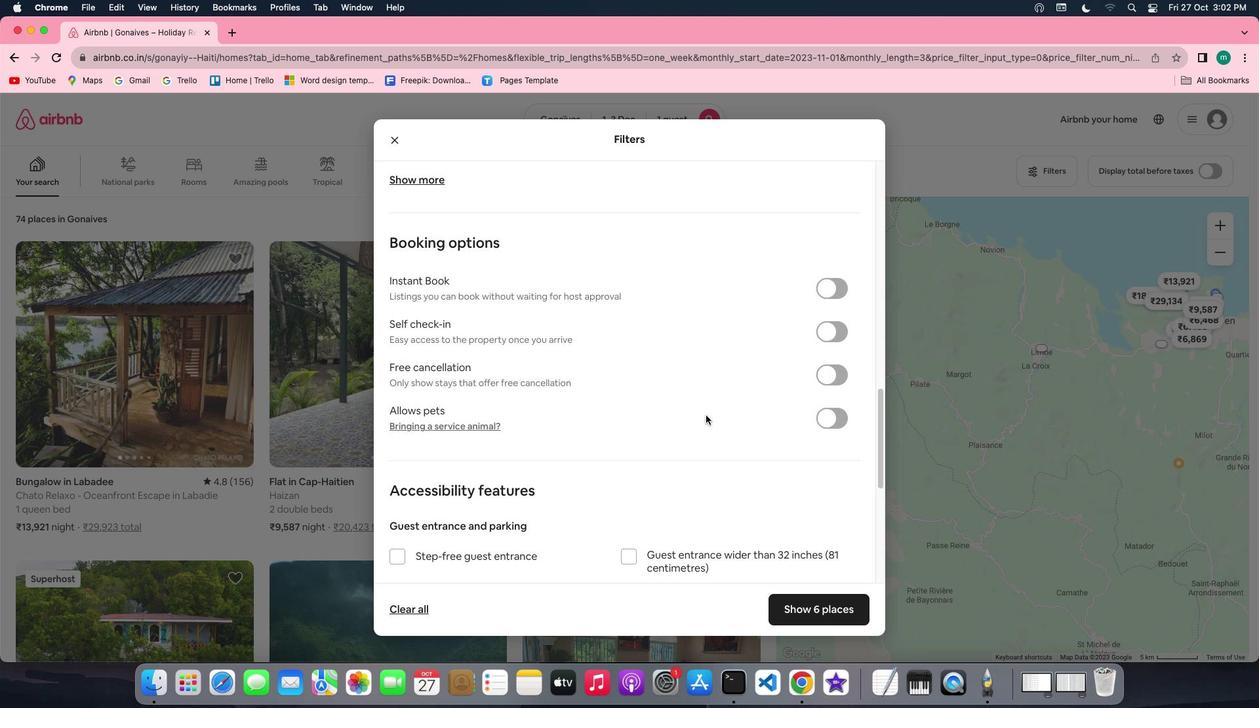 
Action: Mouse scrolled (706, 415) with delta (0, -3)
Screenshot: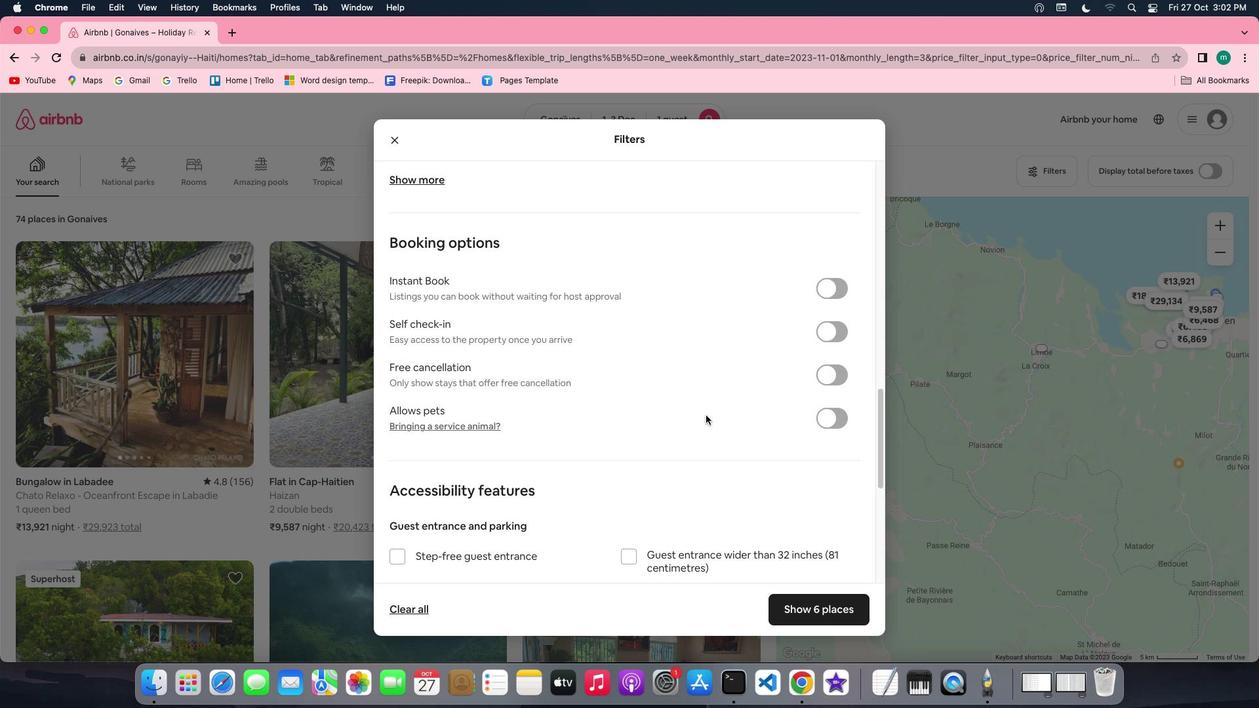 
Action: Mouse moved to (837, 330)
Screenshot: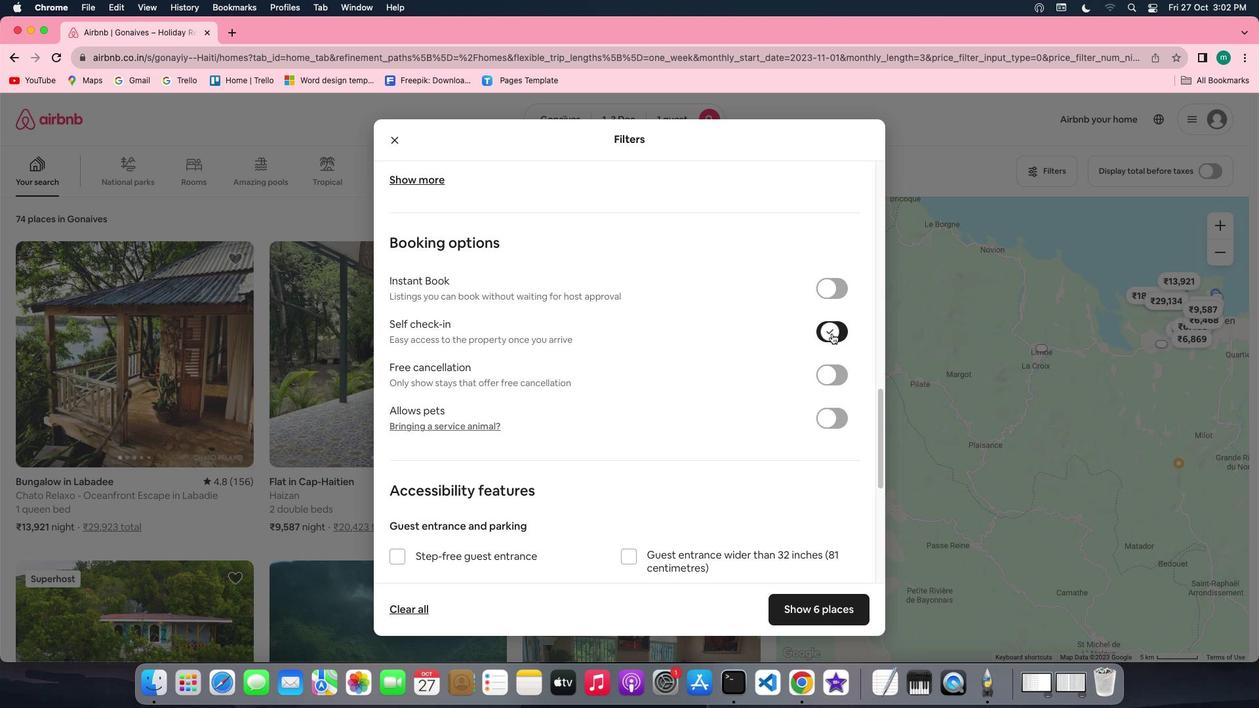 
Action: Mouse pressed left at (837, 330)
Screenshot: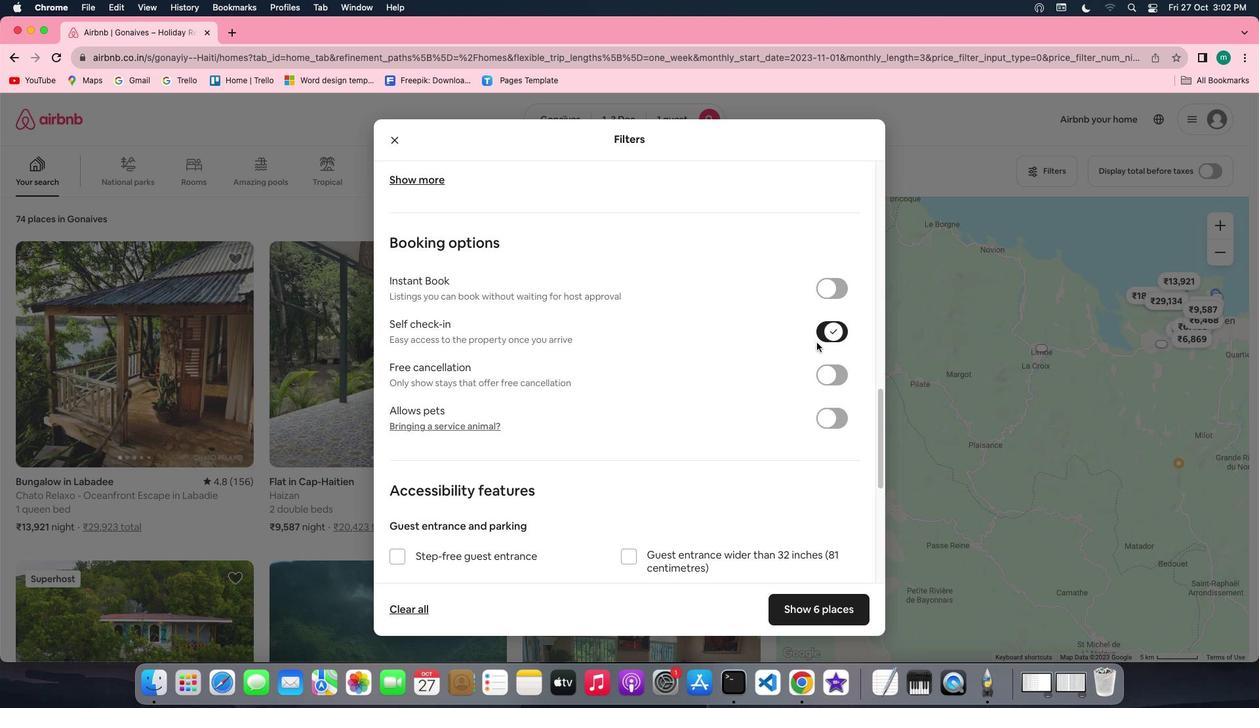 
Action: Mouse moved to (684, 441)
Screenshot: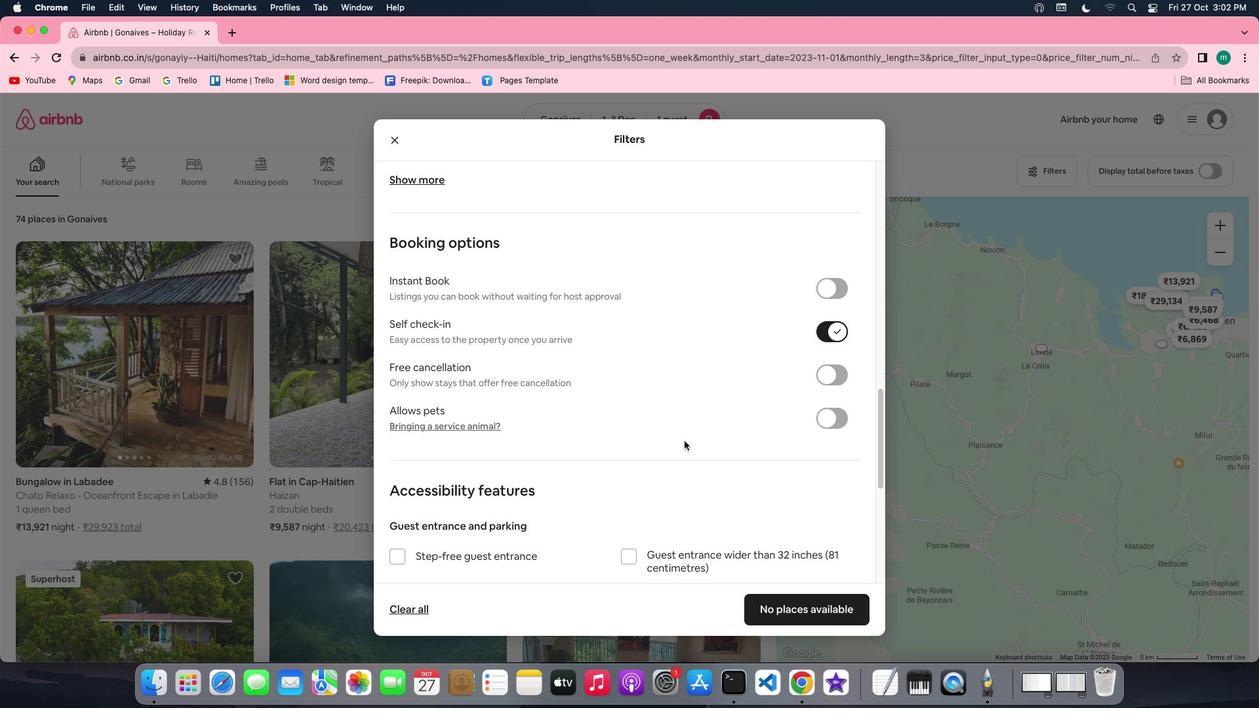 
Action: Mouse scrolled (684, 441) with delta (0, 0)
Screenshot: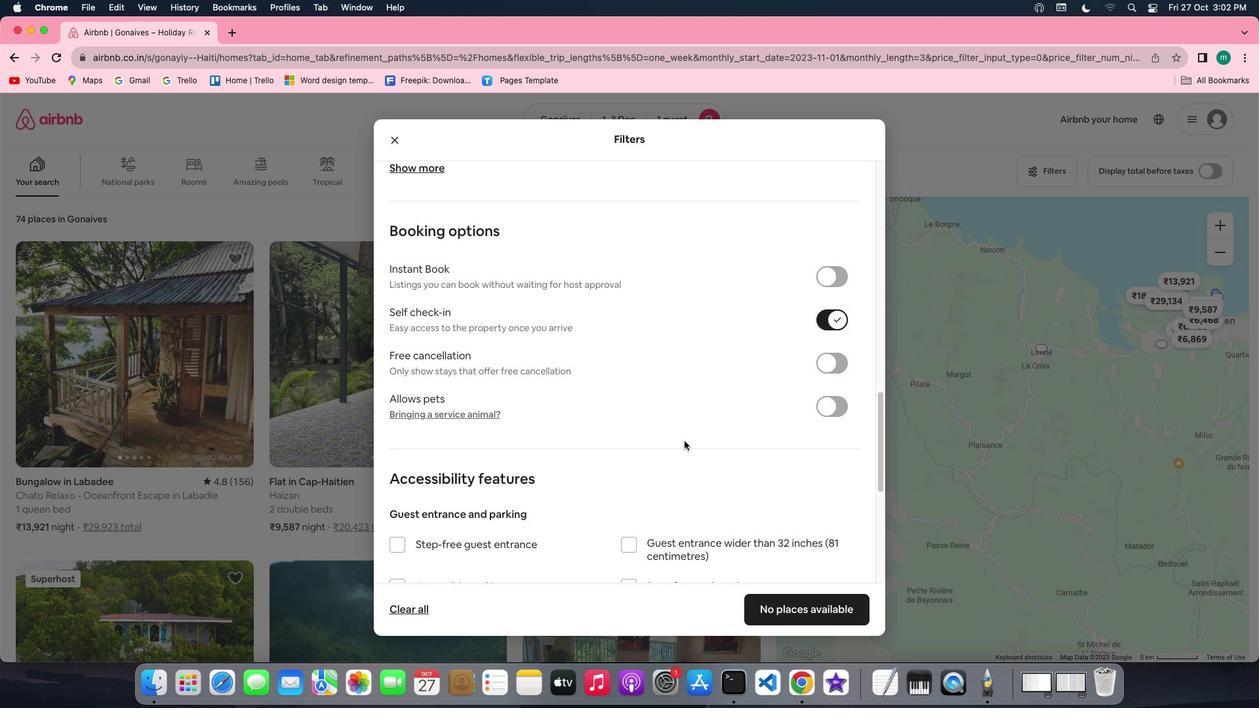 
Action: Mouse scrolled (684, 441) with delta (0, 0)
Screenshot: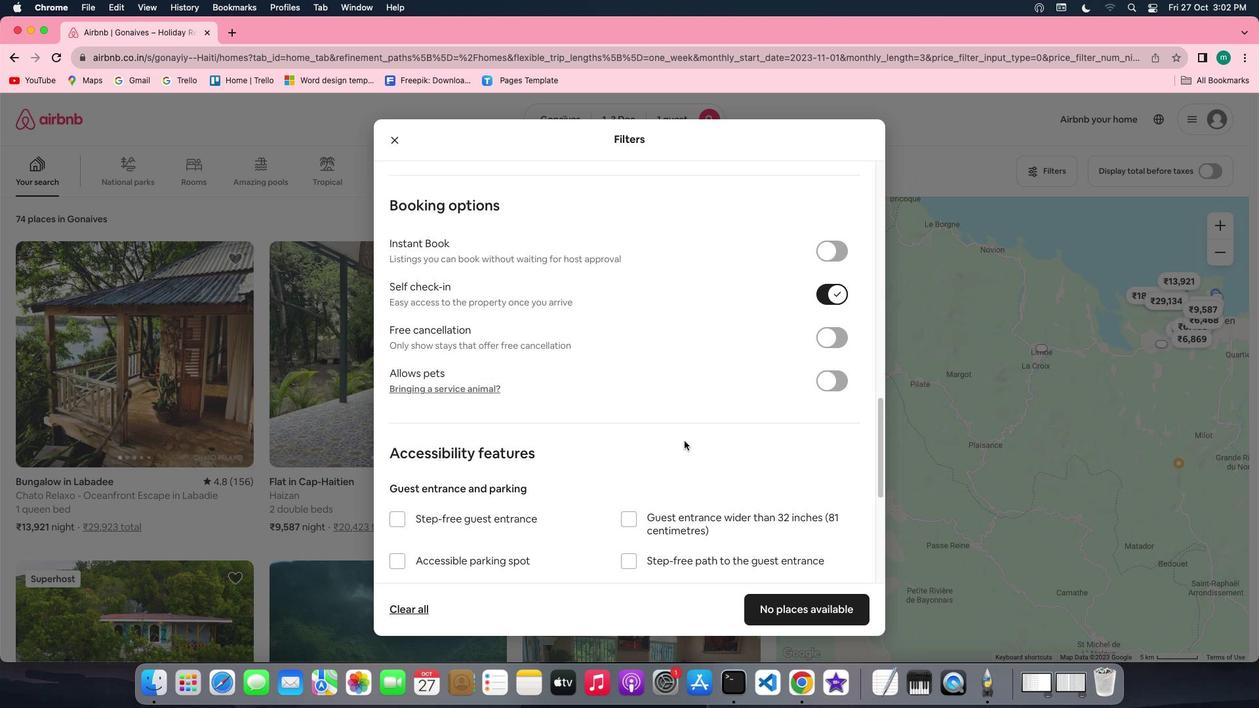 
Action: Mouse scrolled (684, 441) with delta (0, 0)
Screenshot: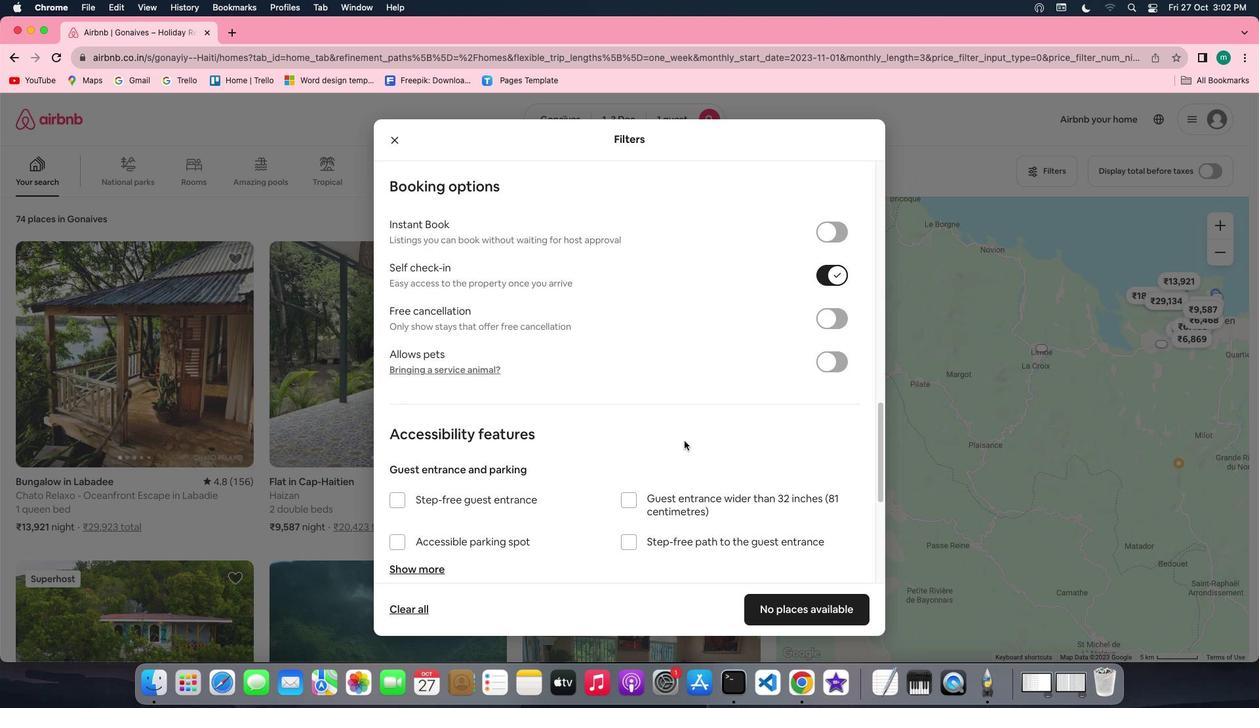 
Action: Mouse moved to (757, 433)
Screenshot: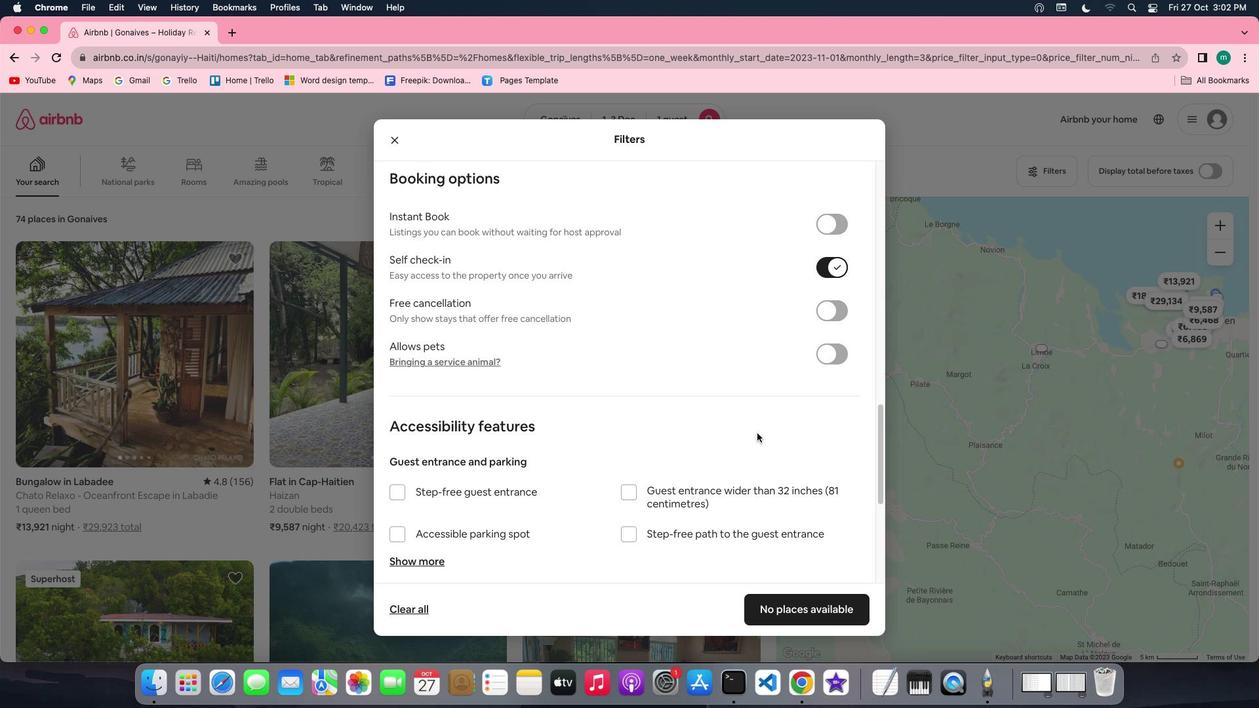 
Action: Mouse scrolled (757, 433) with delta (0, 0)
Screenshot: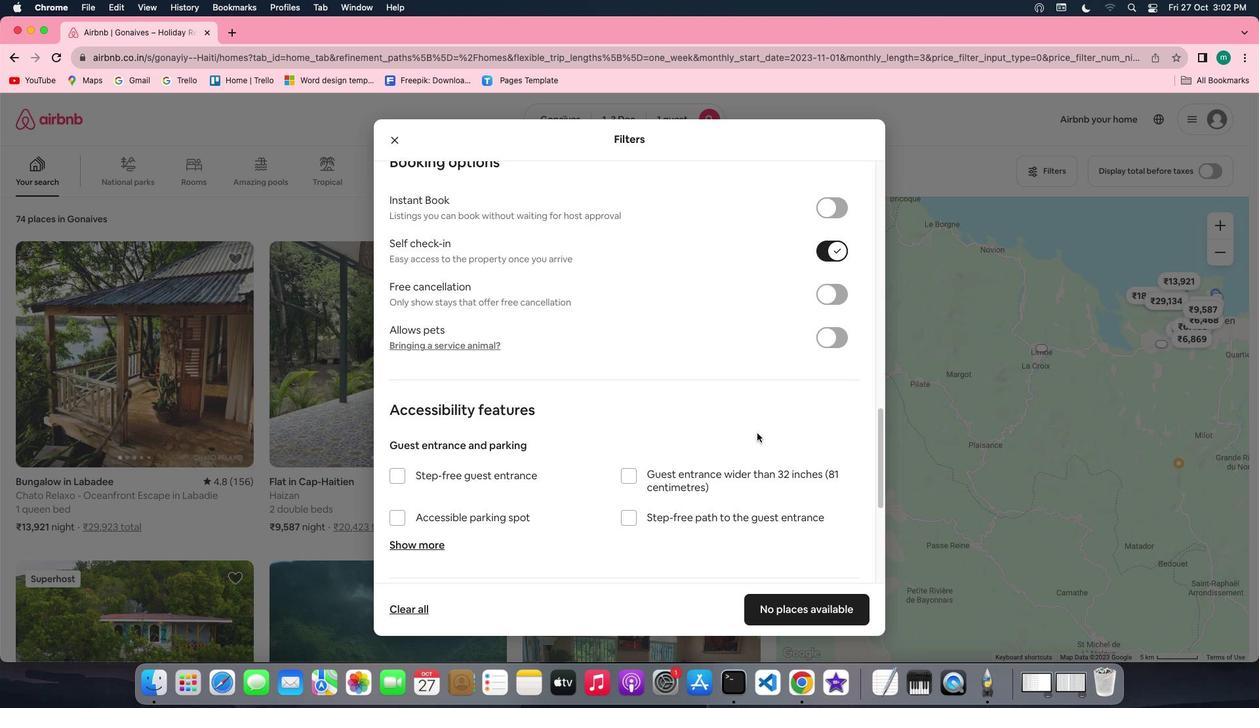 
Action: Mouse scrolled (757, 433) with delta (0, 0)
Screenshot: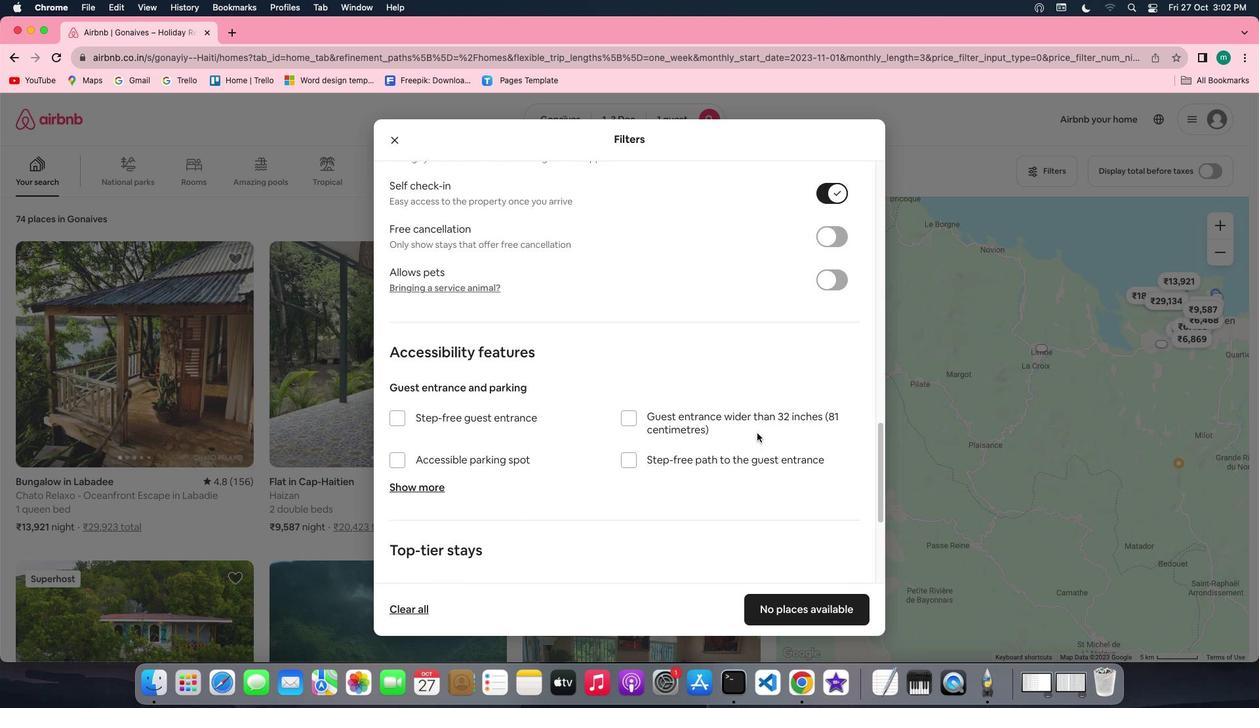 
Action: Mouse scrolled (757, 433) with delta (0, 0)
Screenshot: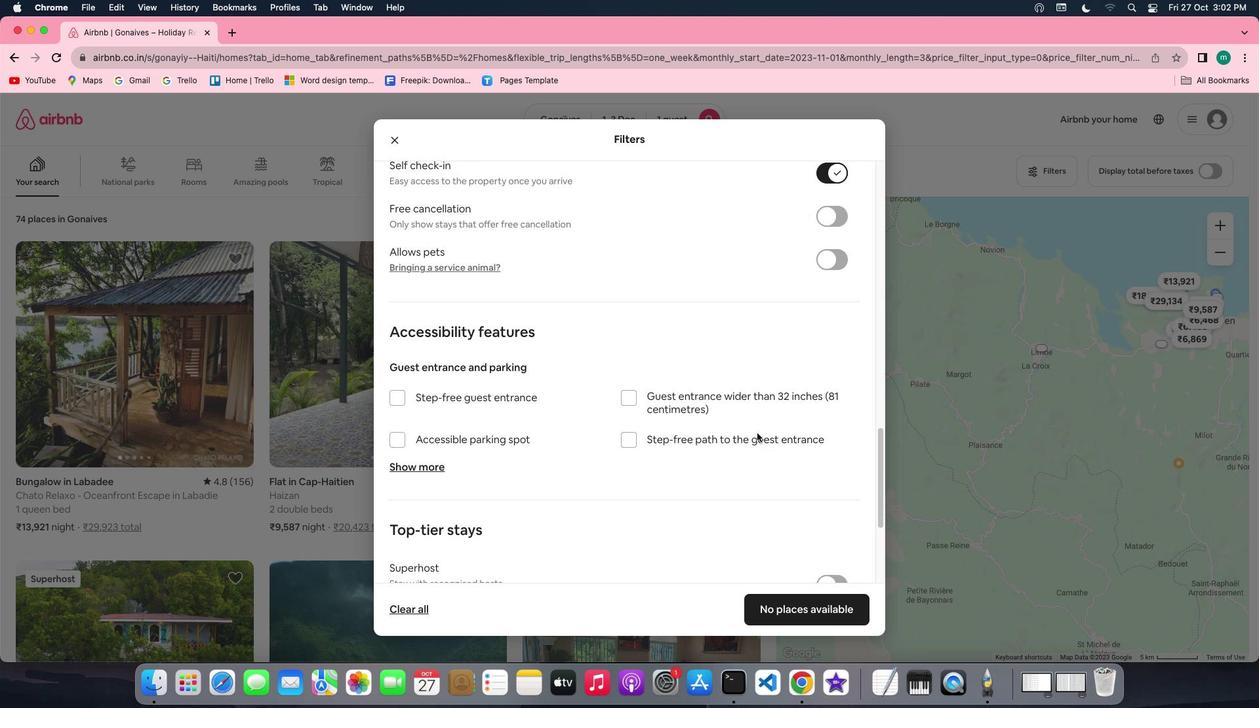 
Action: Mouse scrolled (757, 433) with delta (0, -1)
Screenshot: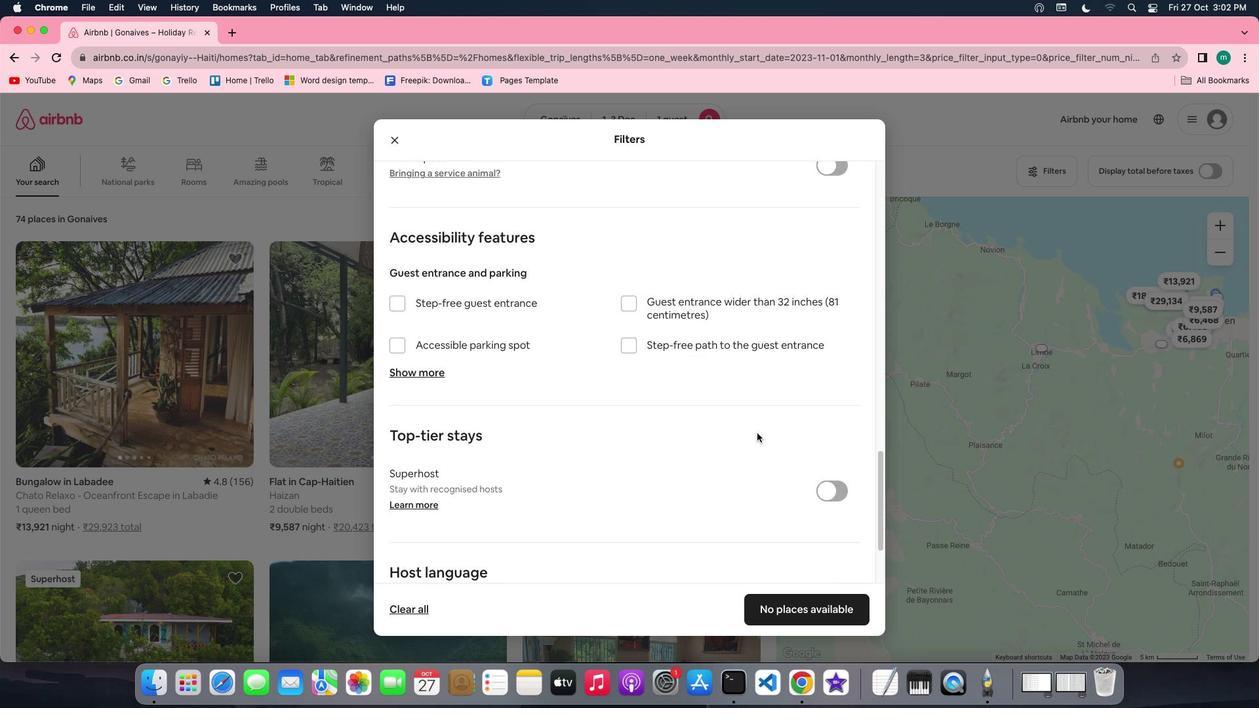 
Action: Mouse scrolled (757, 433) with delta (0, -1)
Screenshot: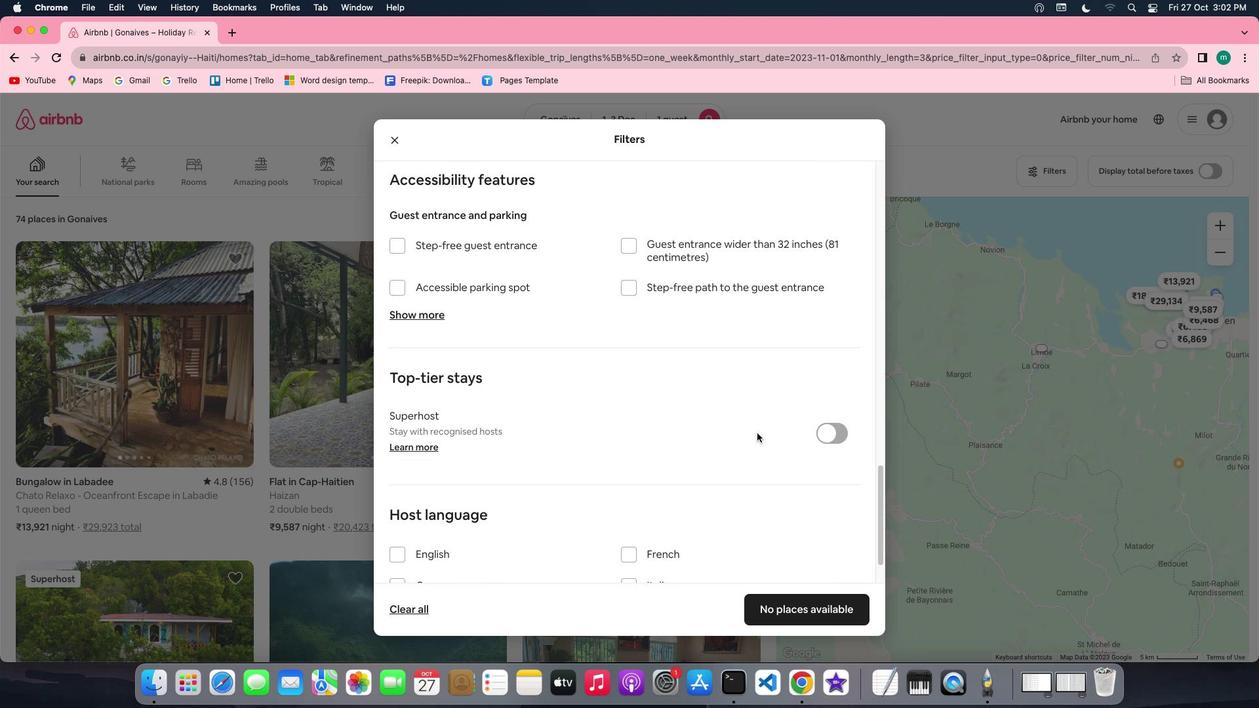 
Action: Mouse scrolled (757, 433) with delta (0, 0)
Screenshot: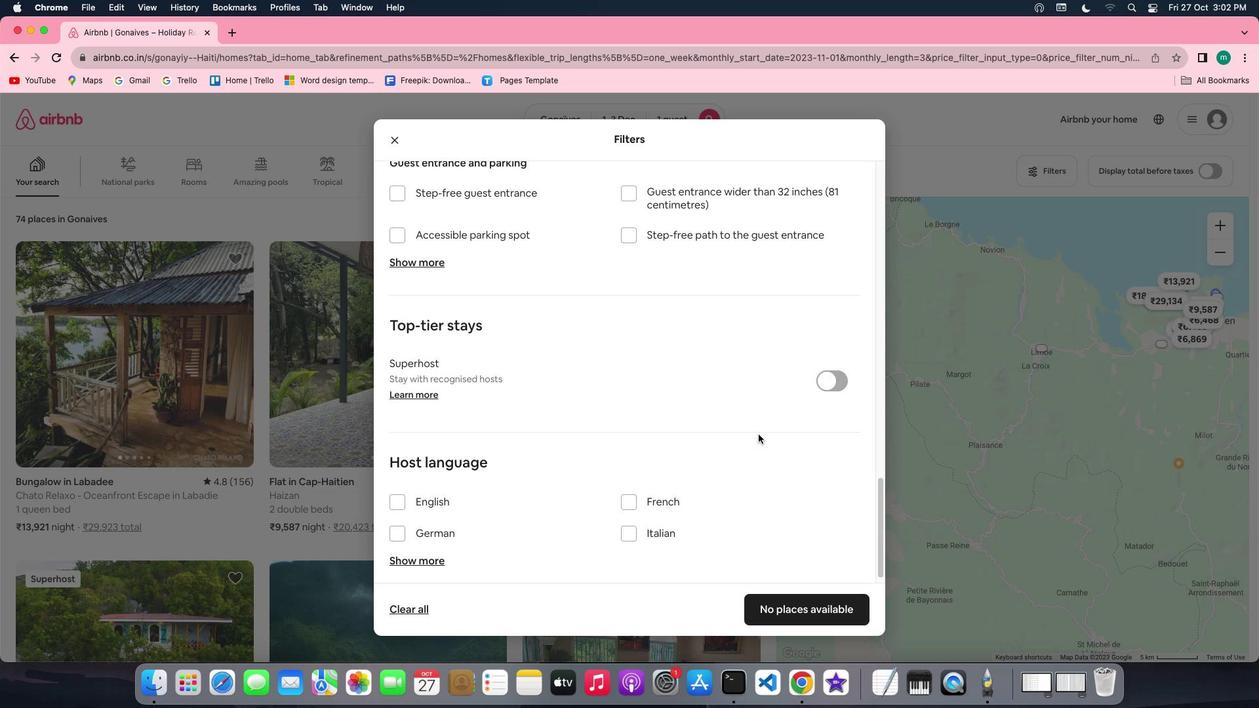 
Action: Mouse scrolled (757, 433) with delta (0, 0)
Screenshot: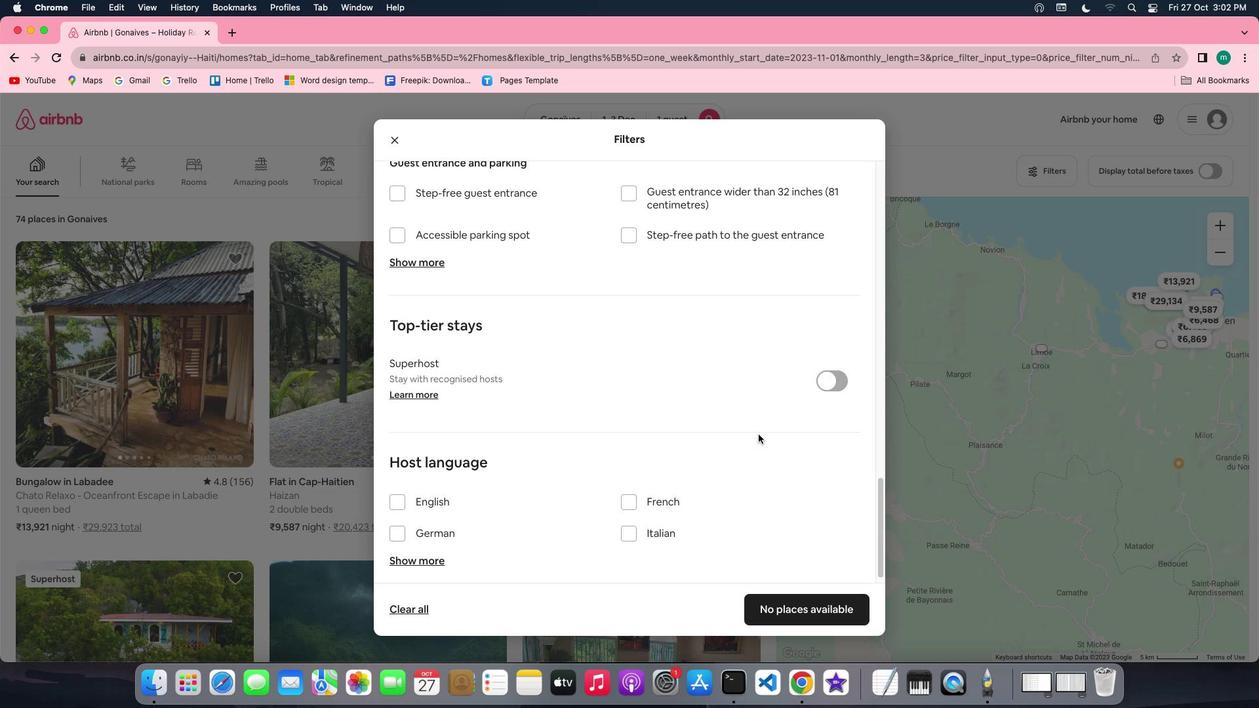 
Action: Mouse scrolled (757, 433) with delta (0, -1)
Screenshot: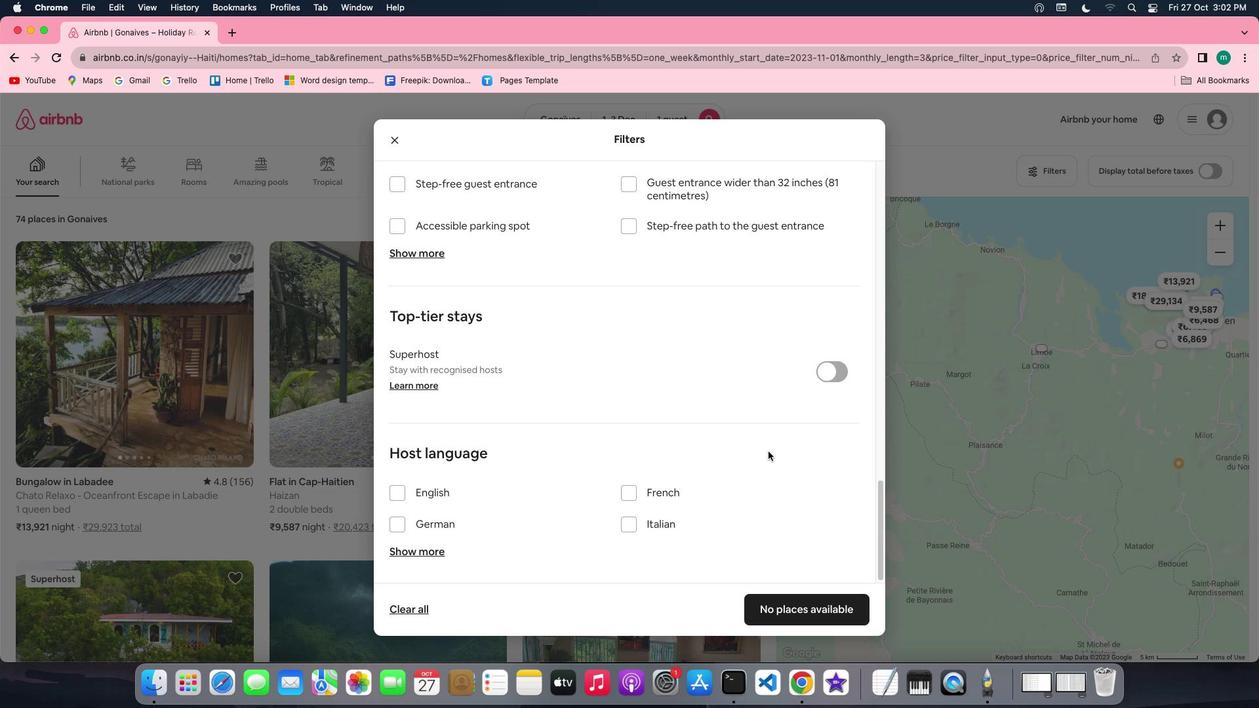 
Action: Mouse scrolled (757, 433) with delta (0, -3)
Screenshot: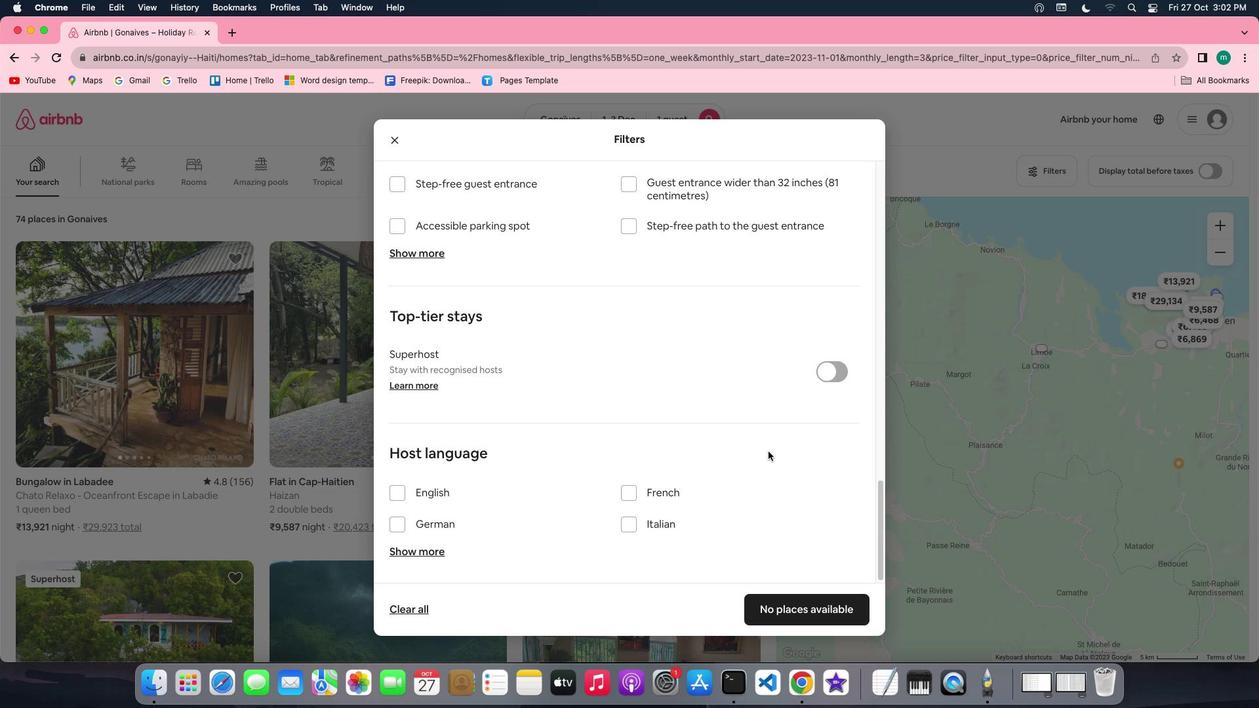 
Action: Mouse scrolled (757, 433) with delta (0, -3)
Screenshot: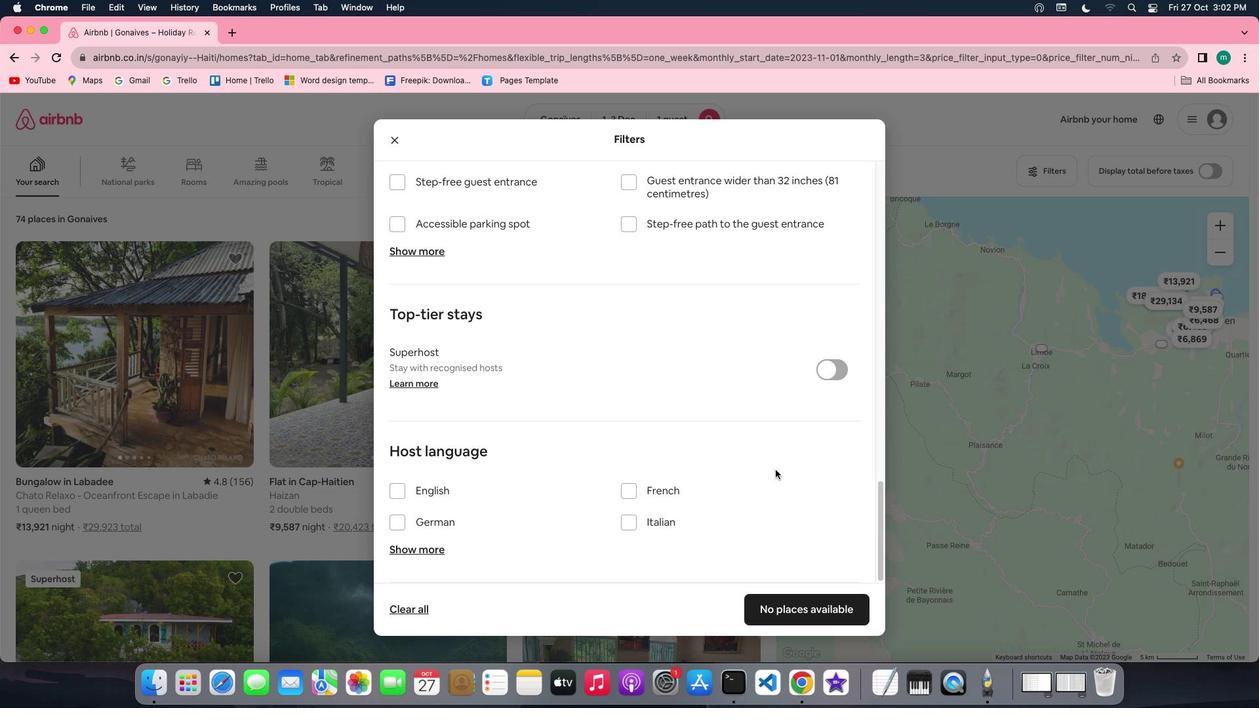 
Action: Mouse moved to (785, 602)
Screenshot: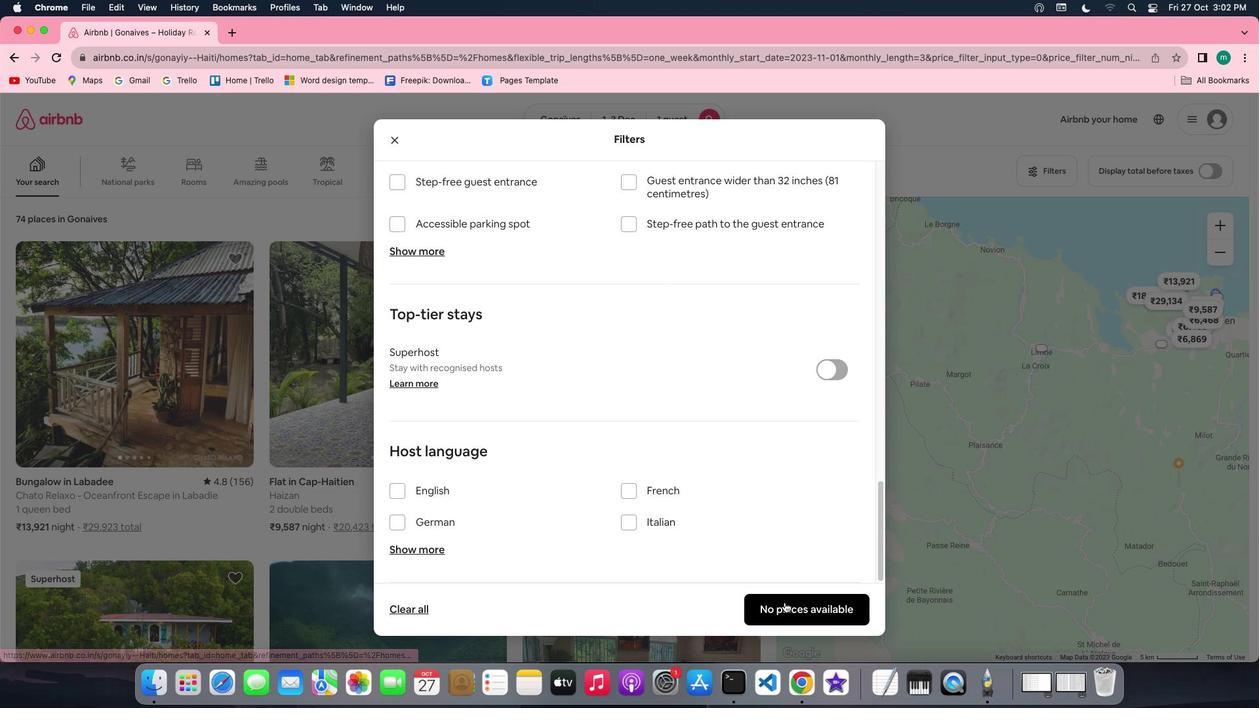 
Action: Mouse pressed left at (785, 602)
Screenshot: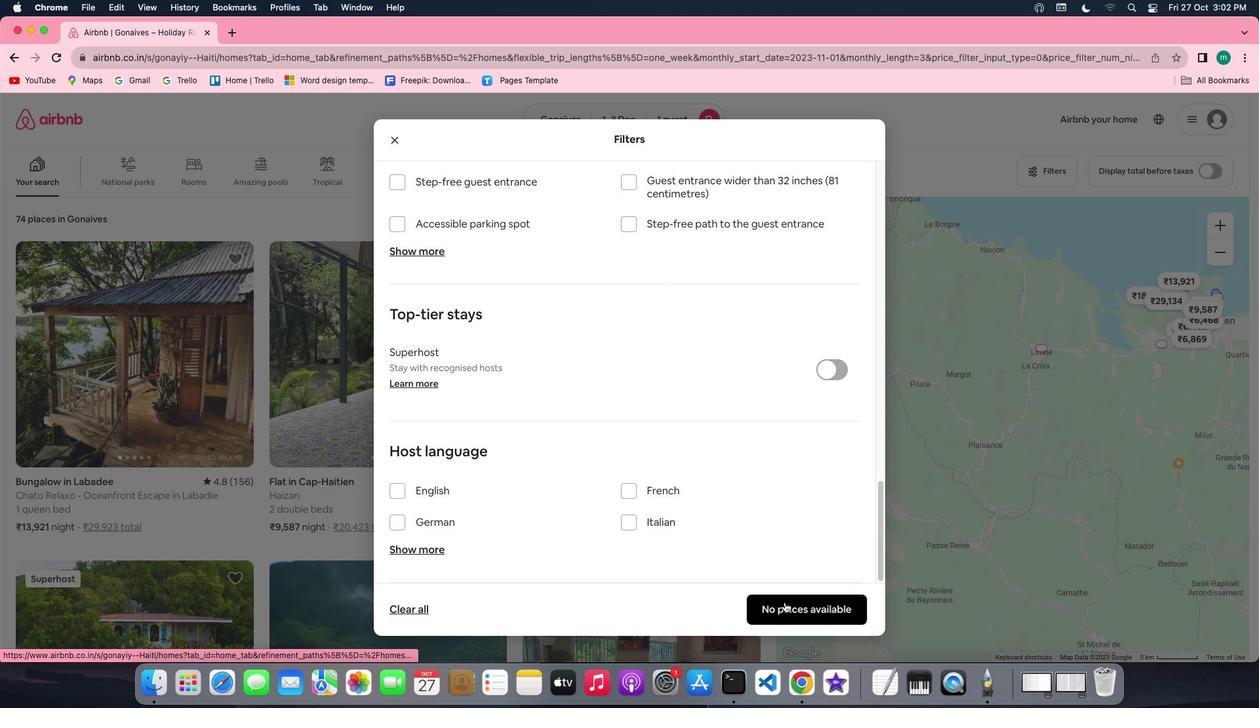 
